 Task: Look for space in Kempten (Allgäu), Germany from 5th September, 2023 to 13th September, 2023 for 6 adults in price range Rs.15000 to Rs.20000. Place can be entire place with 3 bedrooms having 3 beds and 3 bathrooms. Property type can be house, flat, guest house. Booking option can be shelf check-in. Required host language is English.
Action: Mouse moved to (460, 121)
Screenshot: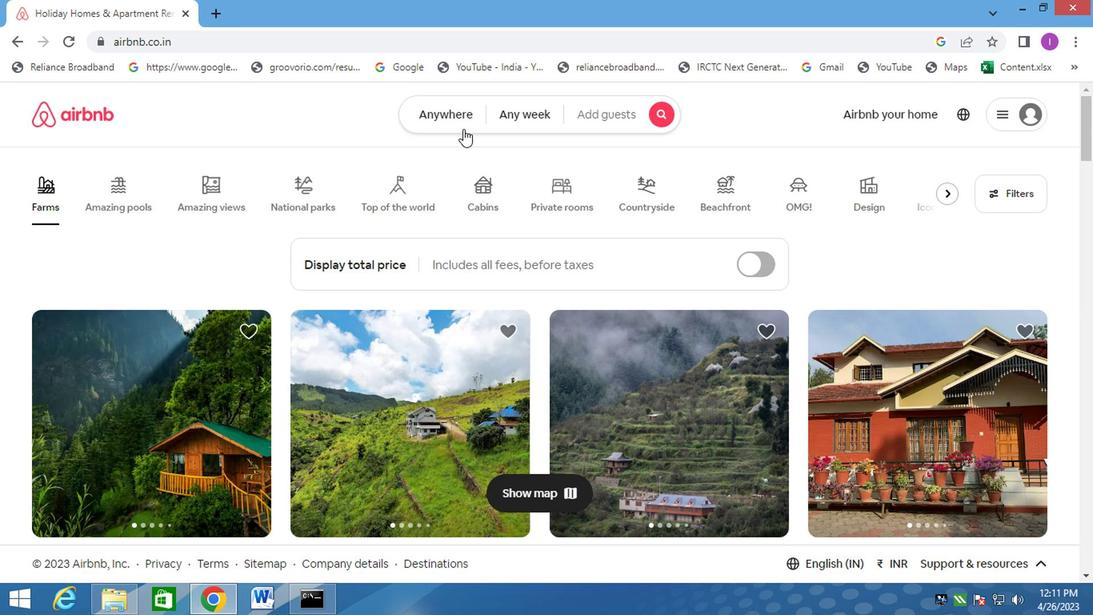 
Action: Mouse pressed left at (460, 121)
Screenshot: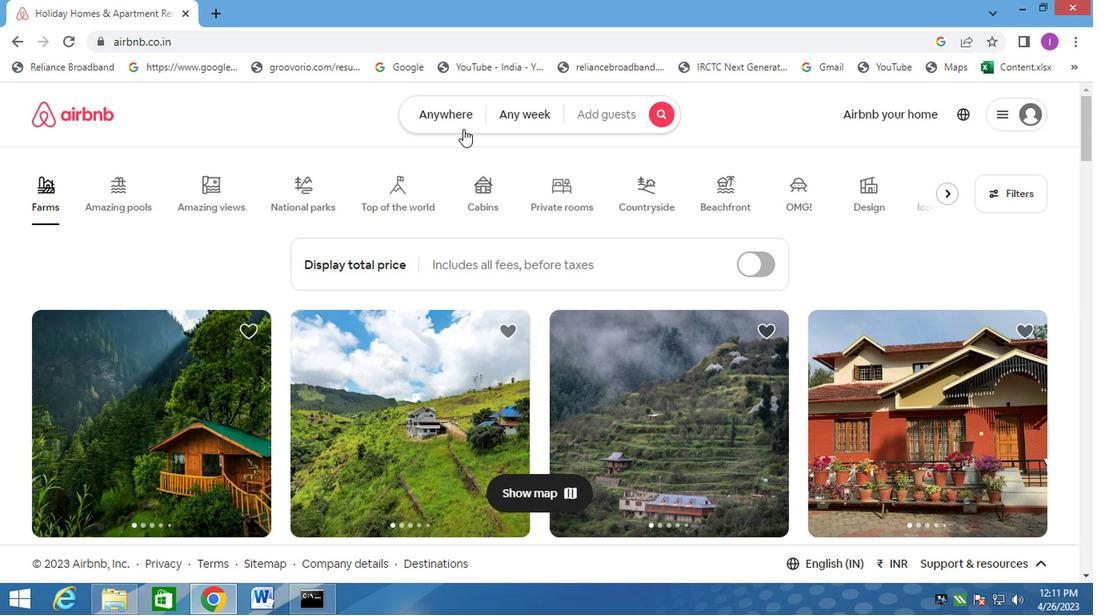 
Action: Mouse moved to (335, 179)
Screenshot: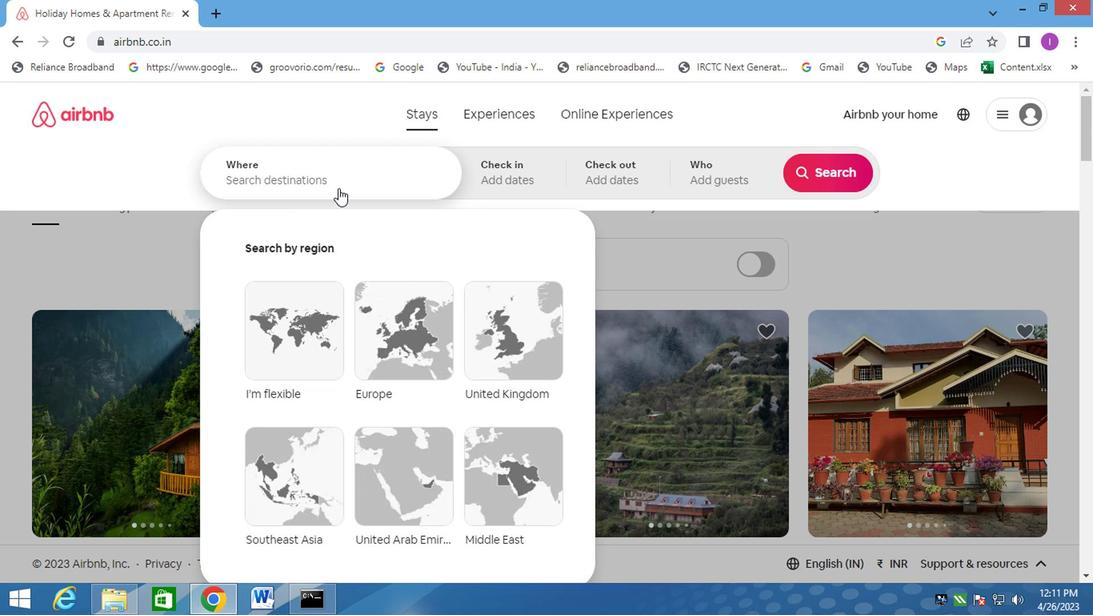 
Action: Mouse pressed left at (335, 179)
Screenshot: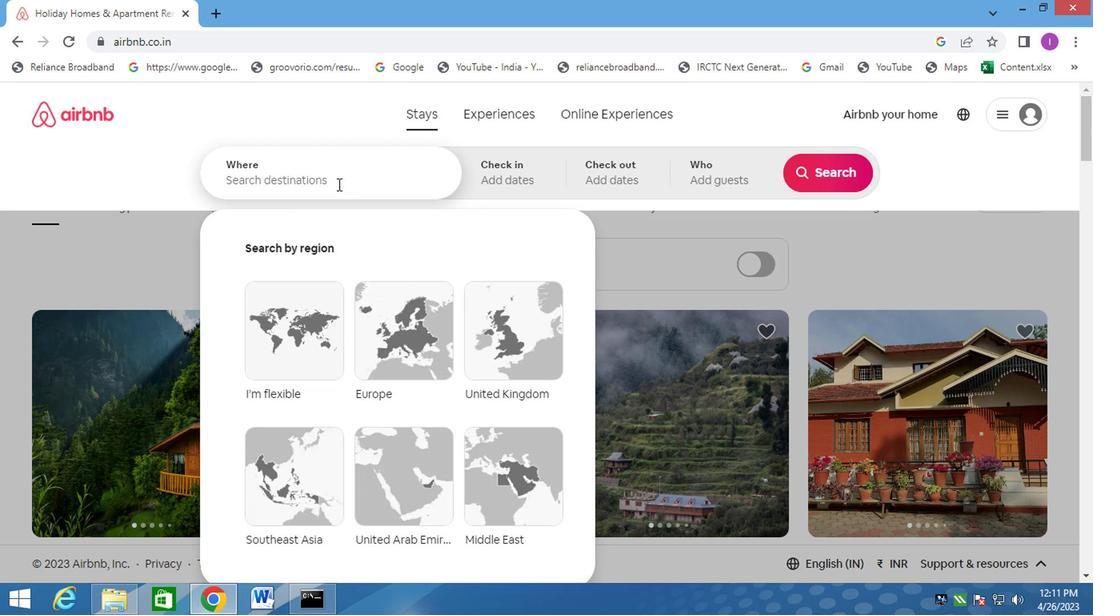 
Action: Mouse moved to (335, 178)
Screenshot: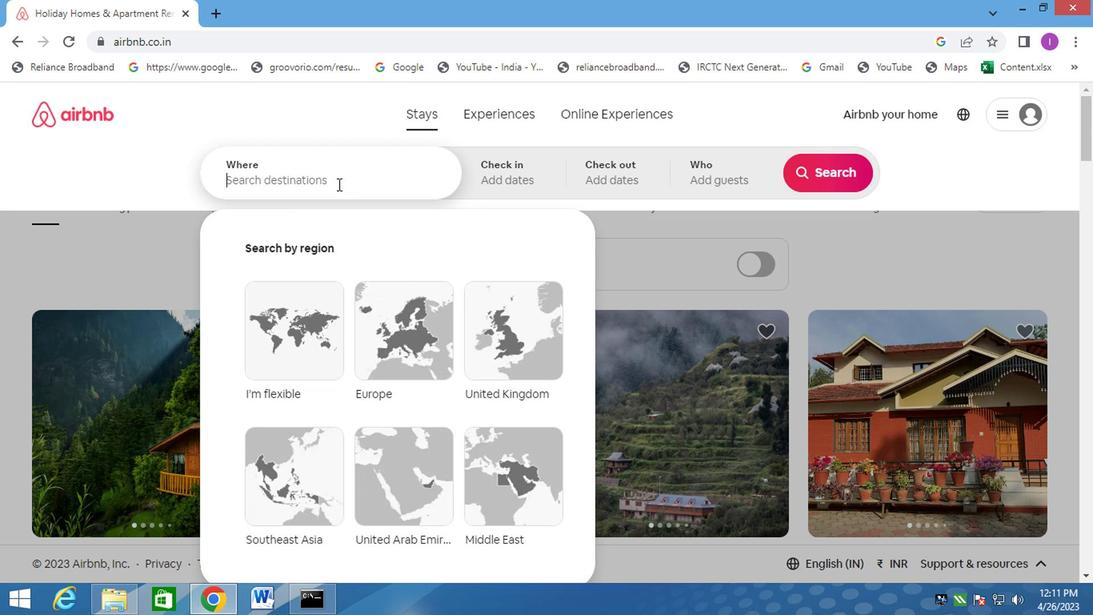 
Action: Key pressed kempten,germany
Screenshot: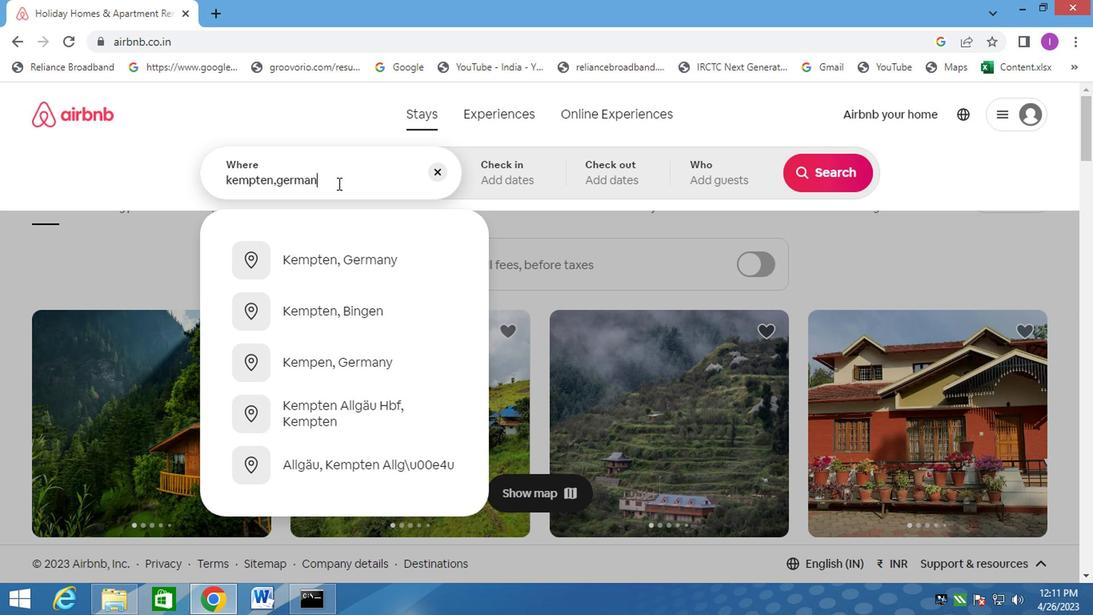 
Action: Mouse moved to (350, 259)
Screenshot: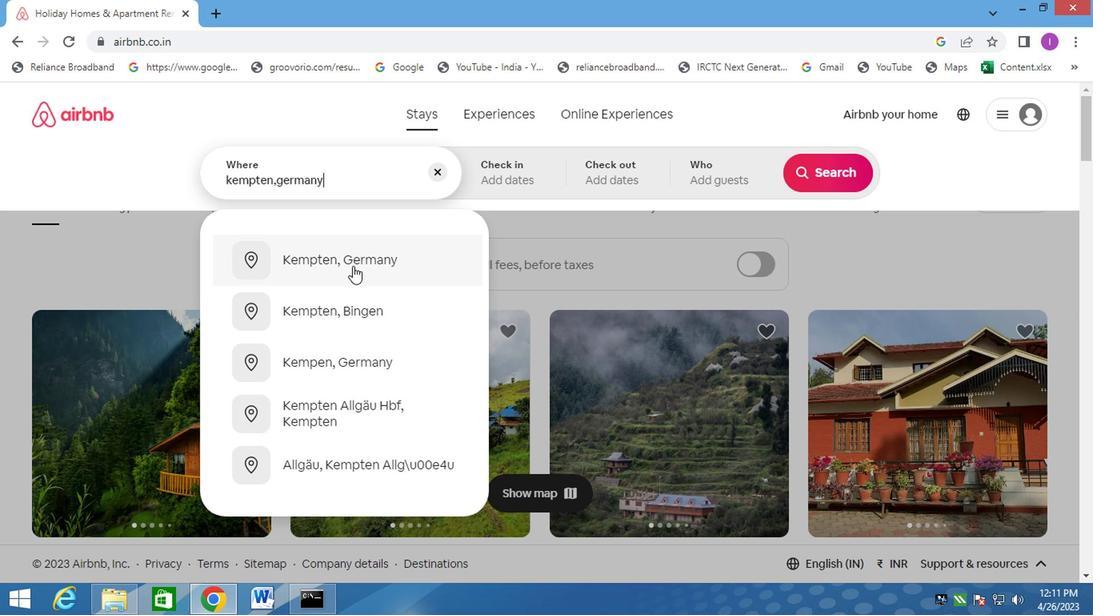 
Action: Mouse pressed left at (350, 259)
Screenshot: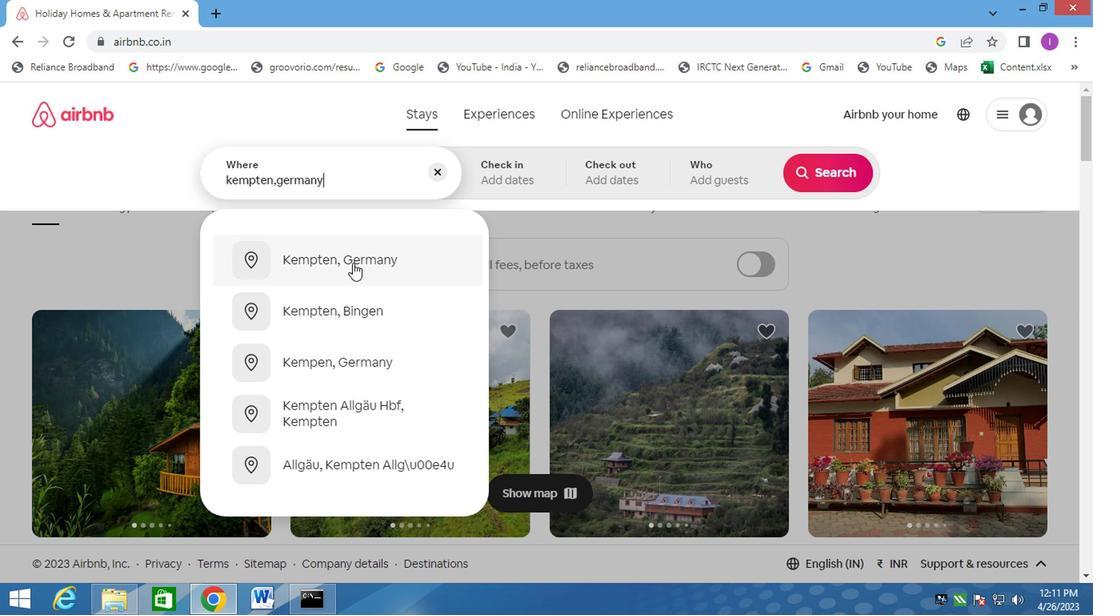 
Action: Mouse moved to (816, 300)
Screenshot: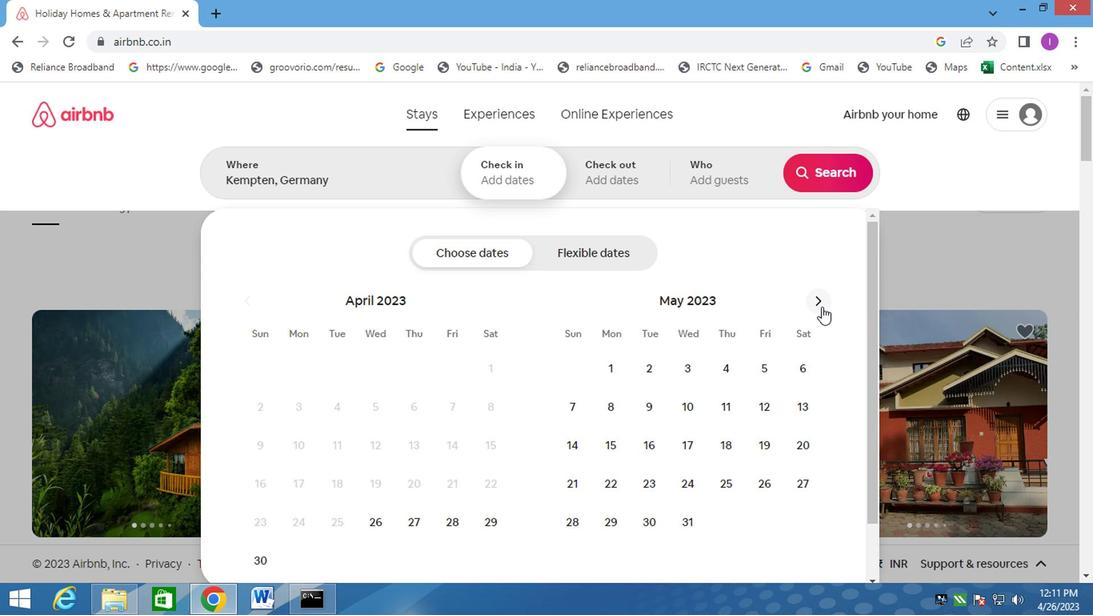 
Action: Mouse pressed left at (816, 300)
Screenshot: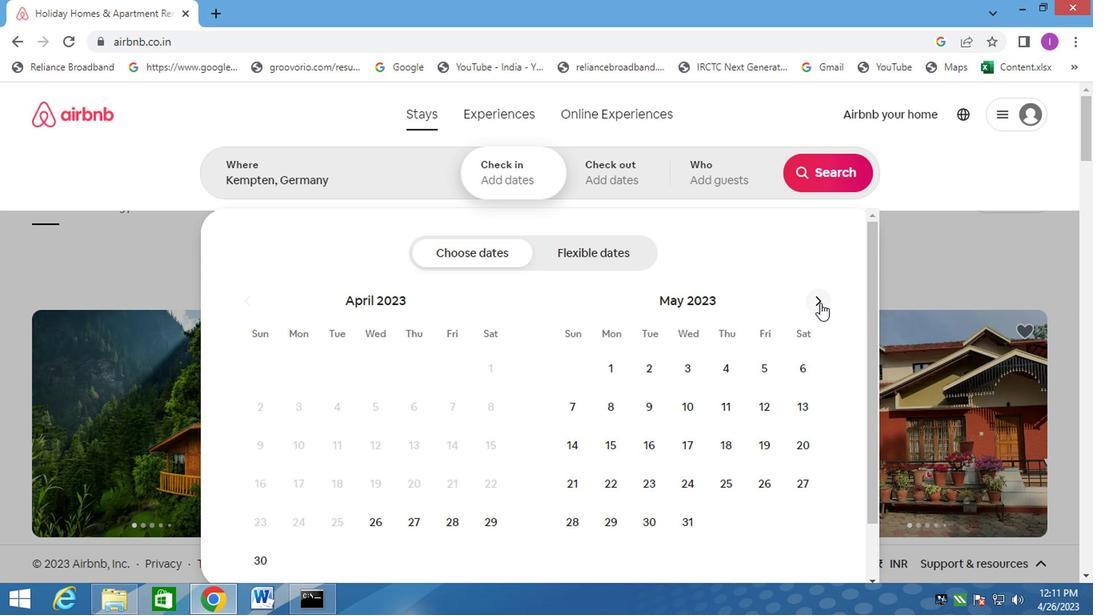 
Action: Mouse pressed left at (816, 300)
Screenshot: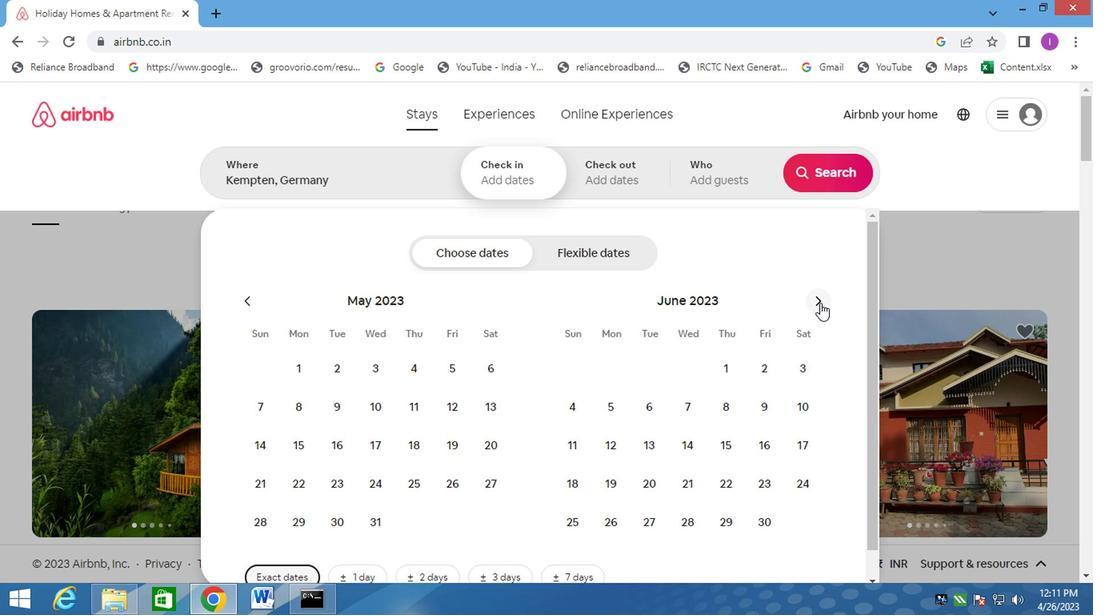 
Action: Mouse pressed left at (816, 300)
Screenshot: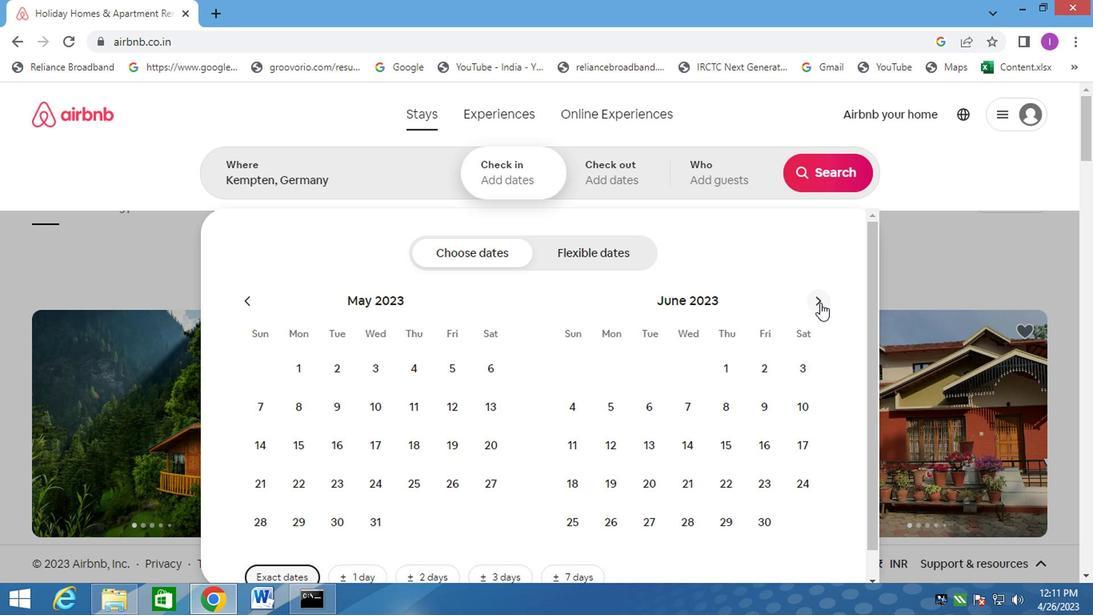 
Action: Mouse pressed left at (816, 300)
Screenshot: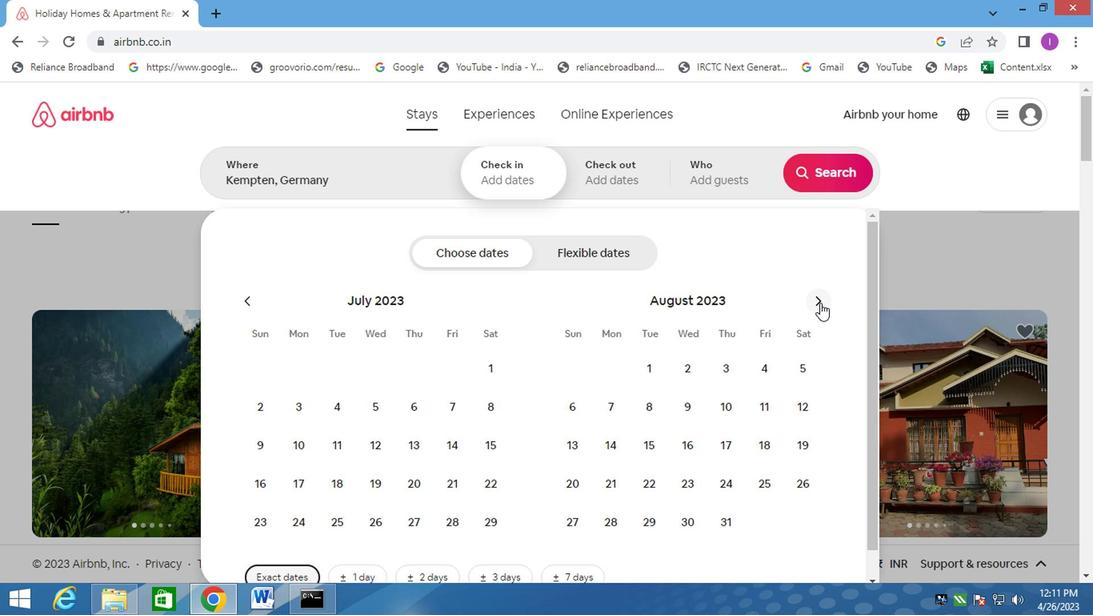 
Action: Mouse moved to (637, 402)
Screenshot: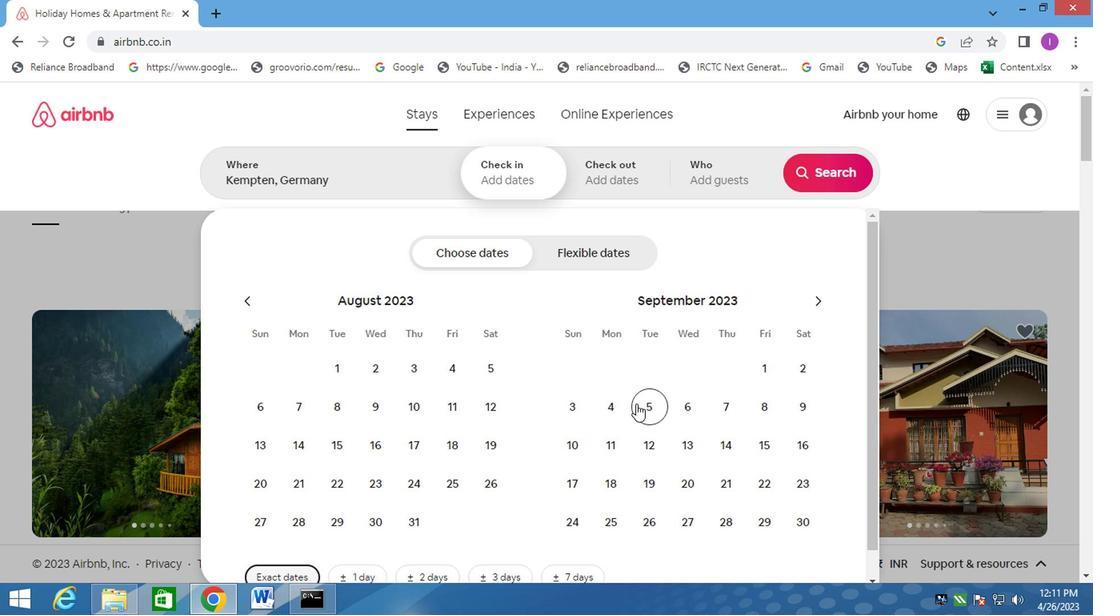 
Action: Mouse pressed left at (637, 402)
Screenshot: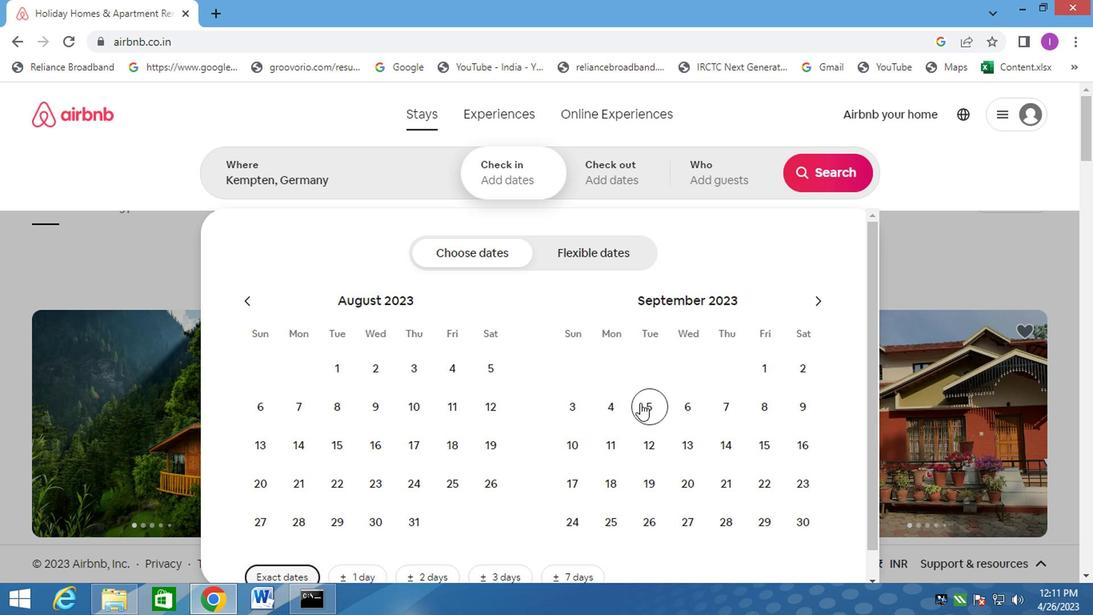
Action: Mouse moved to (689, 439)
Screenshot: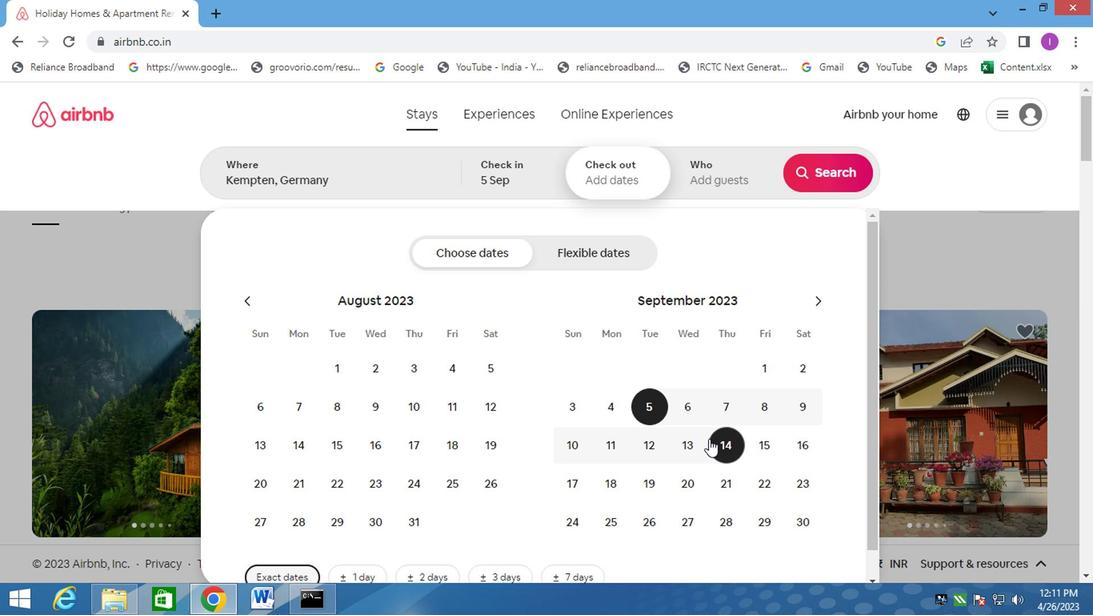 
Action: Mouse pressed left at (689, 439)
Screenshot: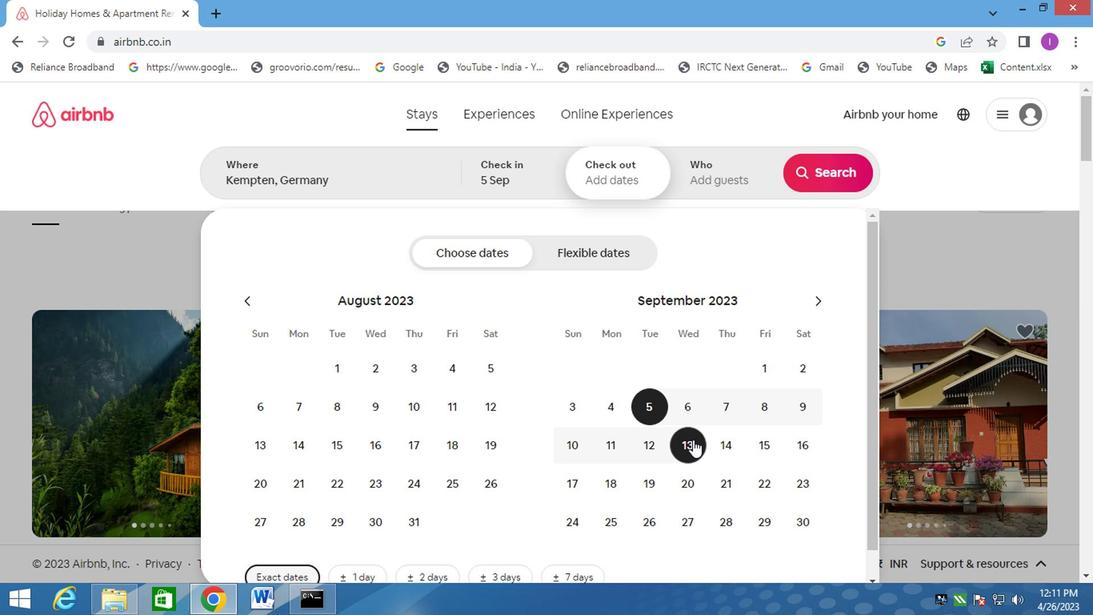 
Action: Mouse moved to (724, 176)
Screenshot: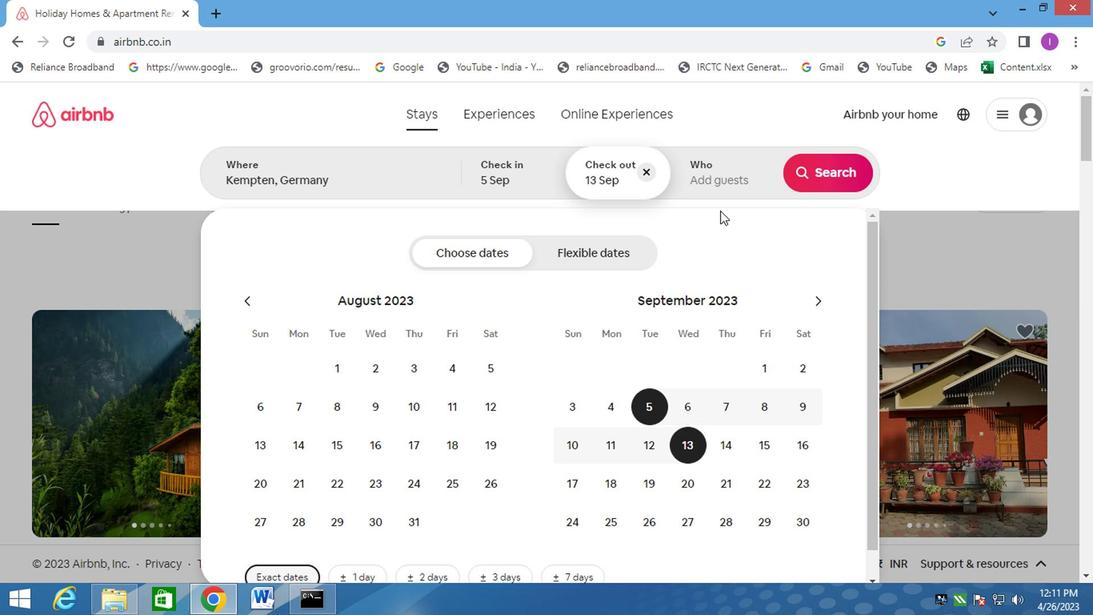 
Action: Mouse pressed left at (724, 176)
Screenshot: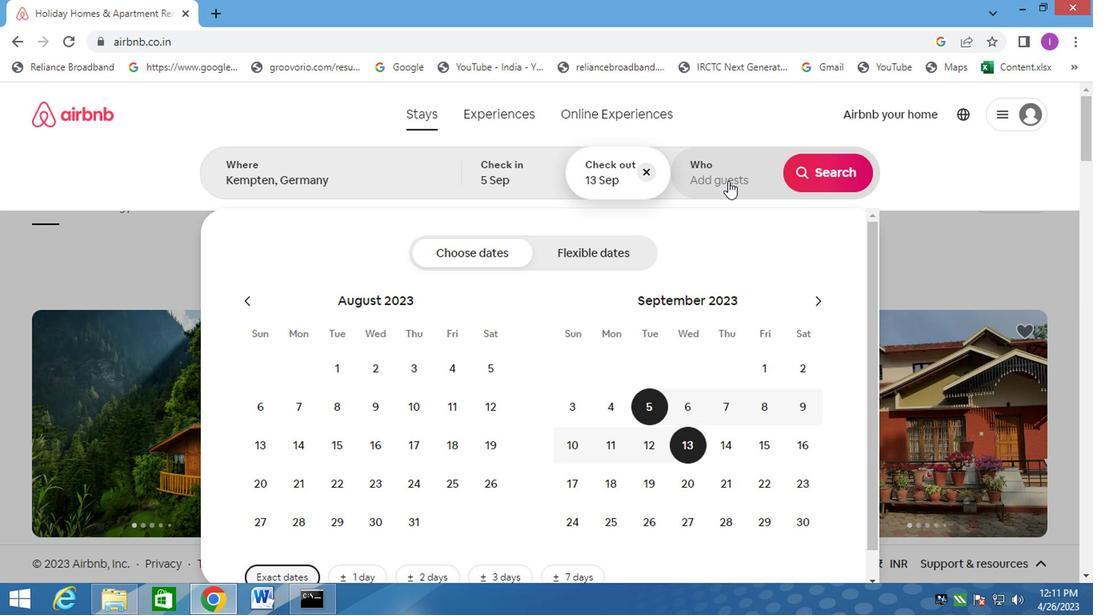 
Action: Mouse moved to (836, 250)
Screenshot: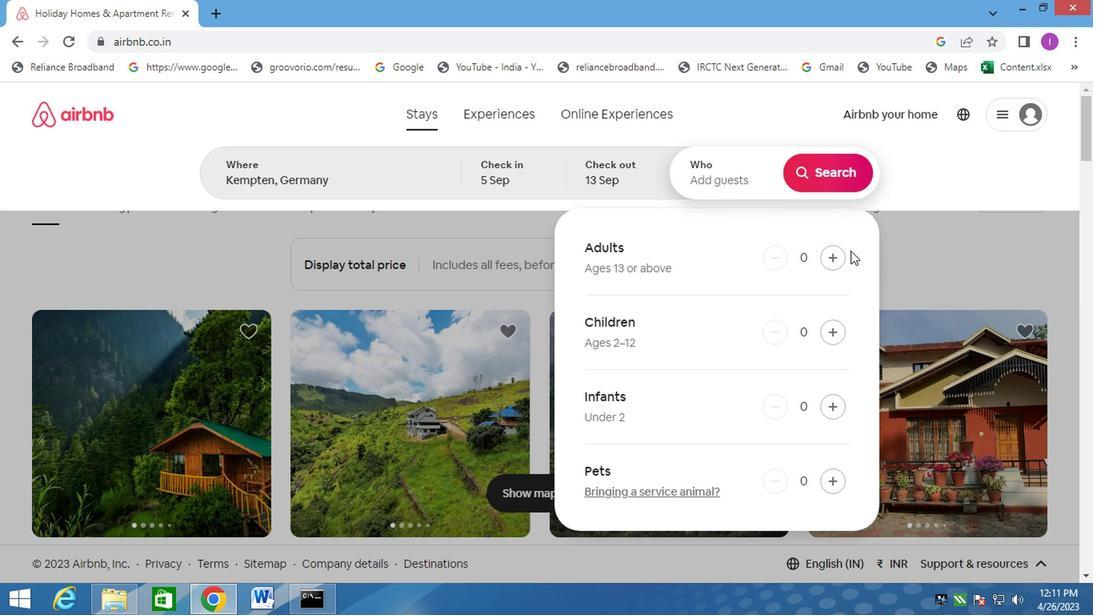 
Action: Mouse pressed left at (836, 250)
Screenshot: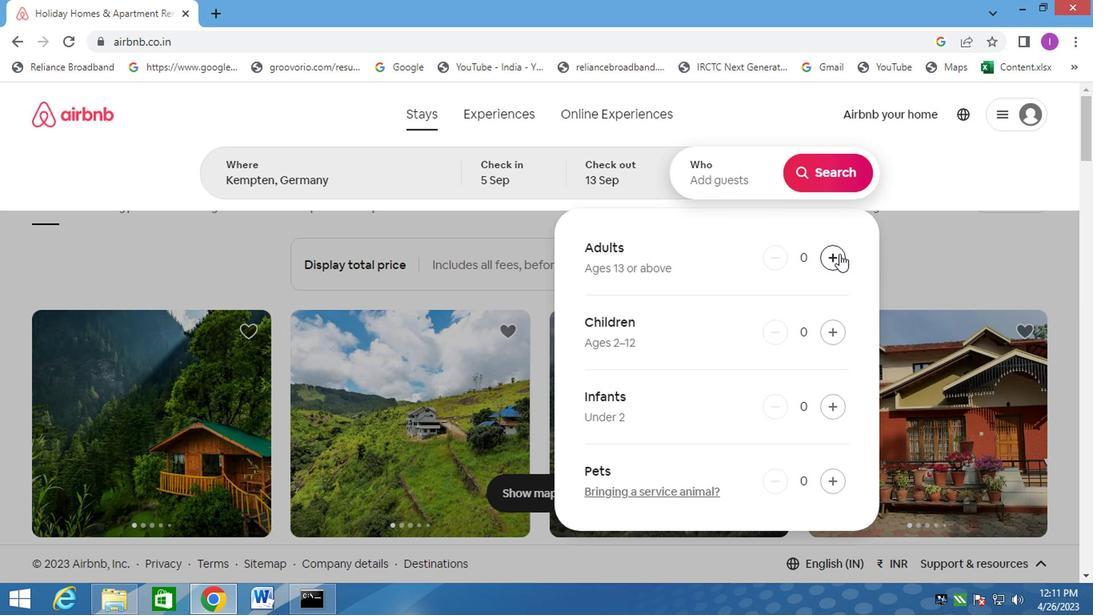 
Action: Mouse pressed left at (836, 250)
Screenshot: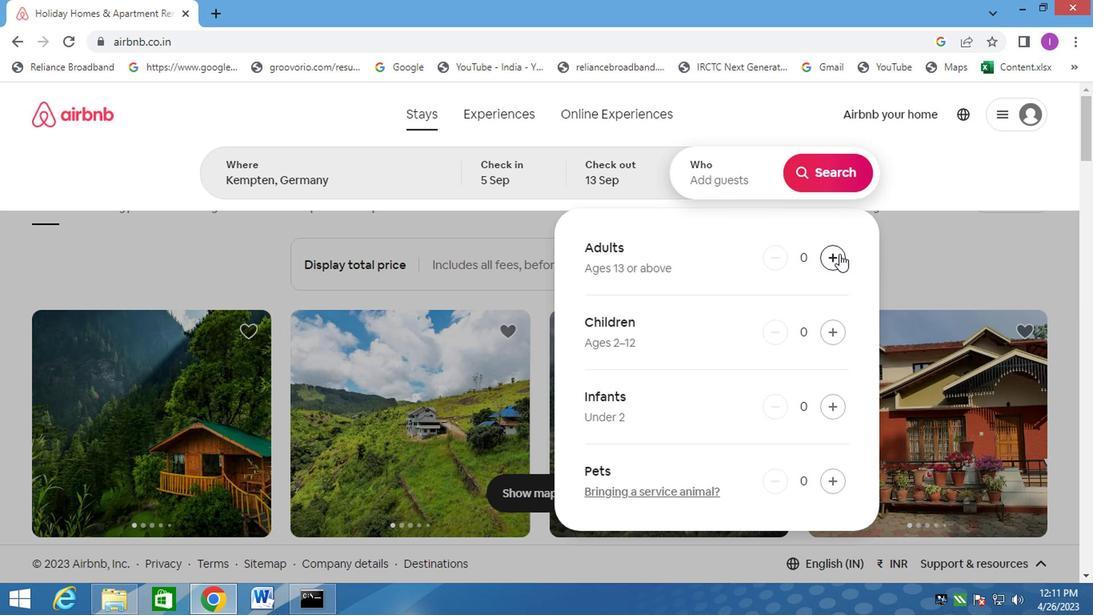 
Action: Mouse pressed left at (836, 250)
Screenshot: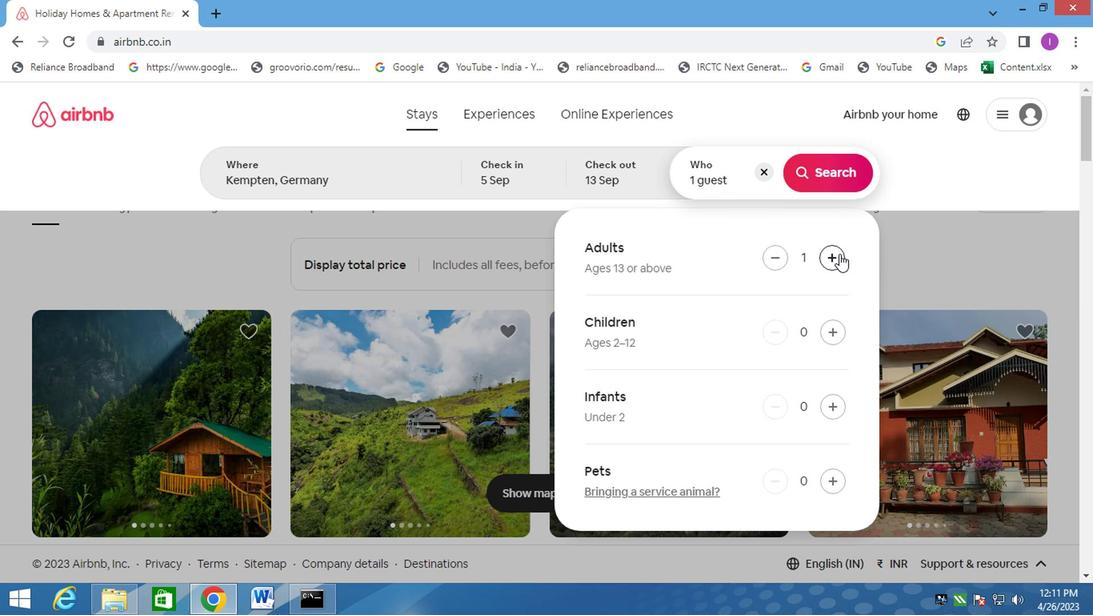 
Action: Mouse pressed left at (836, 250)
Screenshot: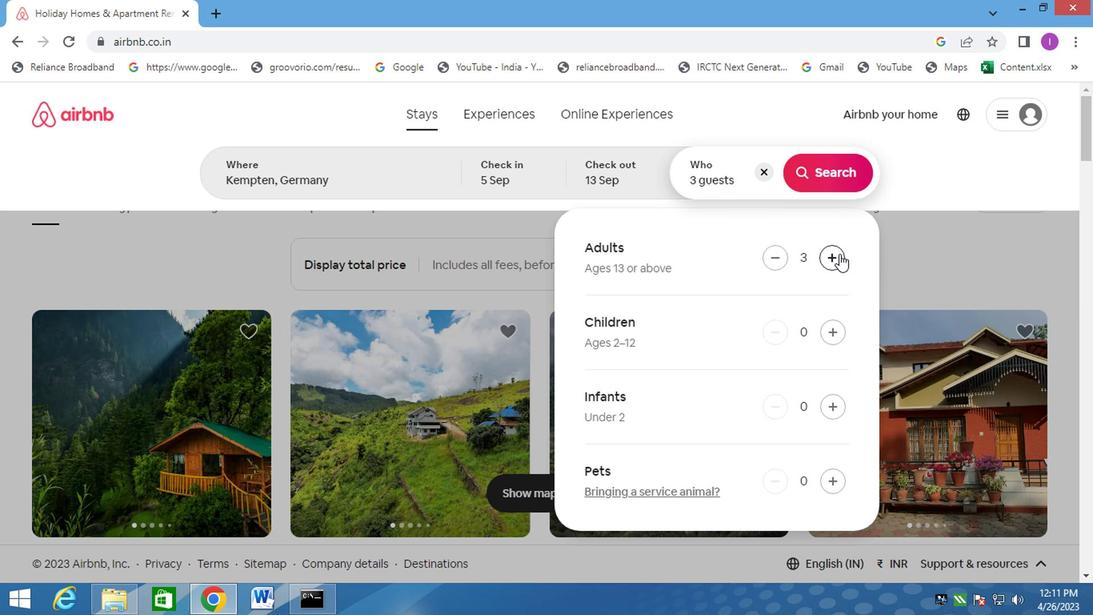 
Action: Mouse pressed left at (836, 250)
Screenshot: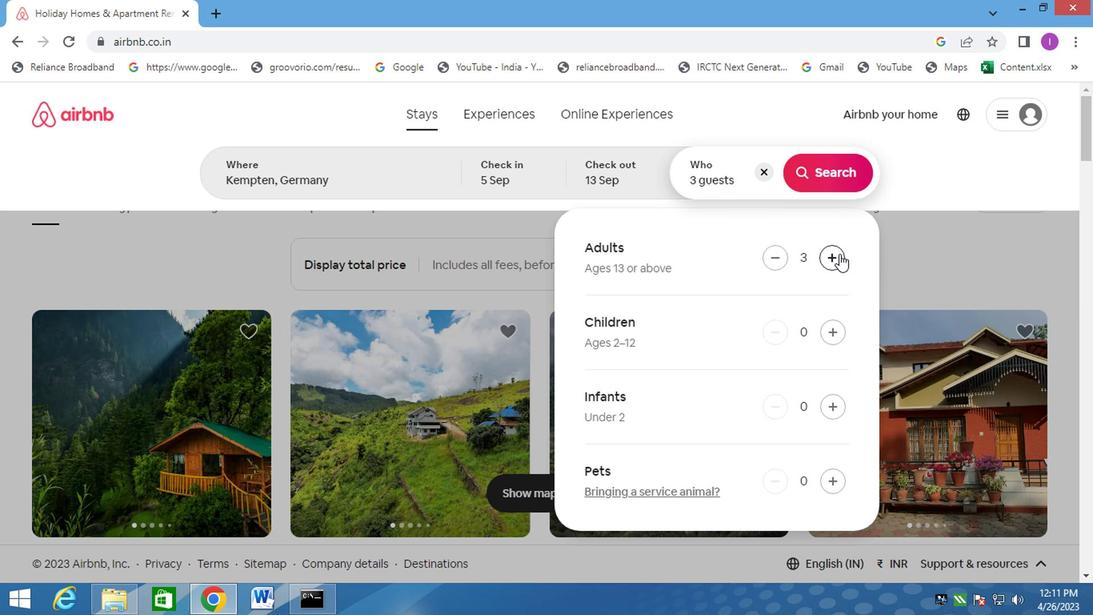 
Action: Mouse pressed left at (836, 250)
Screenshot: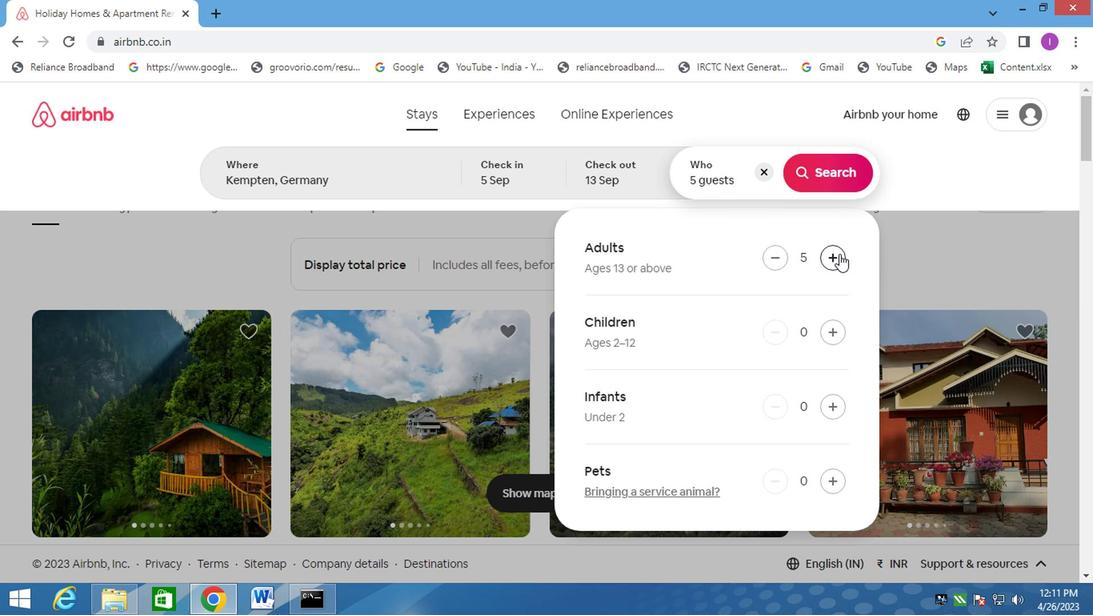 
Action: Mouse moved to (814, 165)
Screenshot: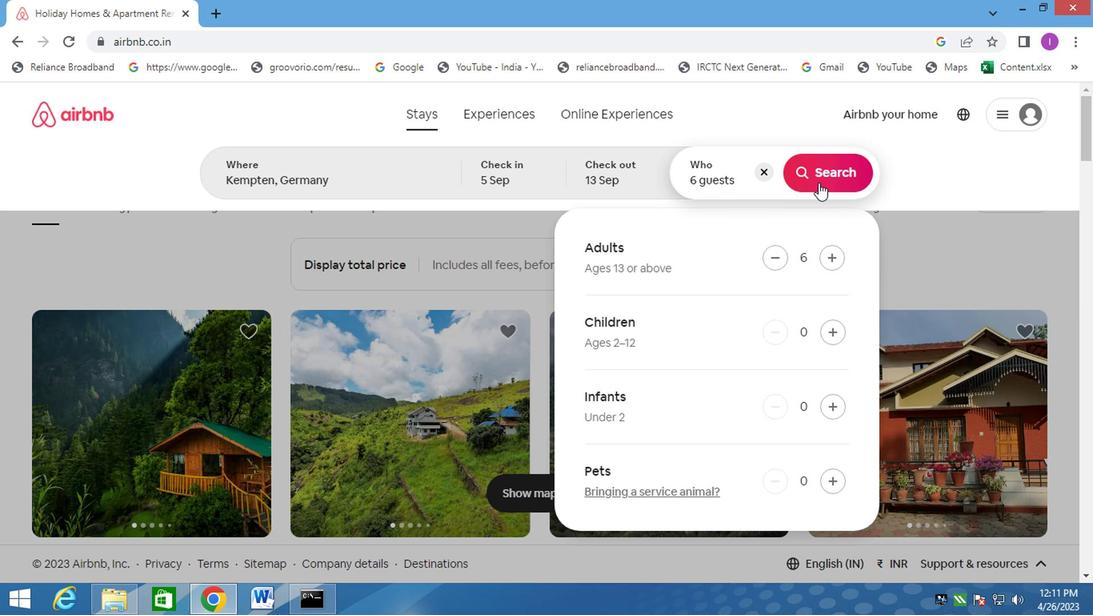 
Action: Mouse pressed left at (814, 165)
Screenshot: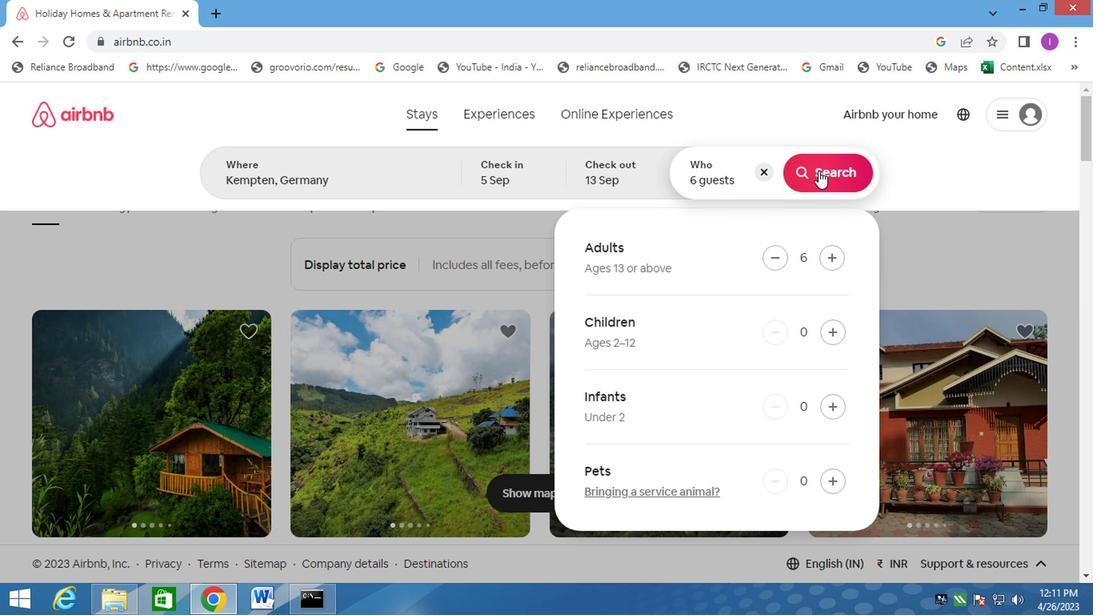 
Action: Mouse moved to (1006, 170)
Screenshot: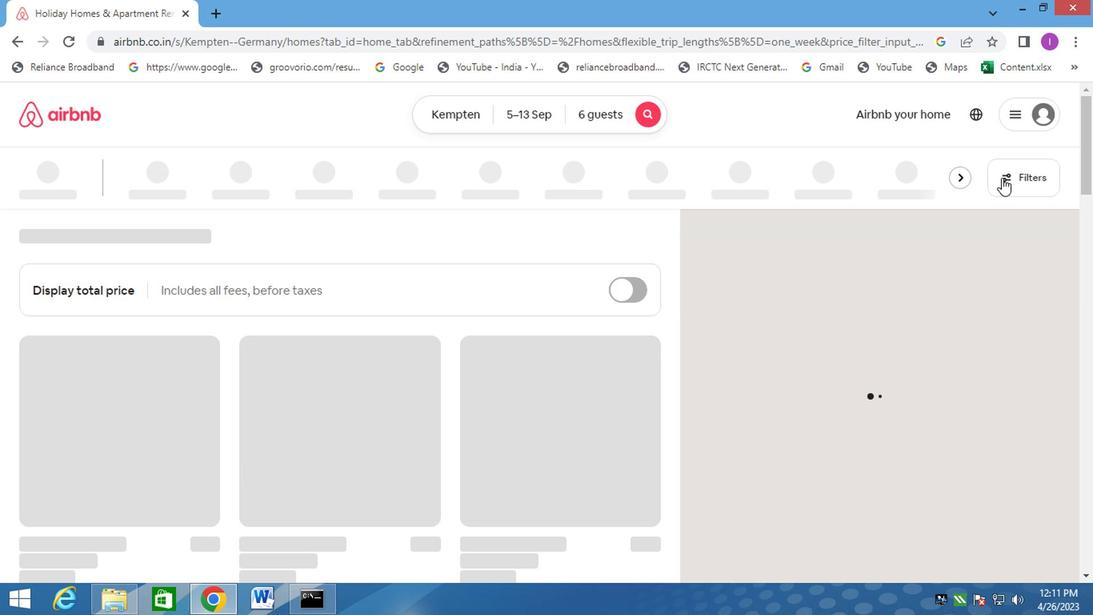 
Action: Mouse pressed left at (1006, 170)
Screenshot: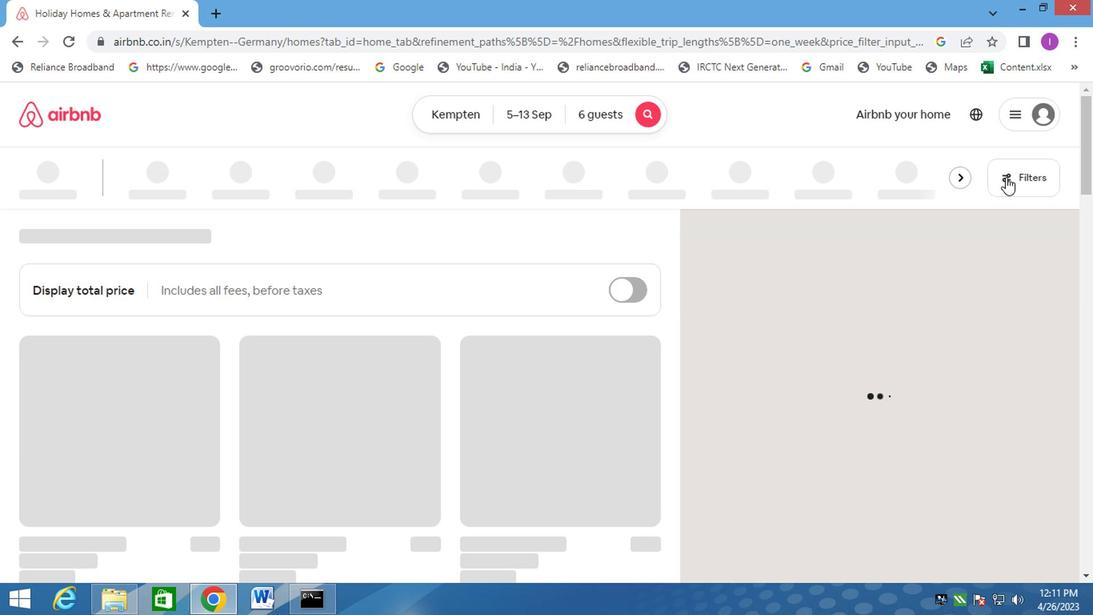 
Action: Mouse moved to (350, 379)
Screenshot: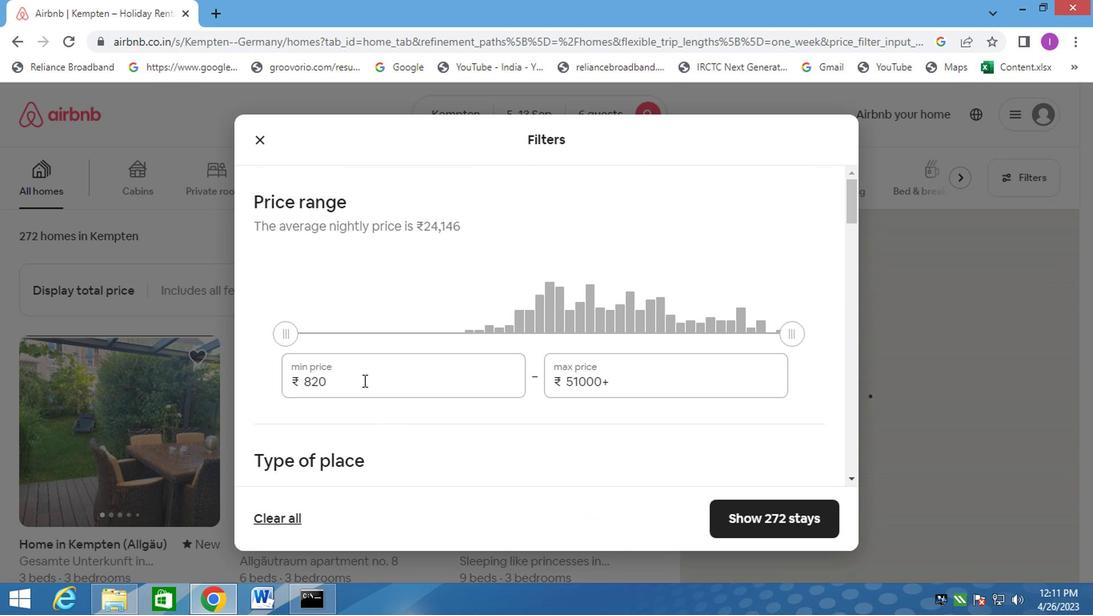 
Action: Mouse pressed left at (350, 379)
Screenshot: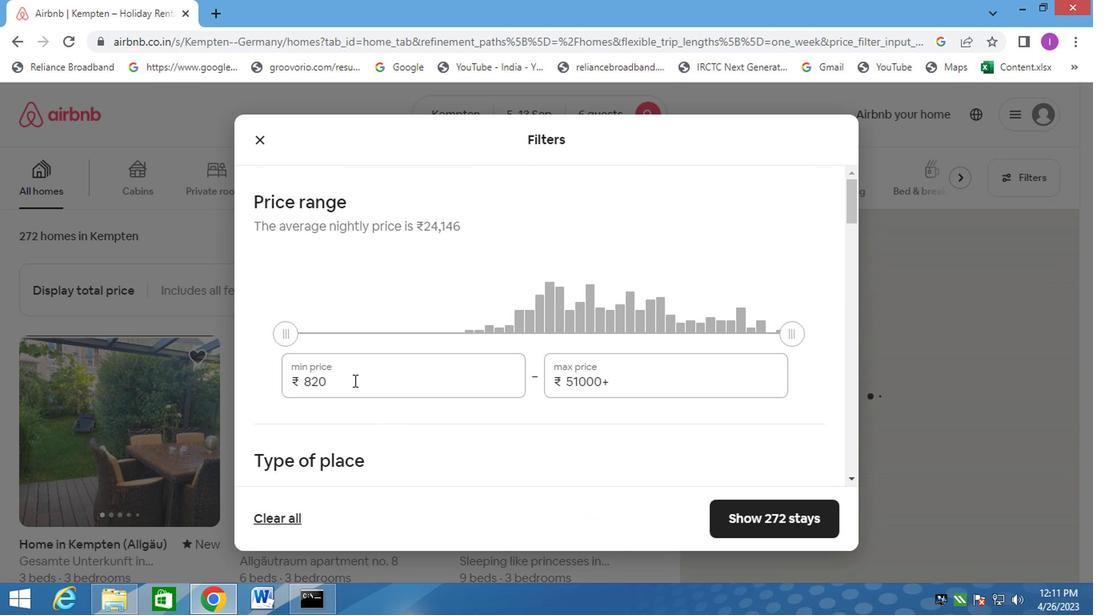 
Action: Mouse moved to (300, 362)
Screenshot: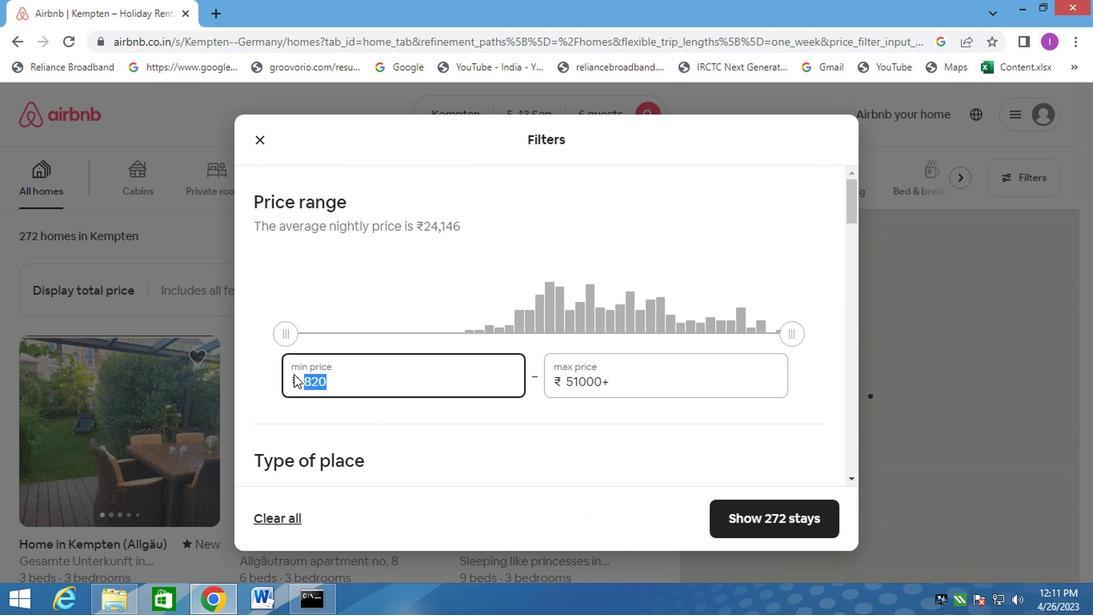 
Action: Key pressed 15000
Screenshot: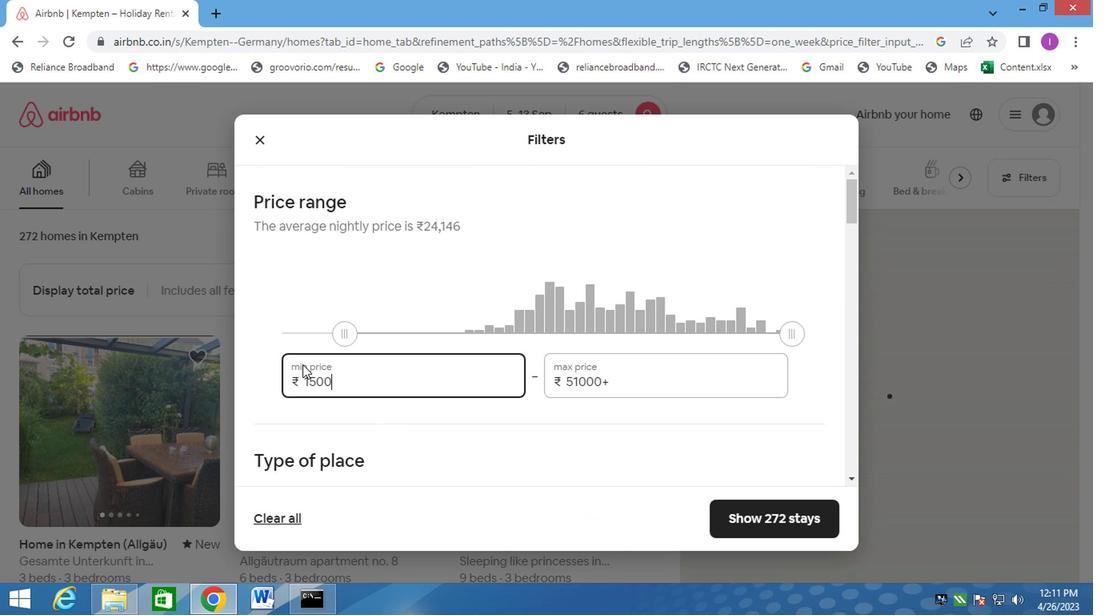 
Action: Mouse moved to (623, 384)
Screenshot: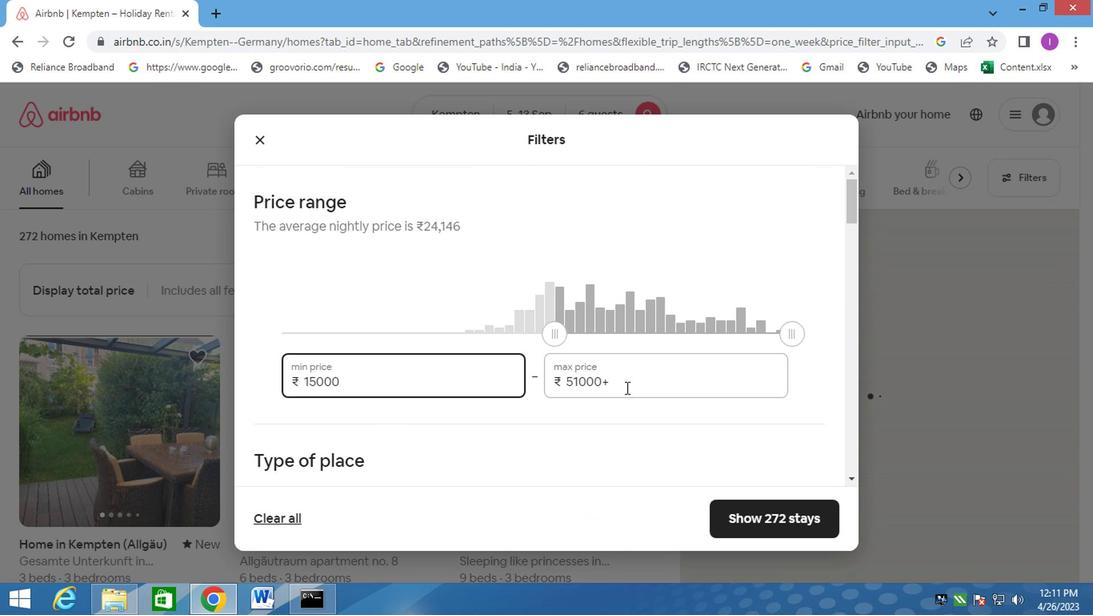 
Action: Mouse pressed left at (623, 384)
Screenshot: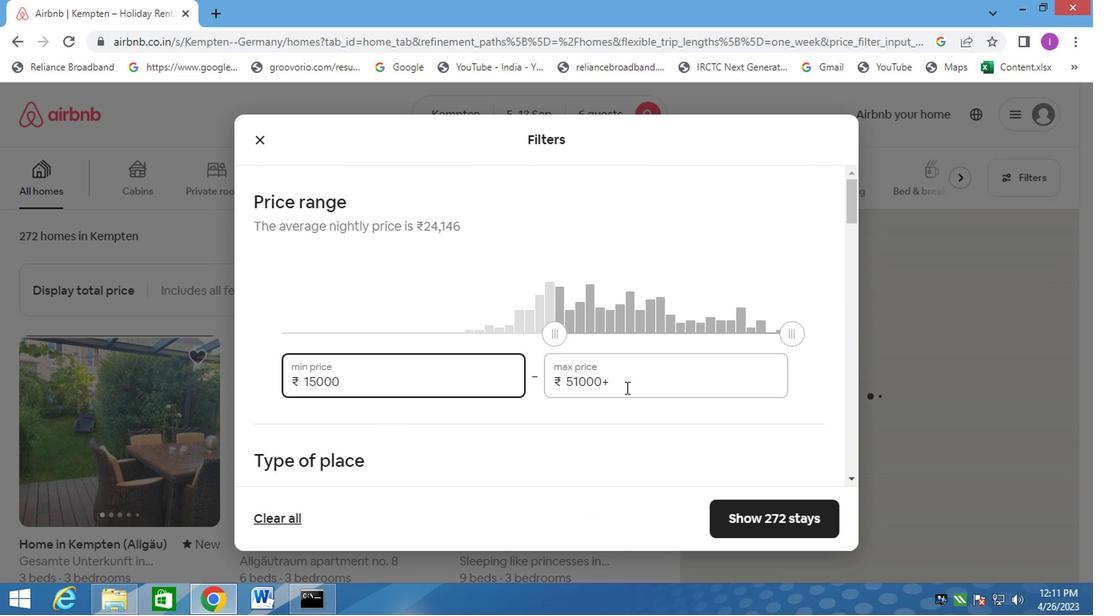 
Action: Mouse moved to (546, 384)
Screenshot: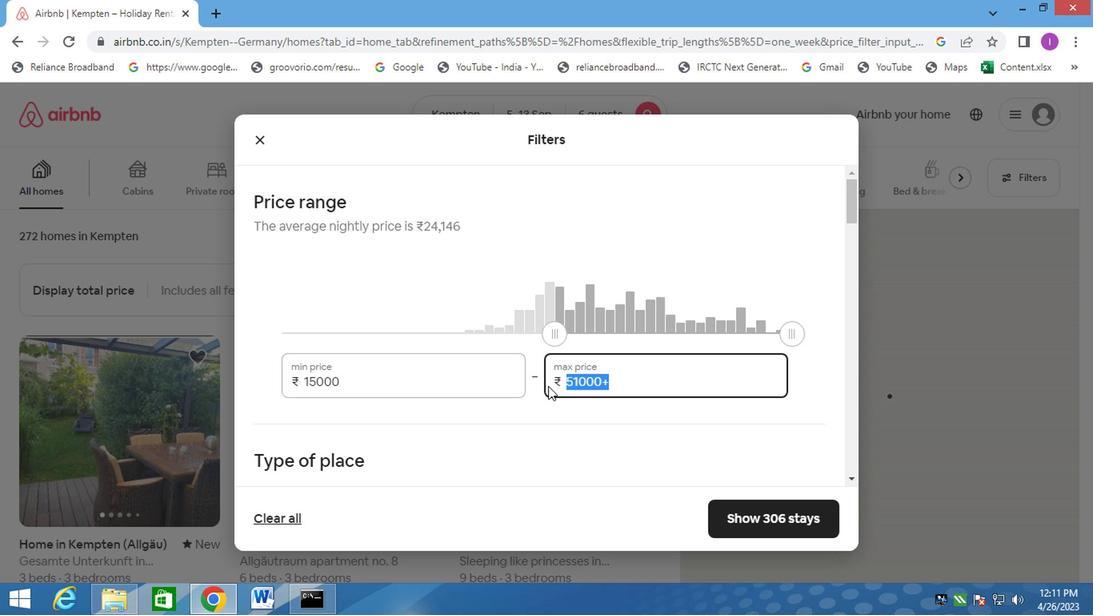 
Action: Key pressed 20000
Screenshot: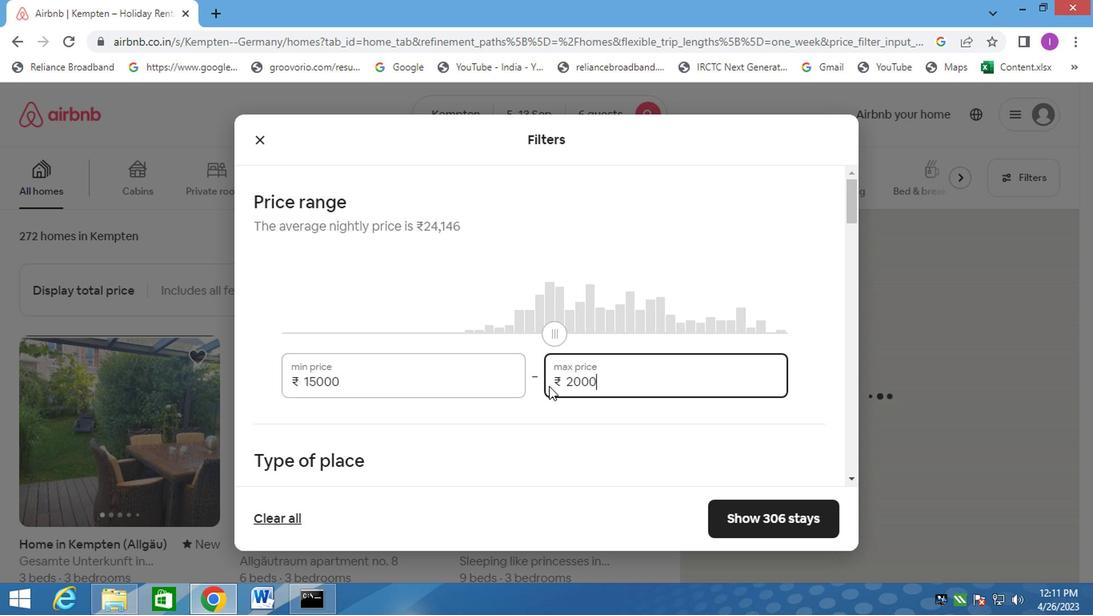 
Action: Mouse moved to (526, 398)
Screenshot: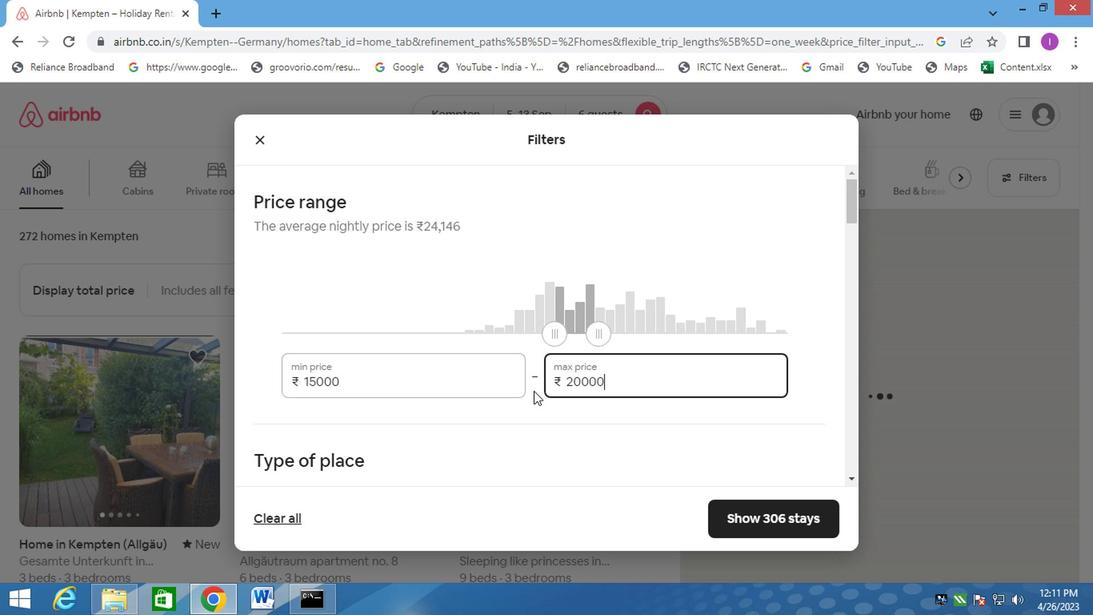 
Action: Mouse scrolled (526, 398) with delta (0, 0)
Screenshot: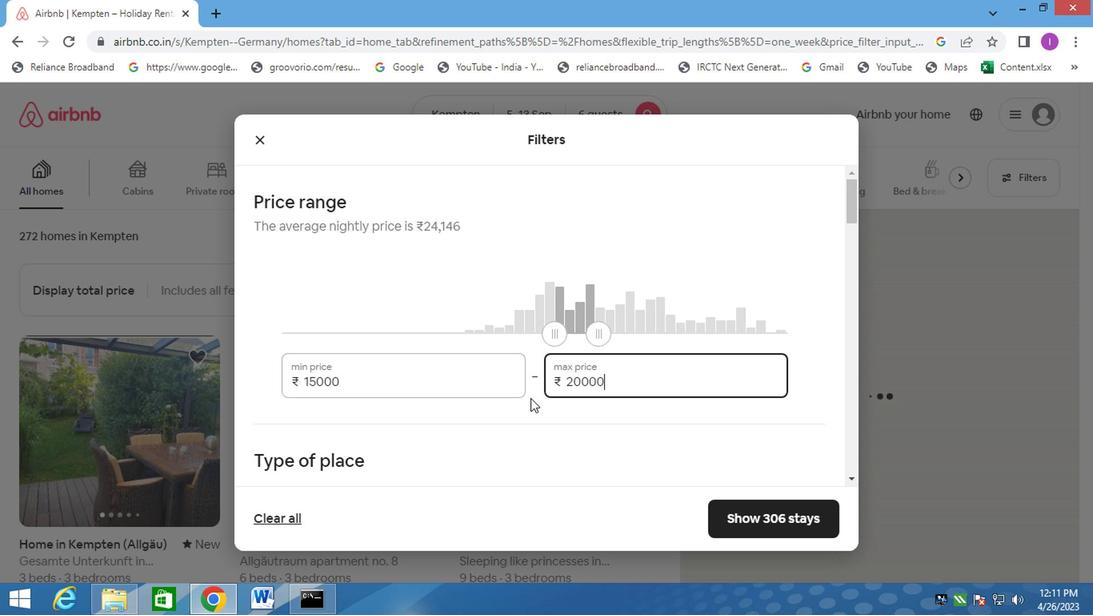 
Action: Mouse scrolled (526, 398) with delta (0, 0)
Screenshot: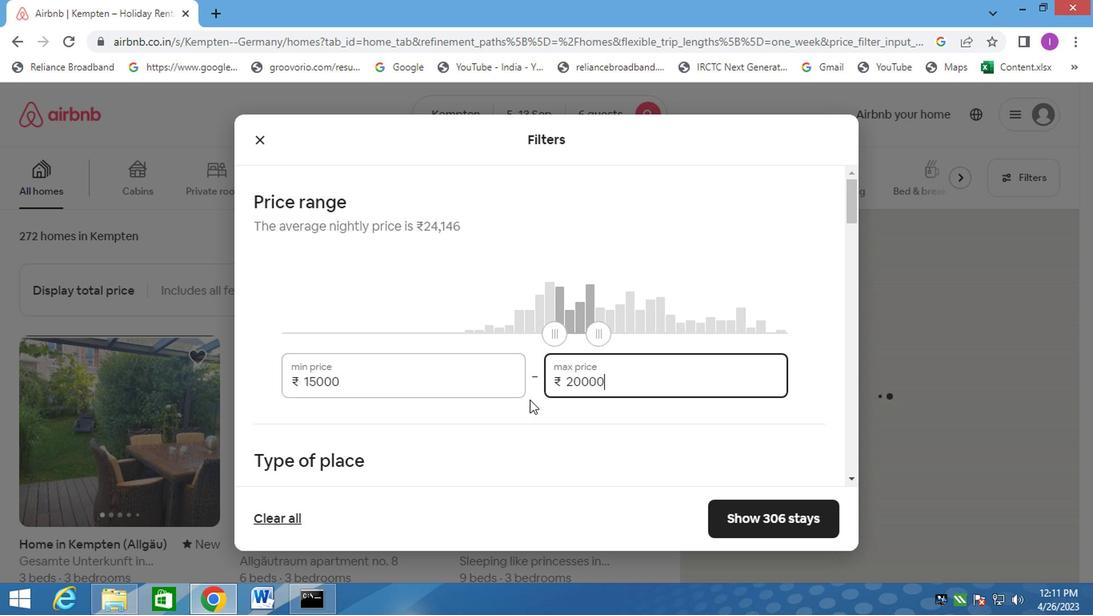
Action: Mouse moved to (527, 396)
Screenshot: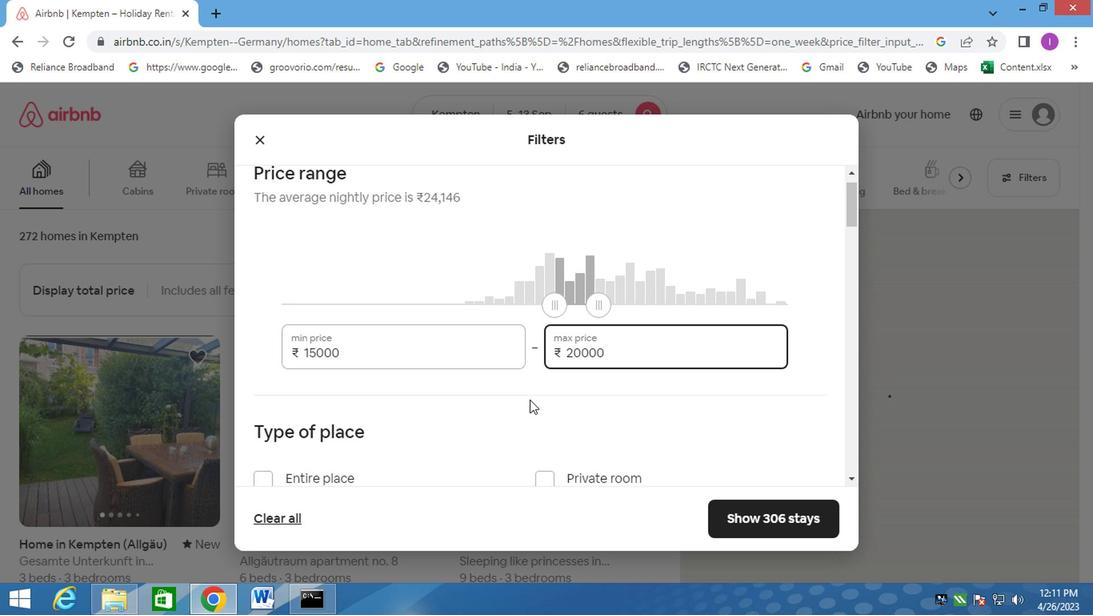 
Action: Mouse scrolled (527, 396) with delta (0, 0)
Screenshot: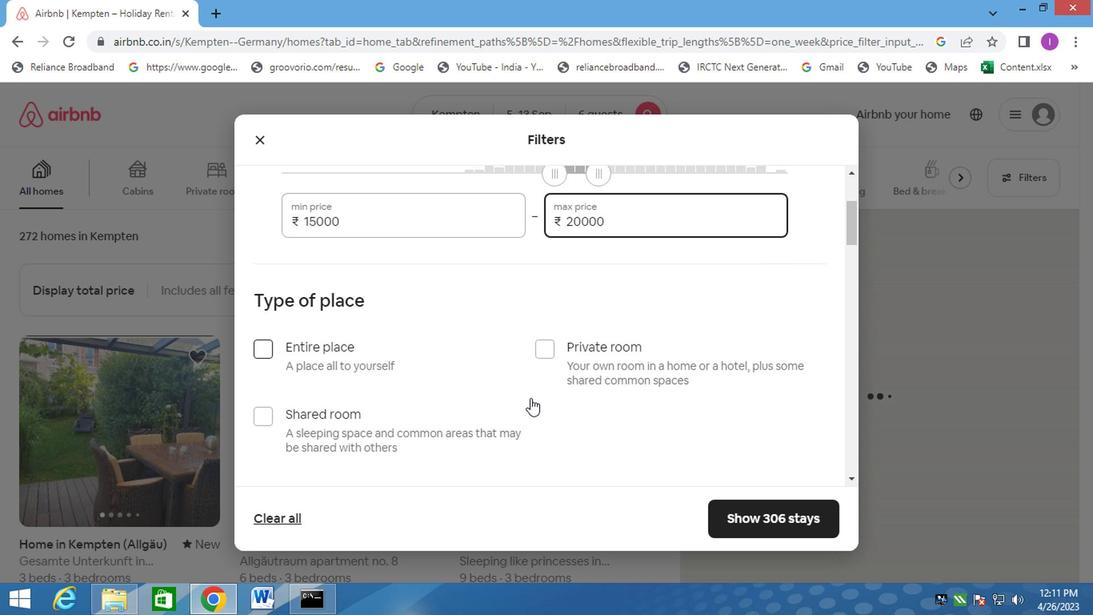 
Action: Mouse moved to (514, 370)
Screenshot: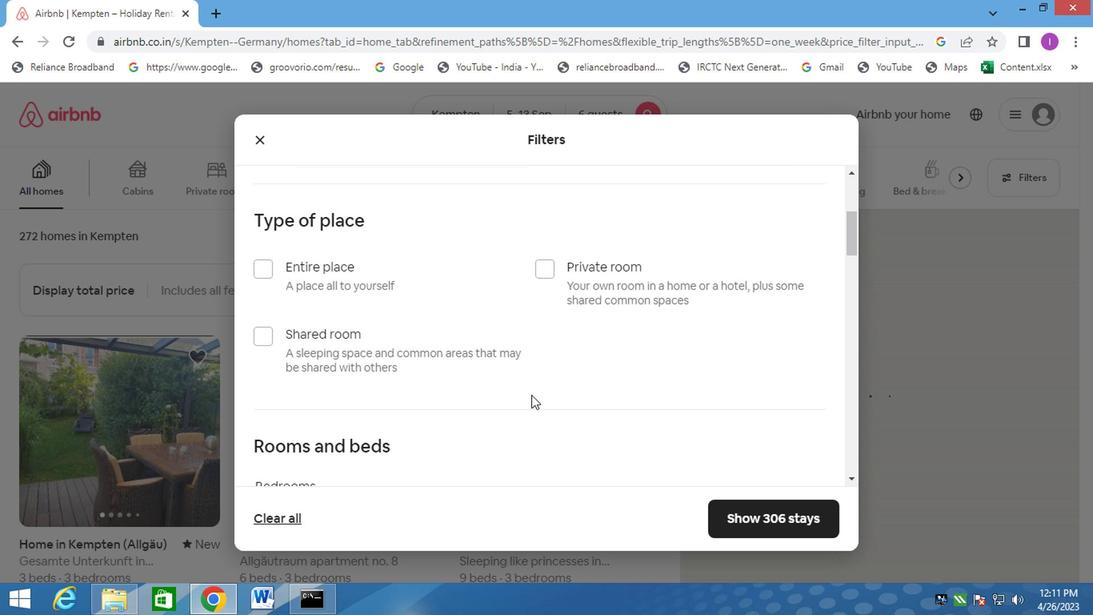 
Action: Mouse scrolled (514, 369) with delta (0, 0)
Screenshot: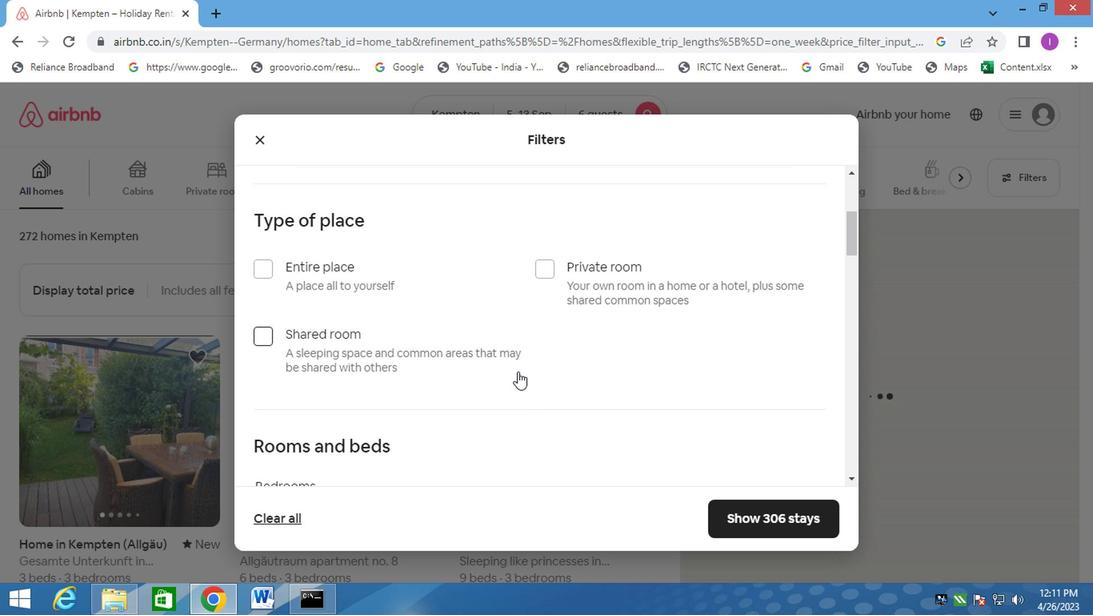 
Action: Mouse moved to (256, 186)
Screenshot: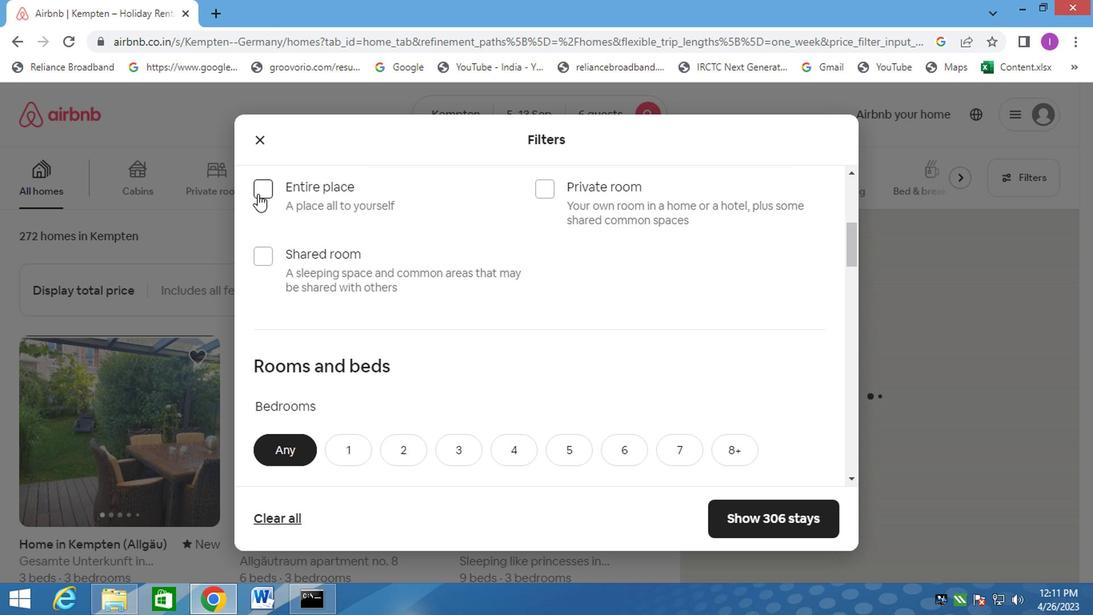 
Action: Mouse pressed left at (256, 186)
Screenshot: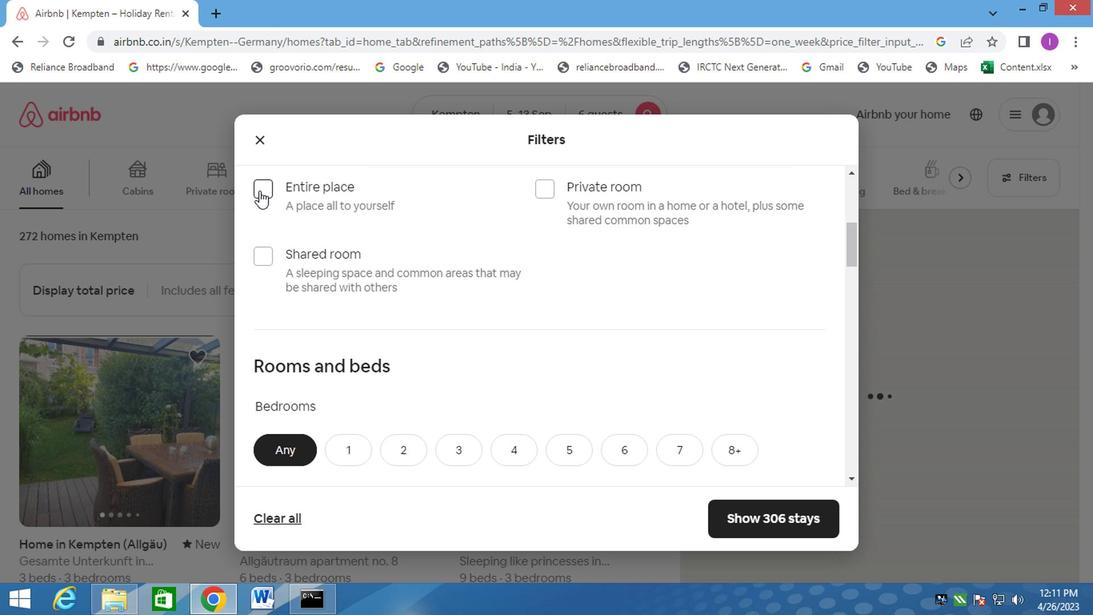 
Action: Mouse moved to (321, 215)
Screenshot: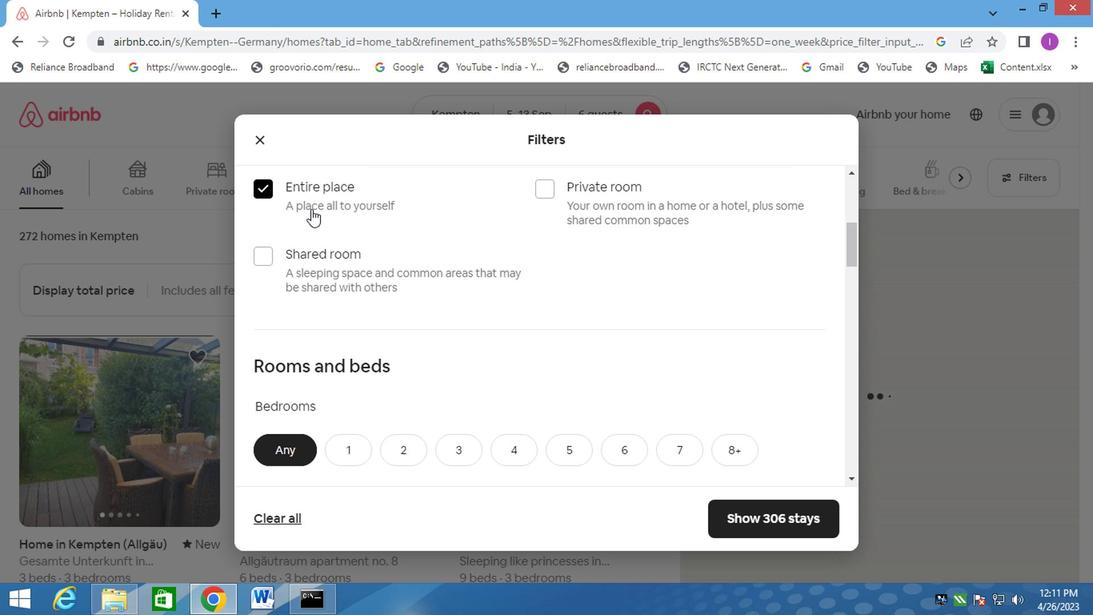 
Action: Mouse scrolled (321, 214) with delta (0, 0)
Screenshot: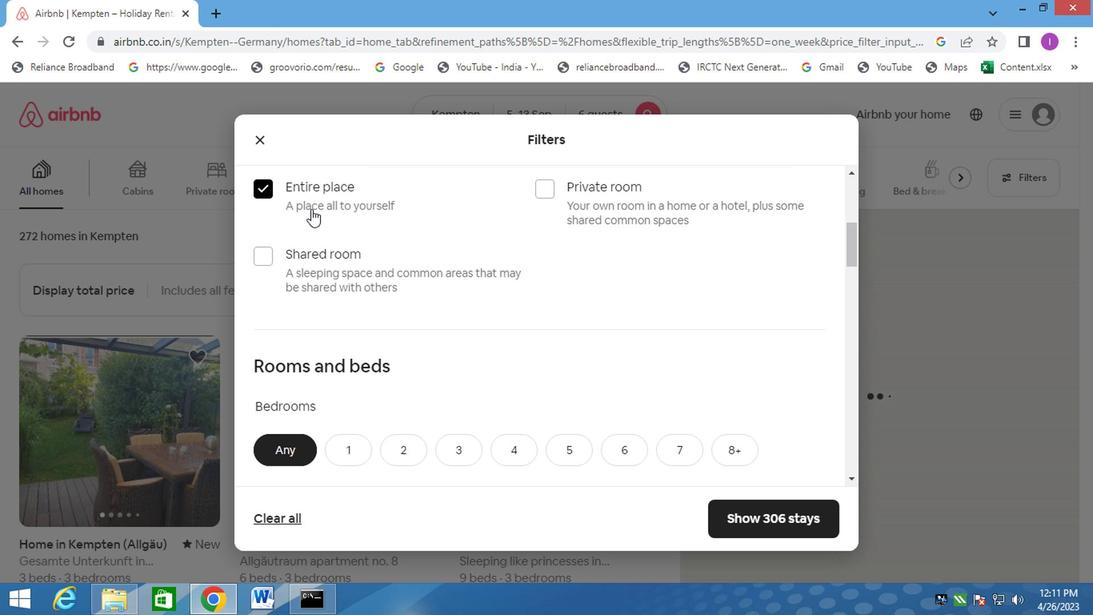 
Action: Mouse moved to (328, 220)
Screenshot: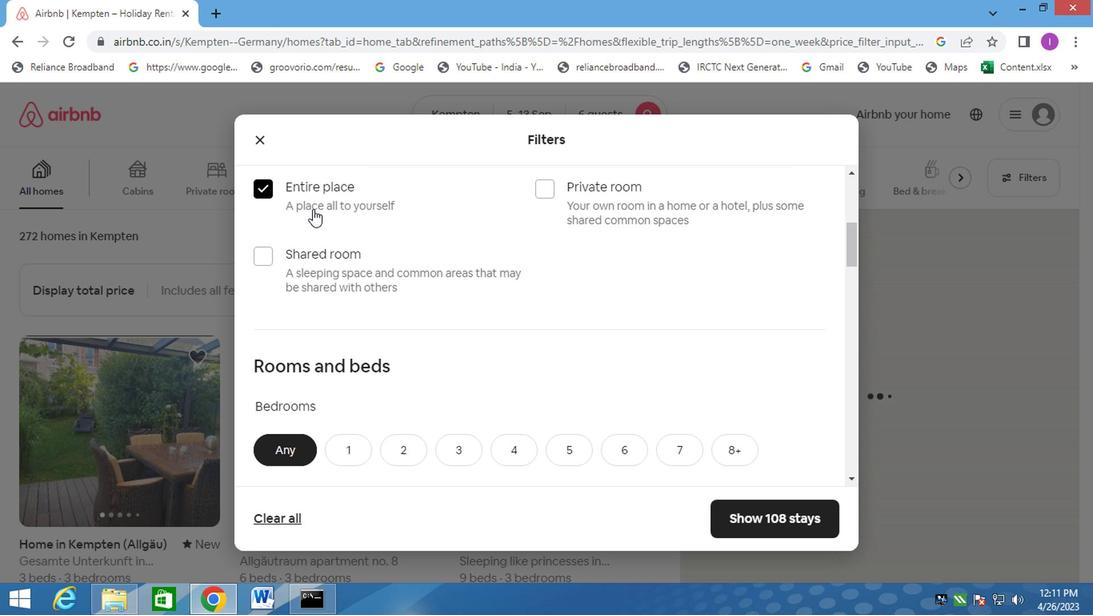 
Action: Mouse scrolled (327, 219) with delta (0, 0)
Screenshot: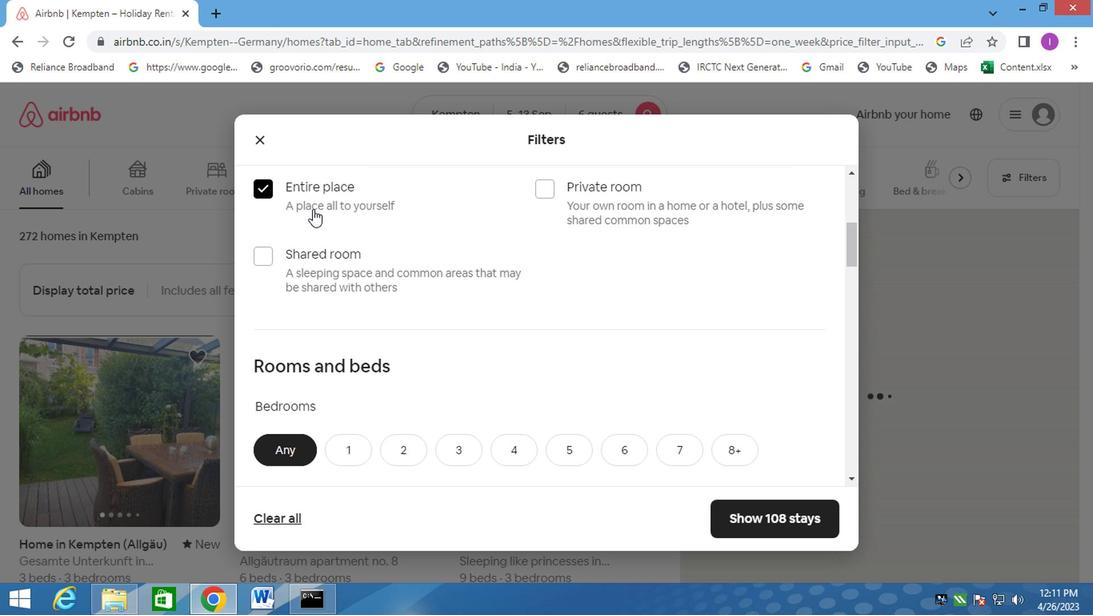
Action: Mouse moved to (454, 287)
Screenshot: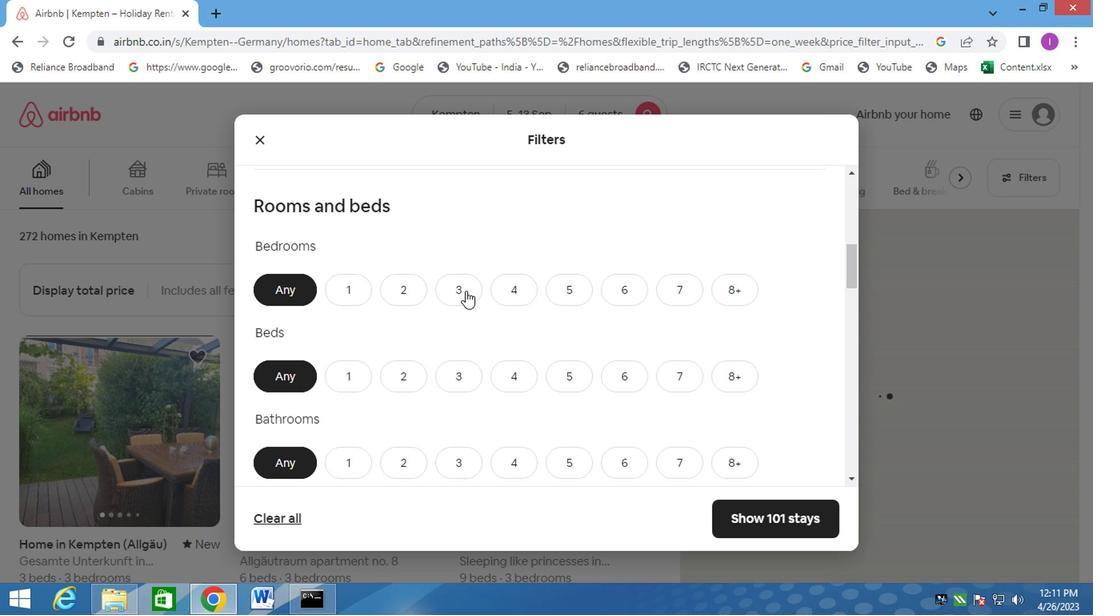 
Action: Mouse pressed left at (454, 287)
Screenshot: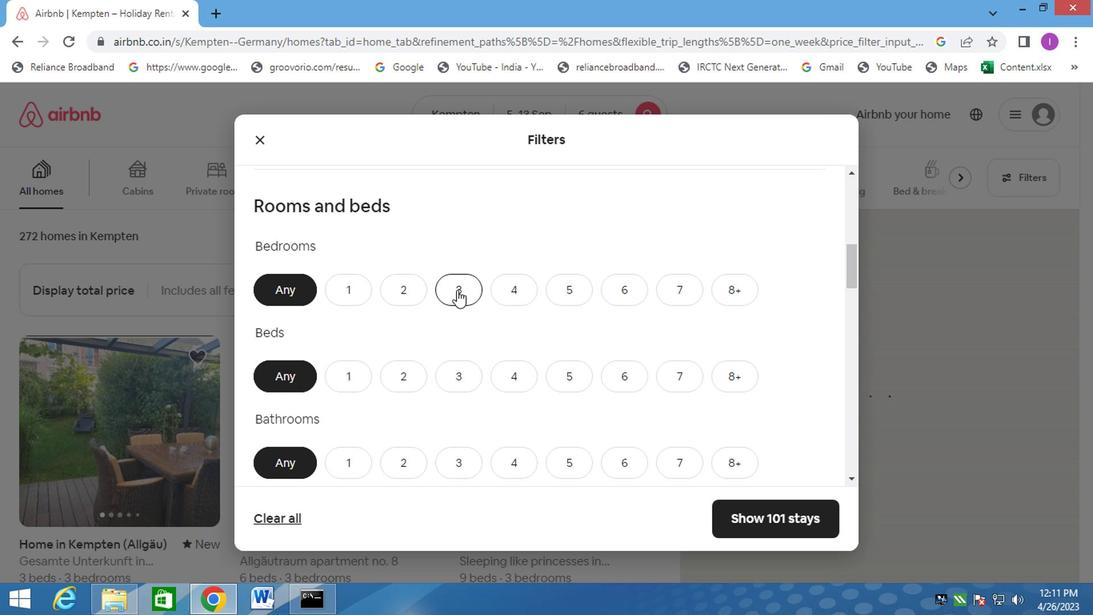
Action: Mouse moved to (450, 378)
Screenshot: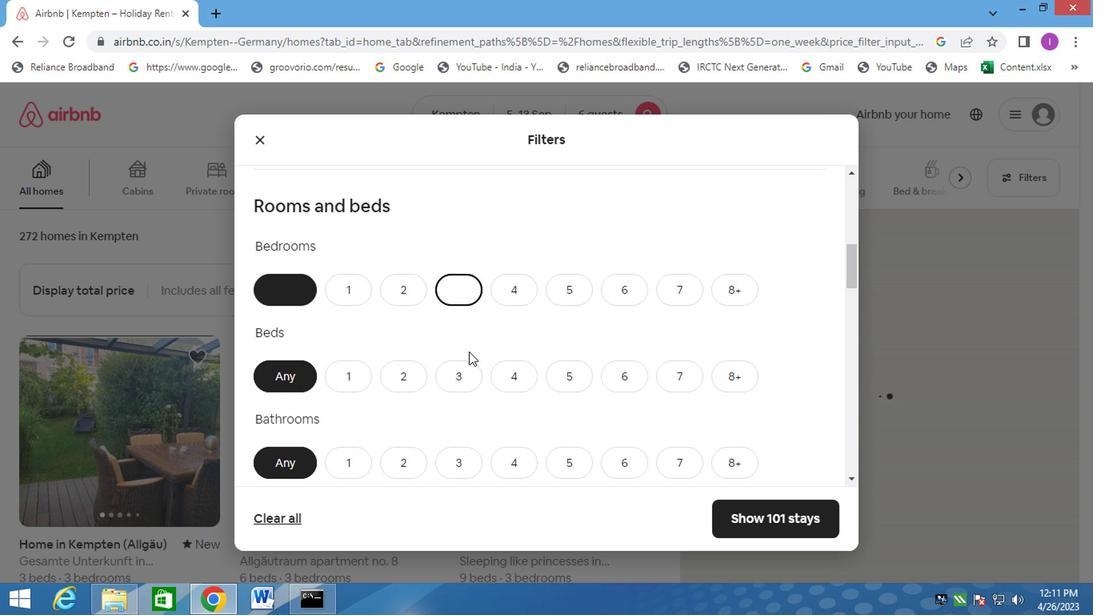 
Action: Mouse pressed left at (450, 378)
Screenshot: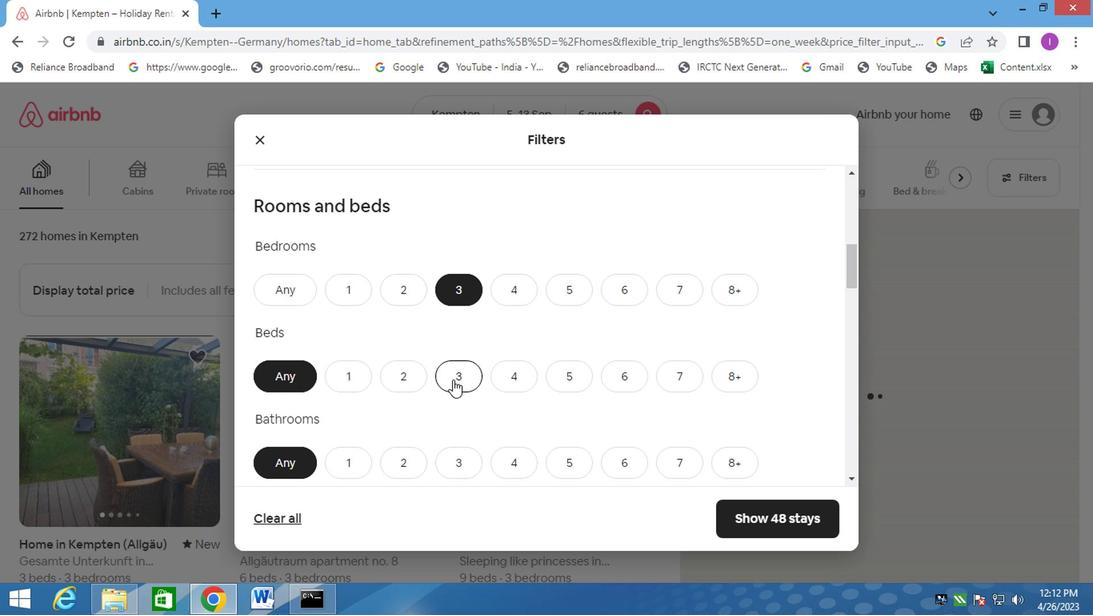 
Action: Mouse moved to (456, 458)
Screenshot: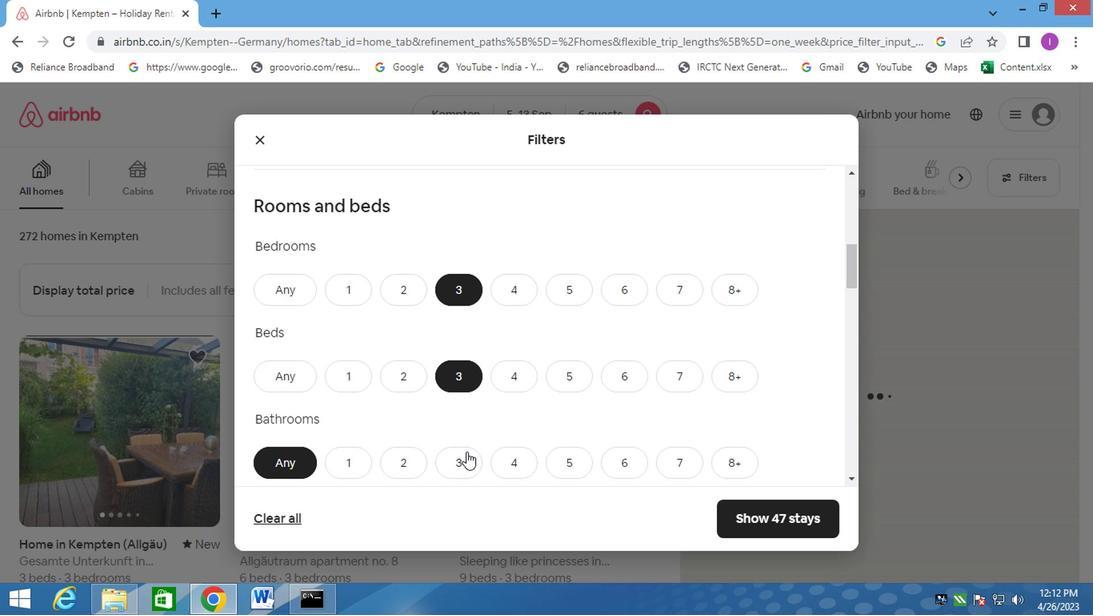 
Action: Mouse pressed left at (456, 458)
Screenshot: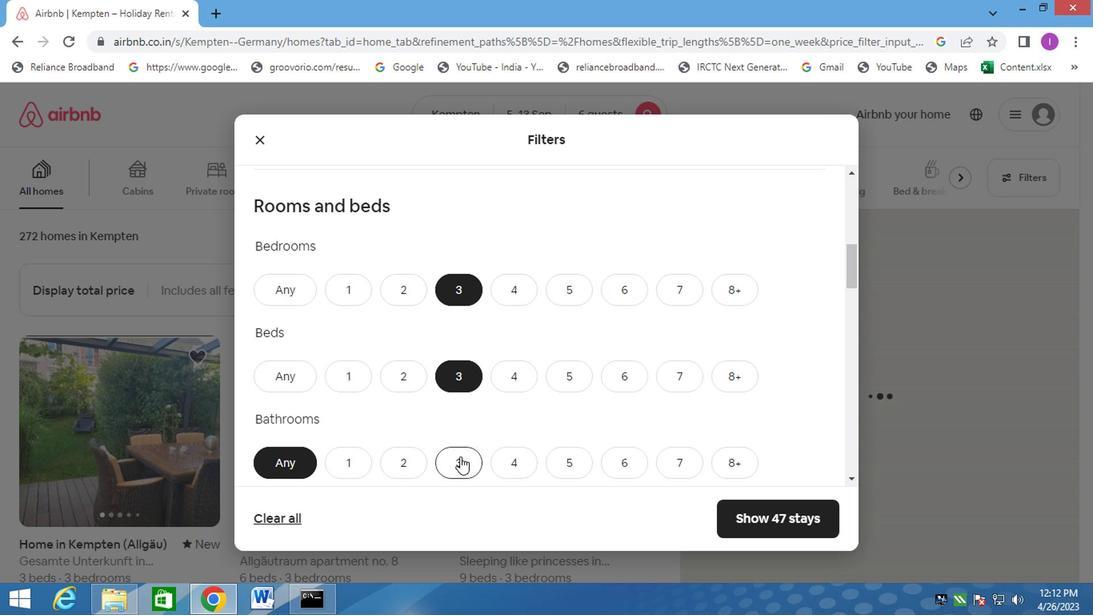 
Action: Mouse moved to (455, 415)
Screenshot: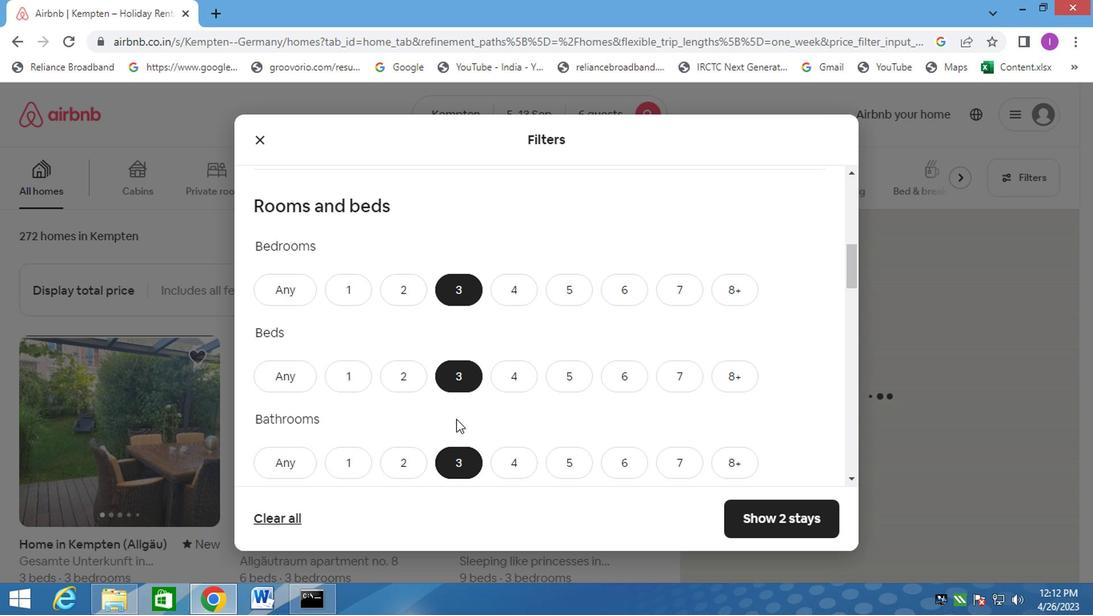 
Action: Mouse scrolled (455, 415) with delta (0, 0)
Screenshot: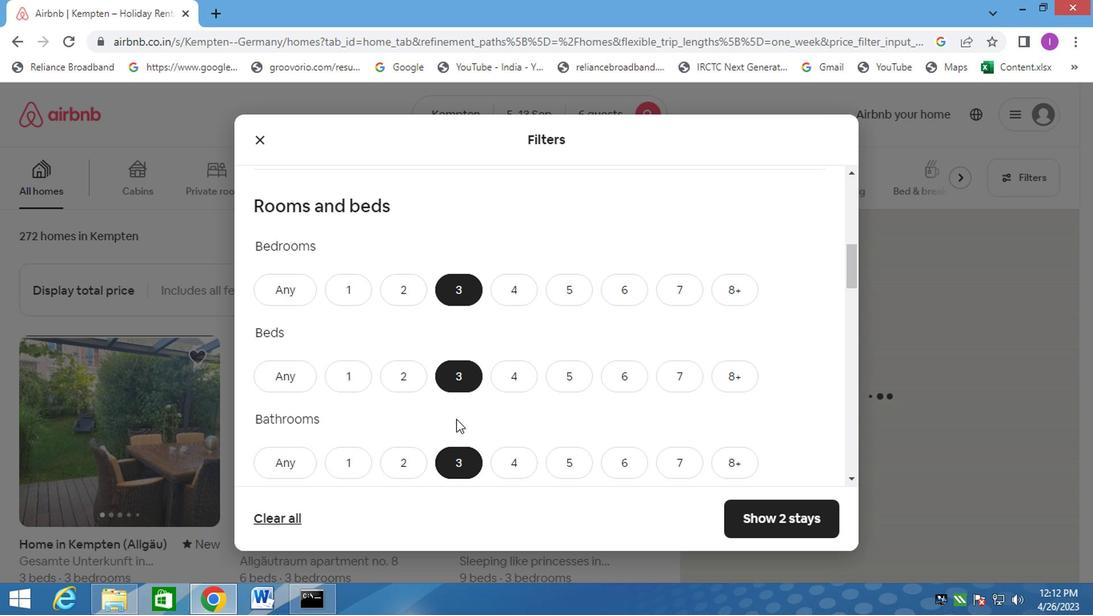 
Action: Mouse moved to (464, 415)
Screenshot: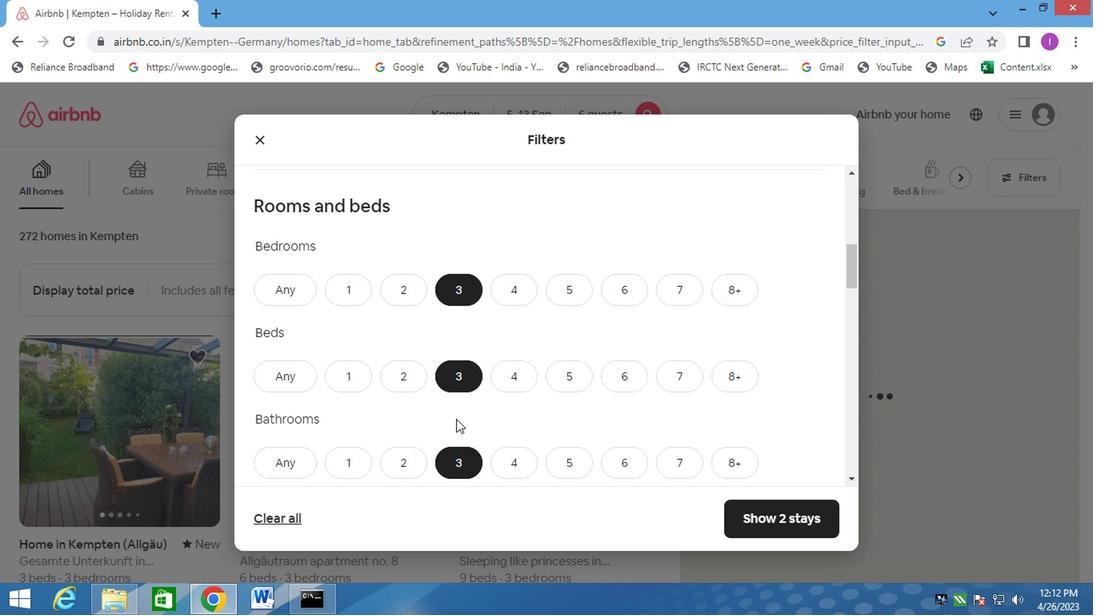 
Action: Mouse scrolled (464, 415) with delta (0, 0)
Screenshot: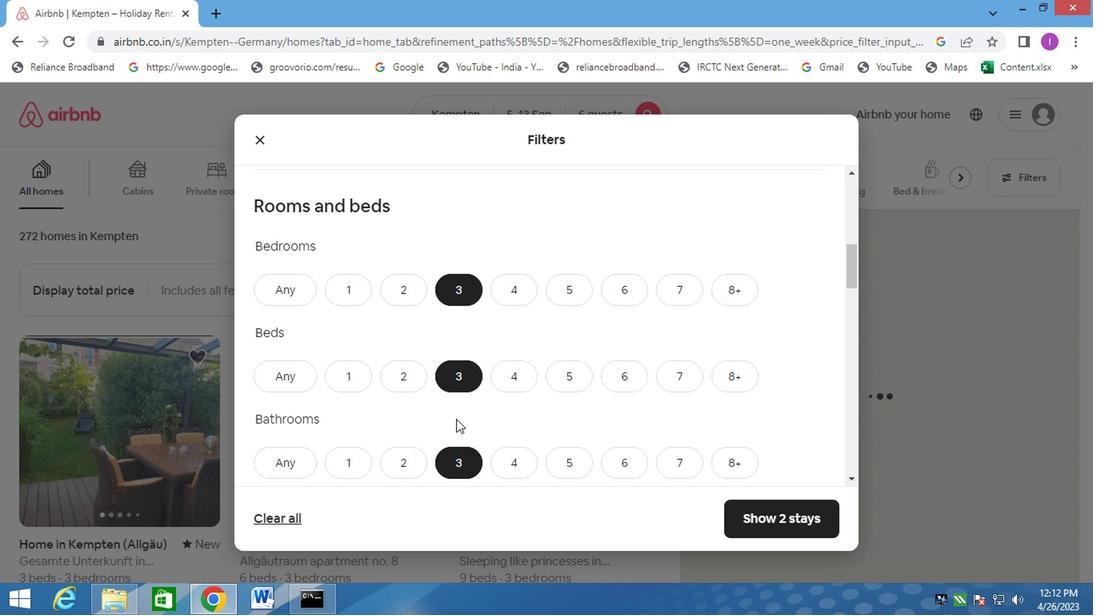 
Action: Mouse moved to (470, 415)
Screenshot: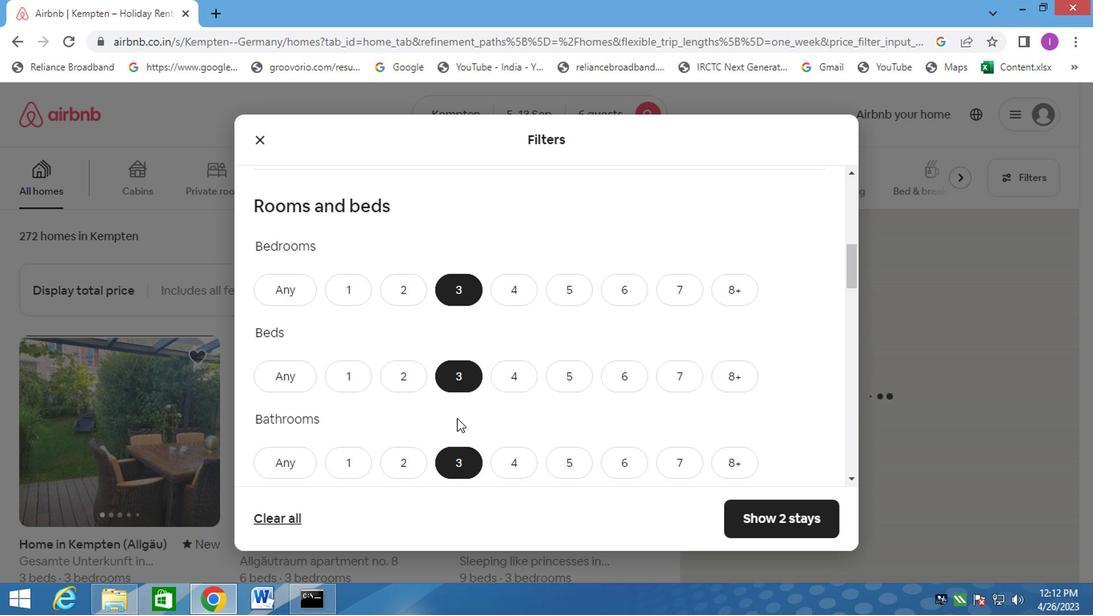 
Action: Mouse scrolled (470, 414) with delta (0, -1)
Screenshot: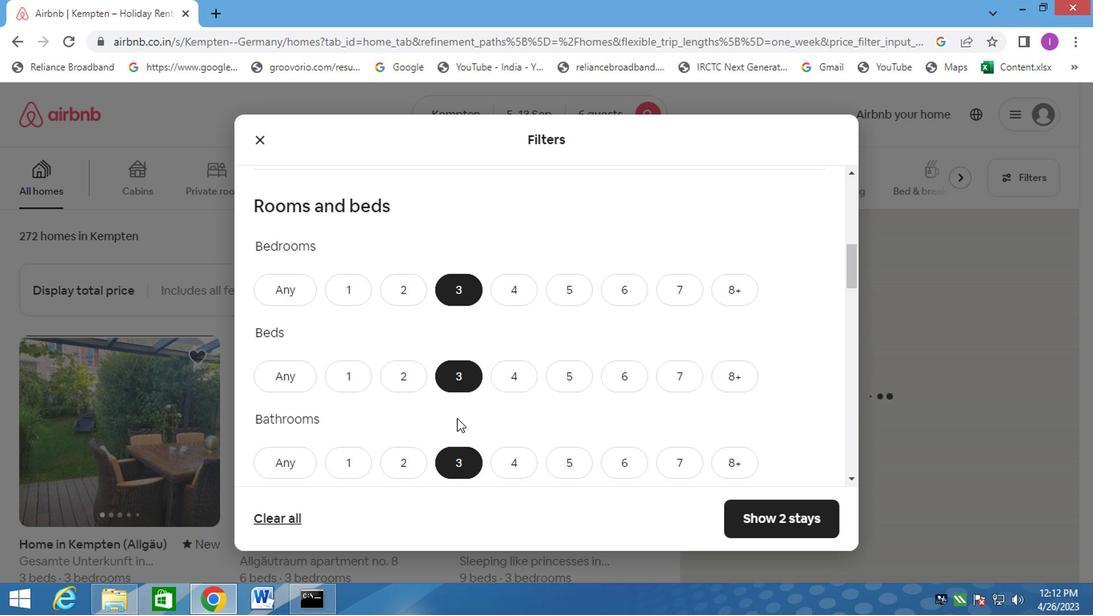 
Action: Mouse moved to (476, 400)
Screenshot: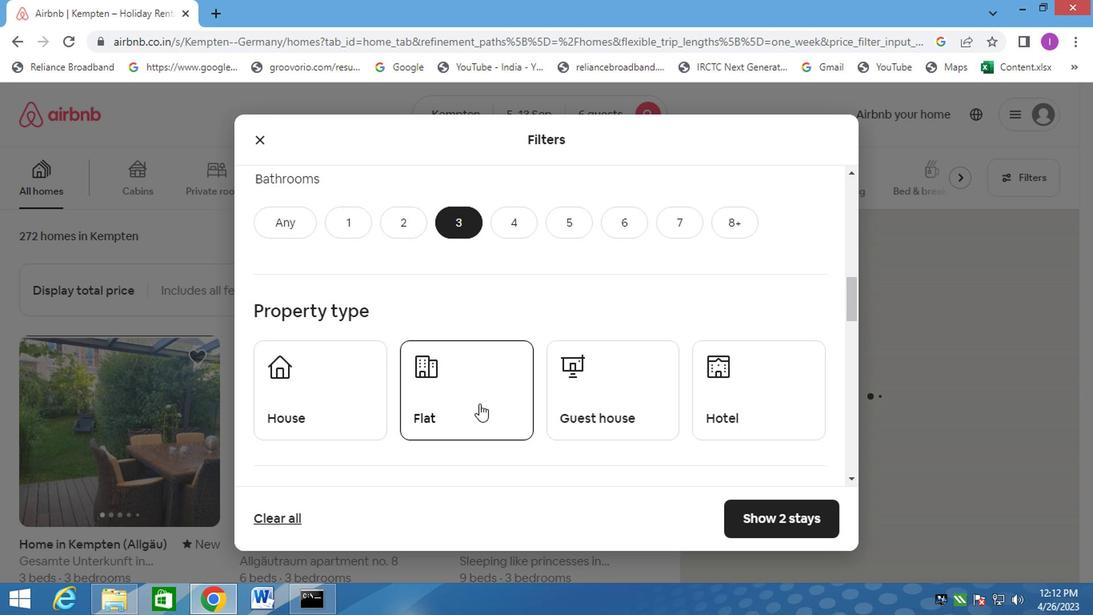 
Action: Mouse scrolled (476, 399) with delta (0, 0)
Screenshot: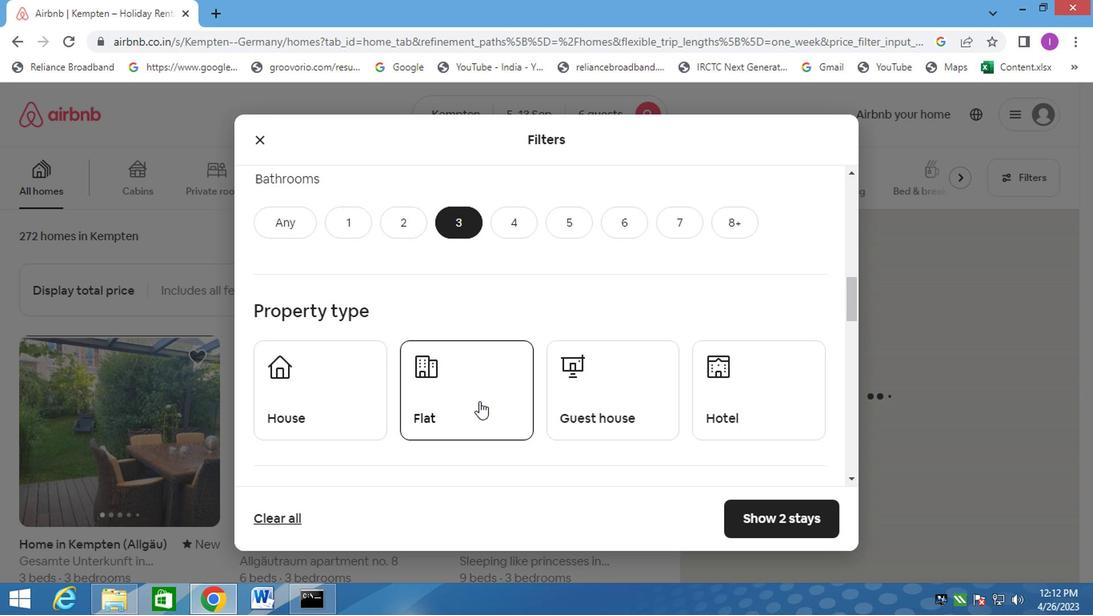 
Action: Mouse moved to (310, 333)
Screenshot: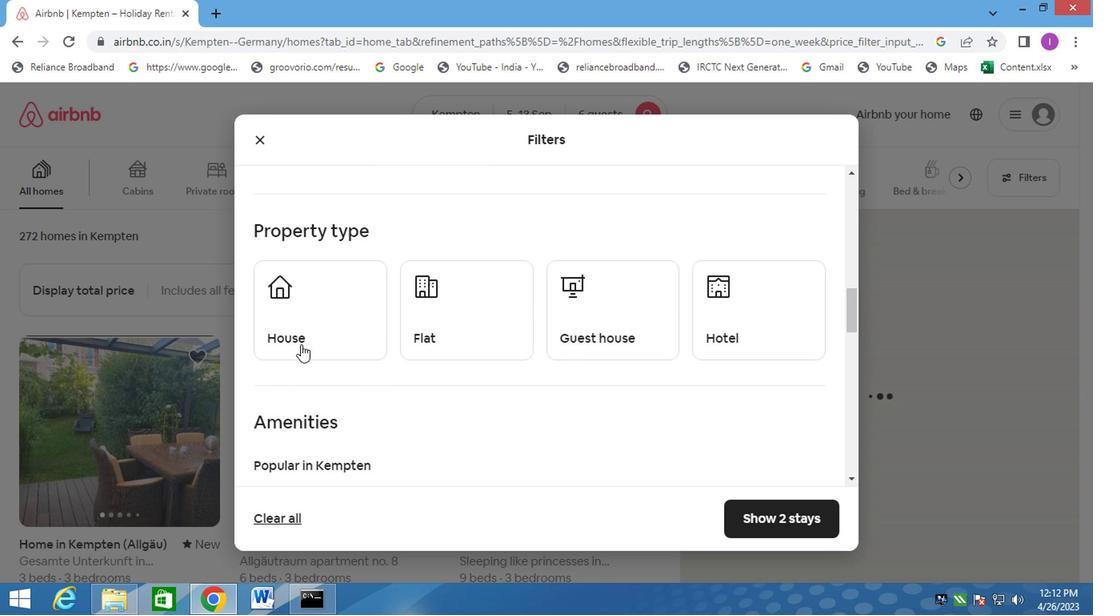 
Action: Mouse pressed left at (310, 333)
Screenshot: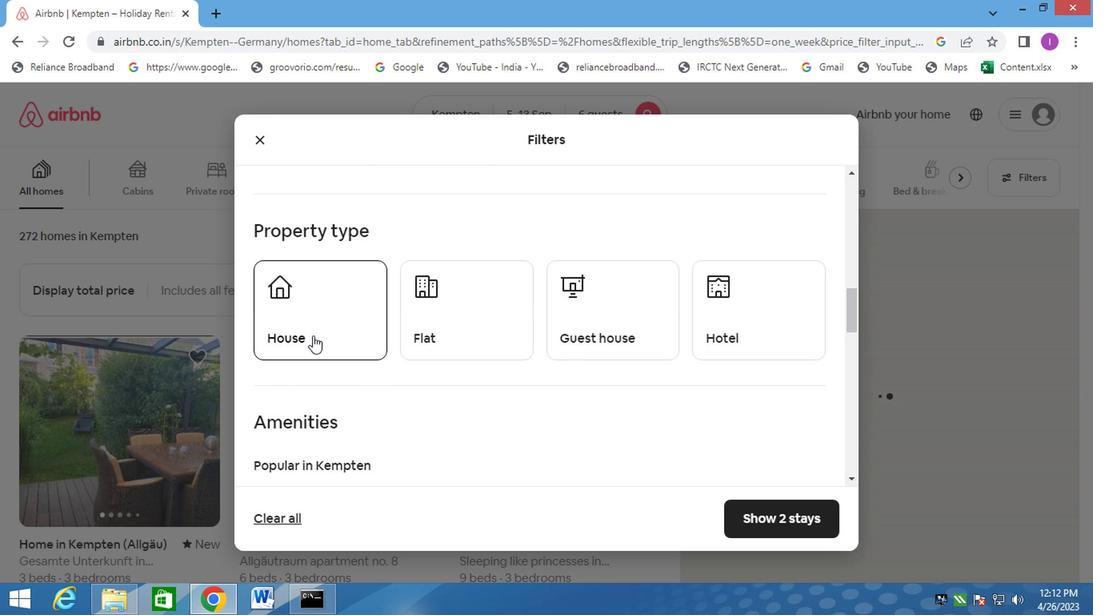 
Action: Mouse moved to (435, 331)
Screenshot: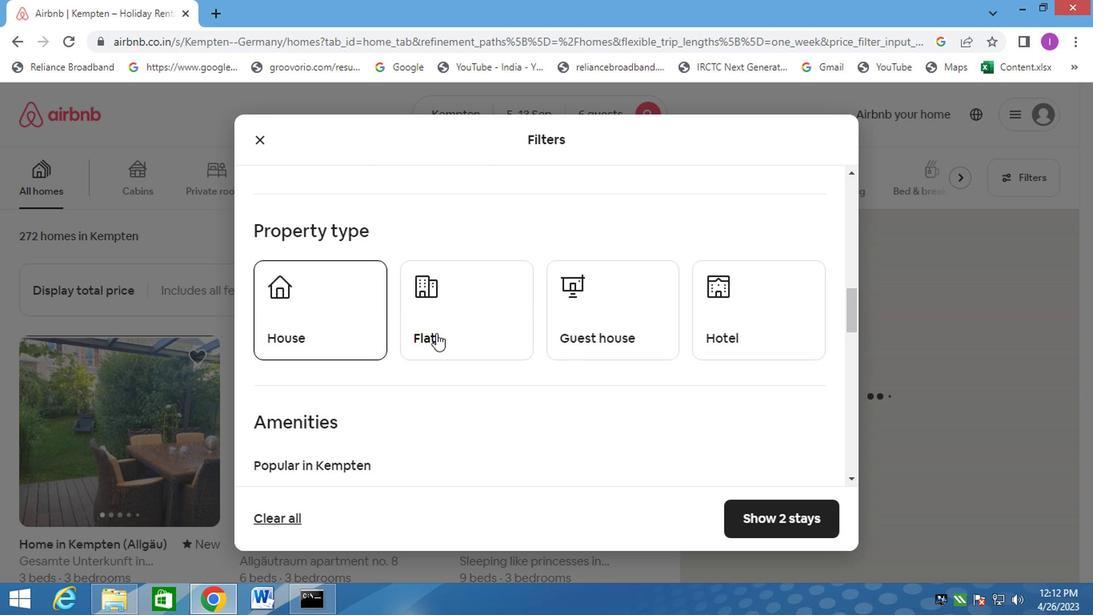 
Action: Mouse pressed left at (435, 331)
Screenshot: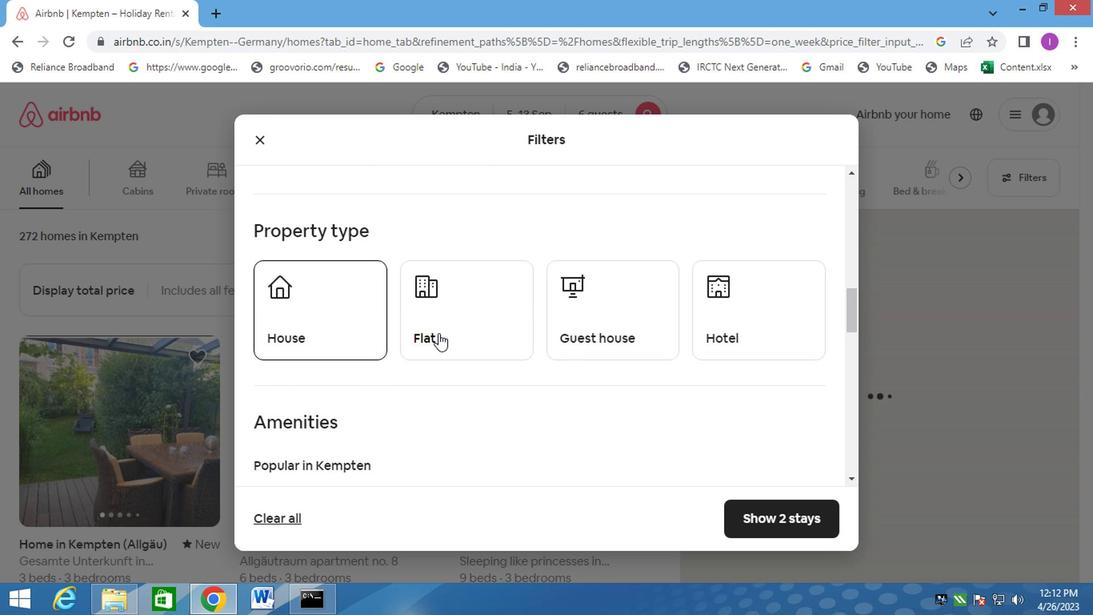 
Action: Mouse moved to (615, 337)
Screenshot: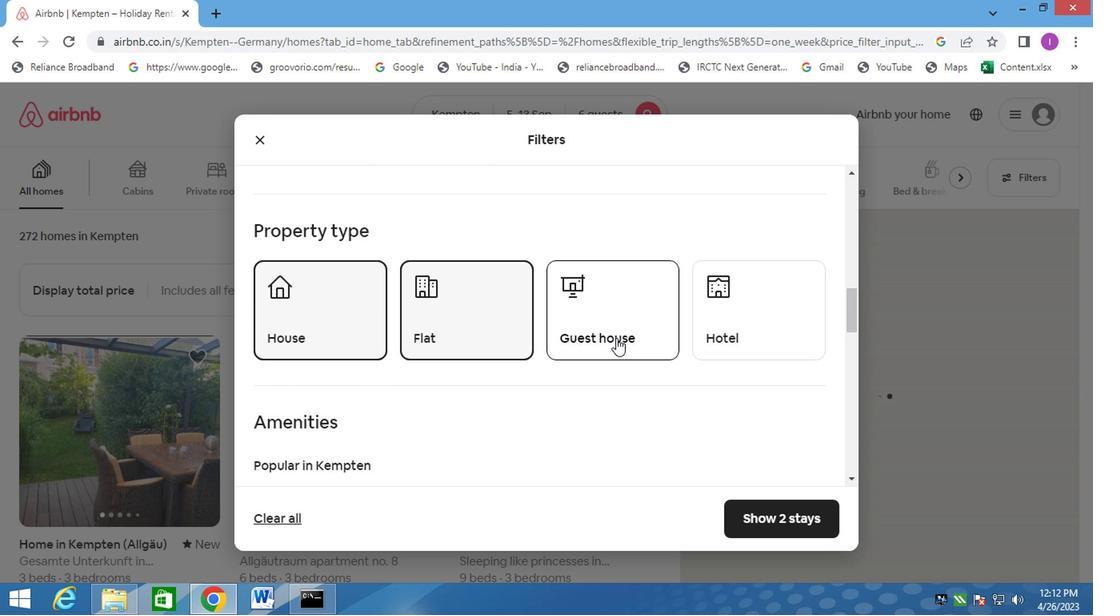 
Action: Mouse pressed left at (615, 337)
Screenshot: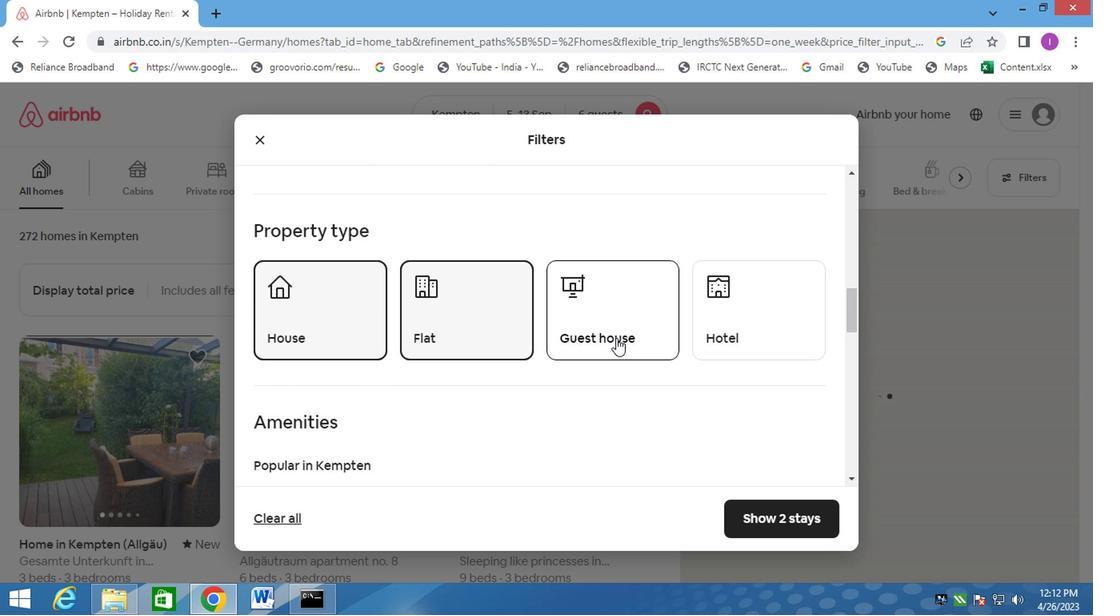 
Action: Mouse moved to (385, 394)
Screenshot: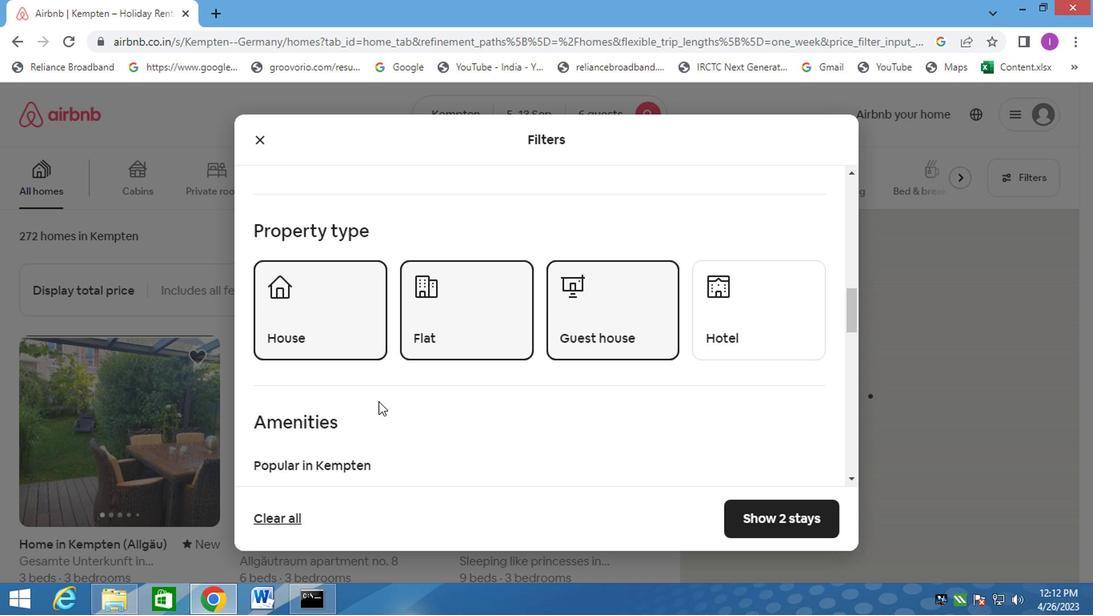 
Action: Mouse scrolled (379, 396) with delta (0, -1)
Screenshot: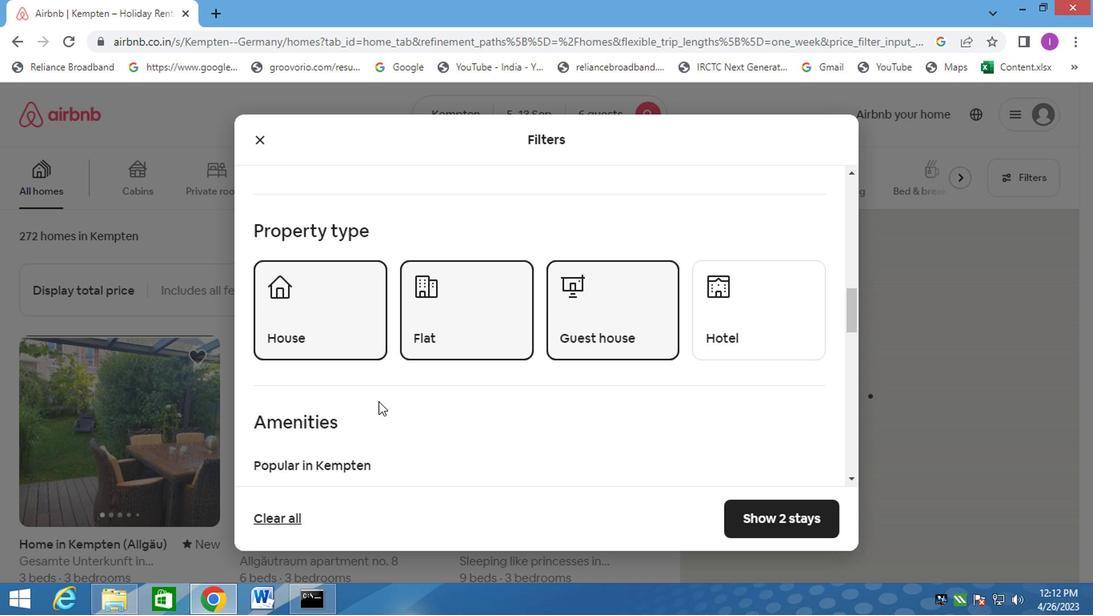 
Action: Mouse moved to (392, 390)
Screenshot: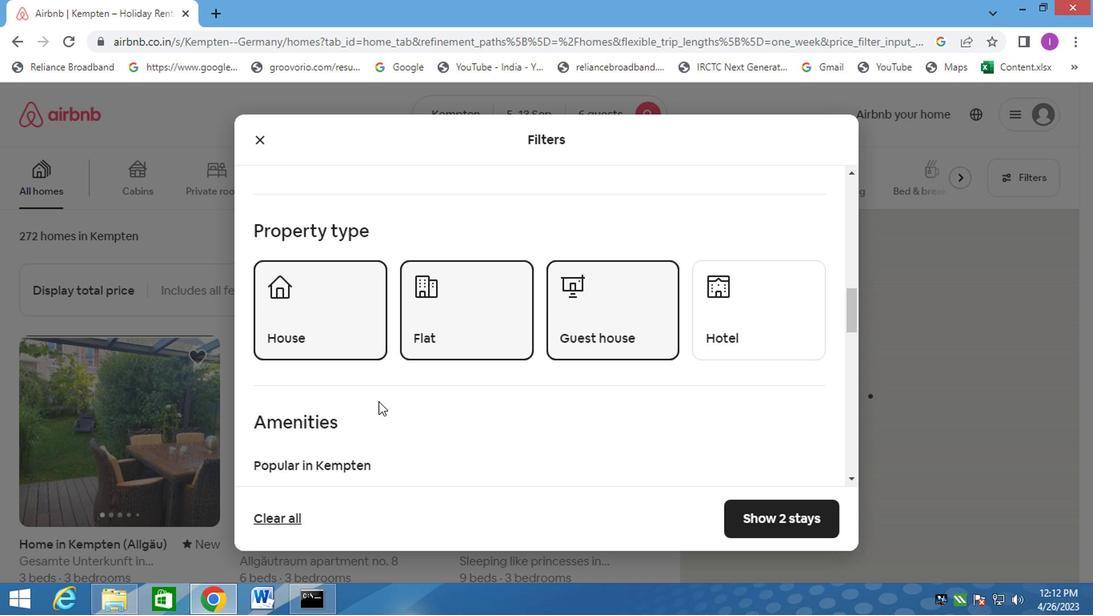 
Action: Mouse scrolled (379, 396) with delta (0, -1)
Screenshot: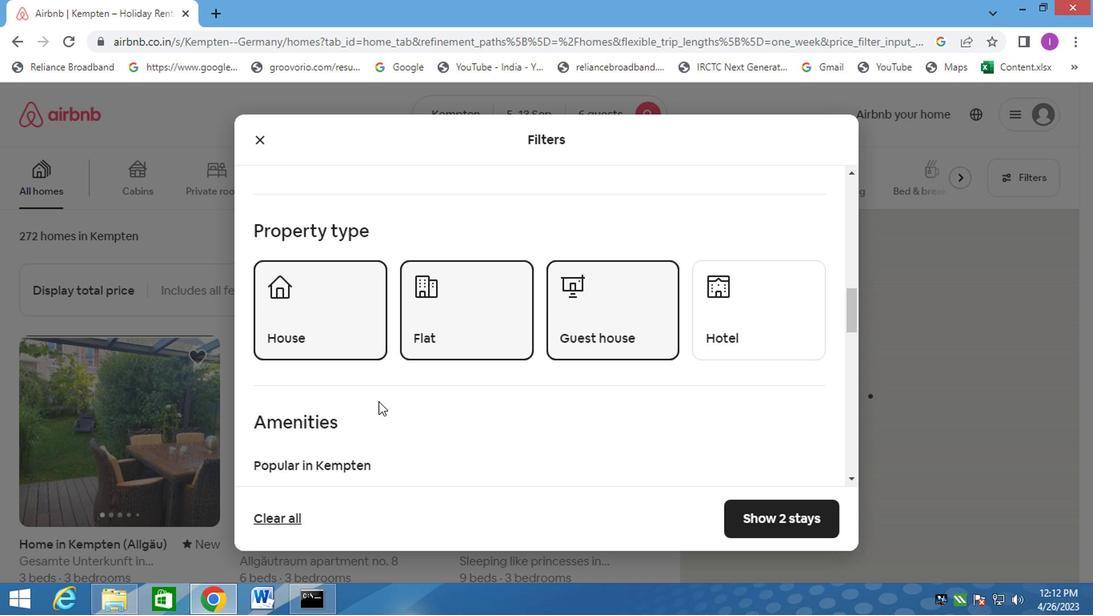 
Action: Mouse moved to (403, 373)
Screenshot: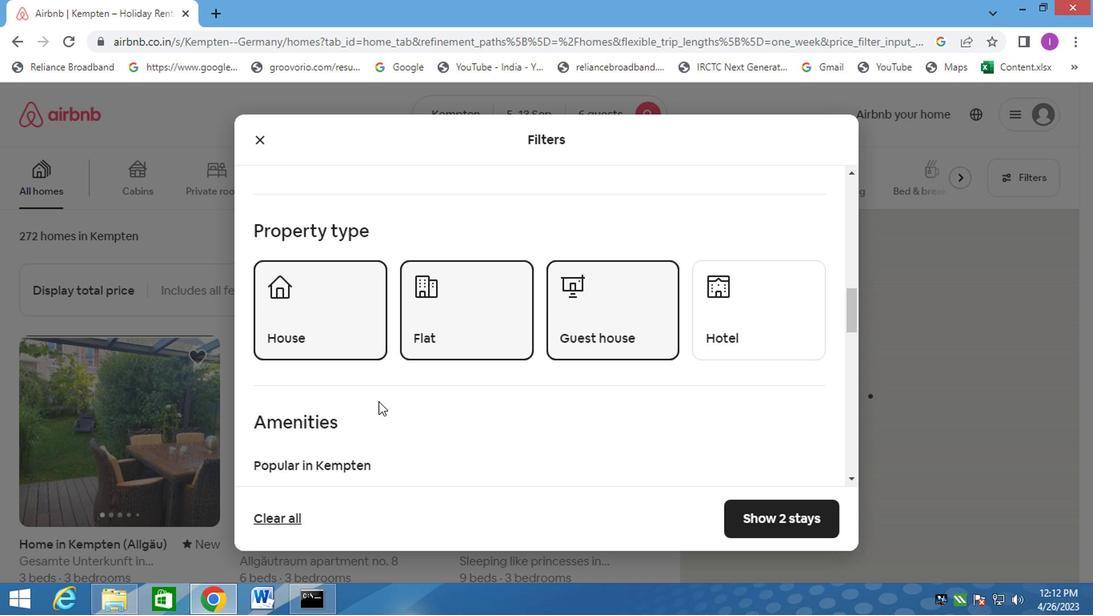 
Action: Mouse scrolled (385, 392) with delta (0, -1)
Screenshot: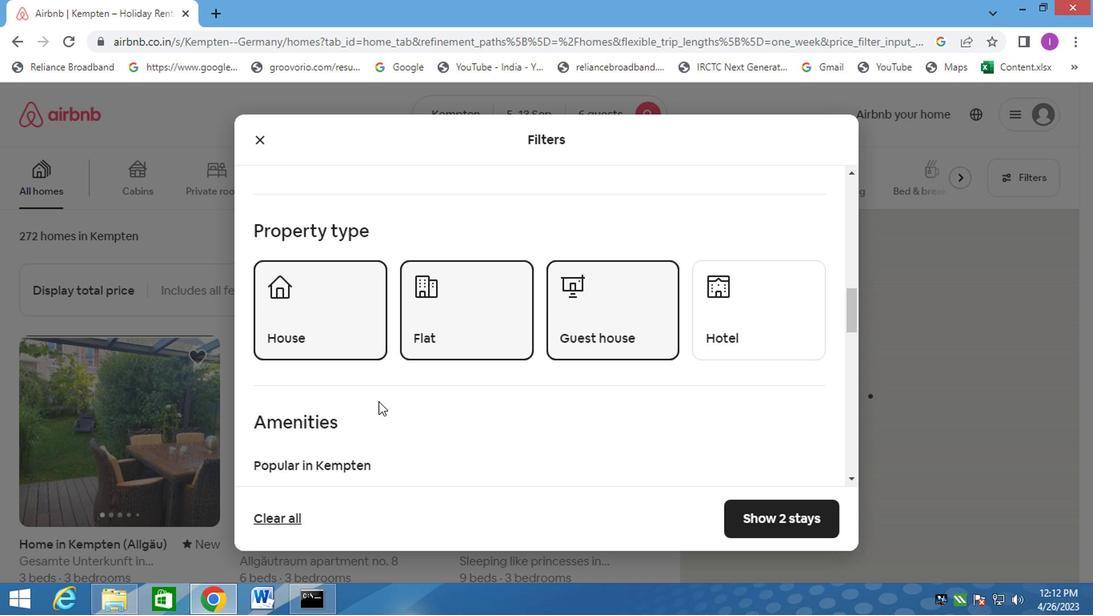 
Action: Mouse moved to (410, 361)
Screenshot: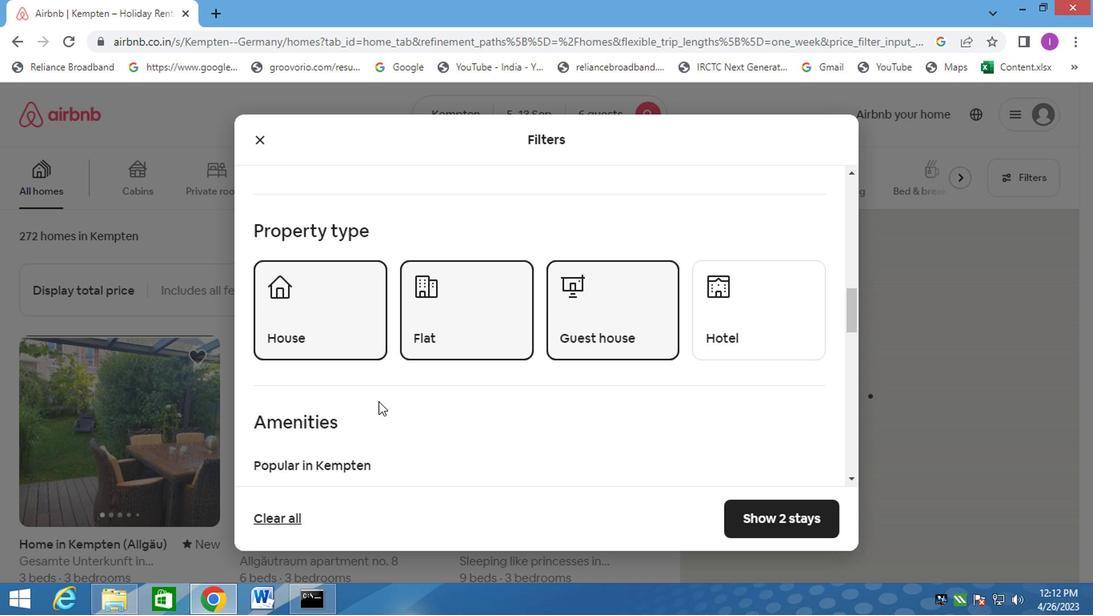 
Action: Mouse scrolled (385, 392) with delta (0, -1)
Screenshot: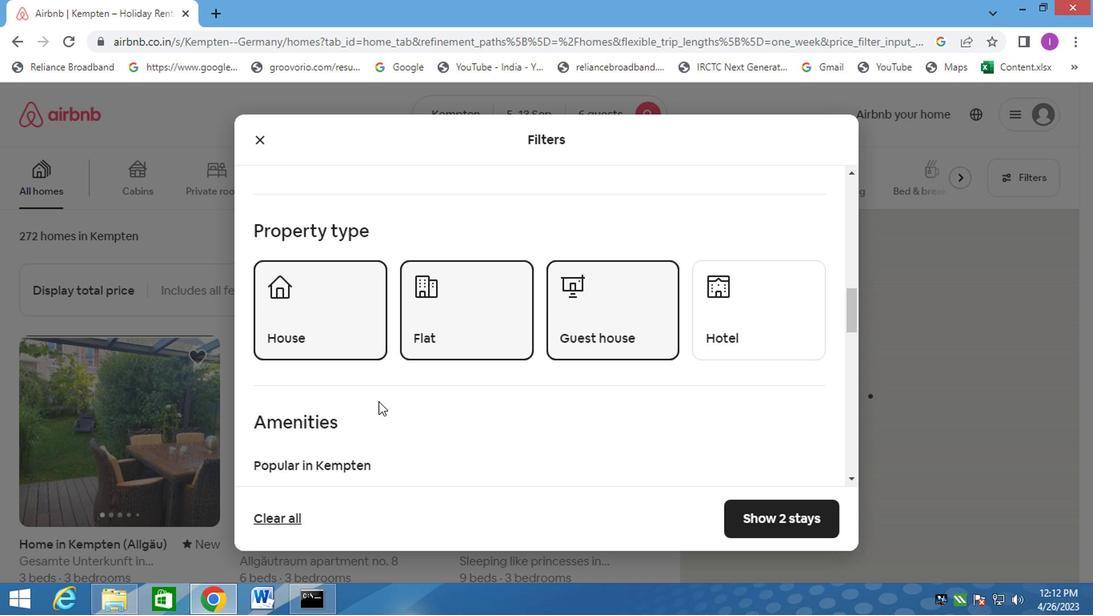
Action: Mouse moved to (411, 359)
Screenshot: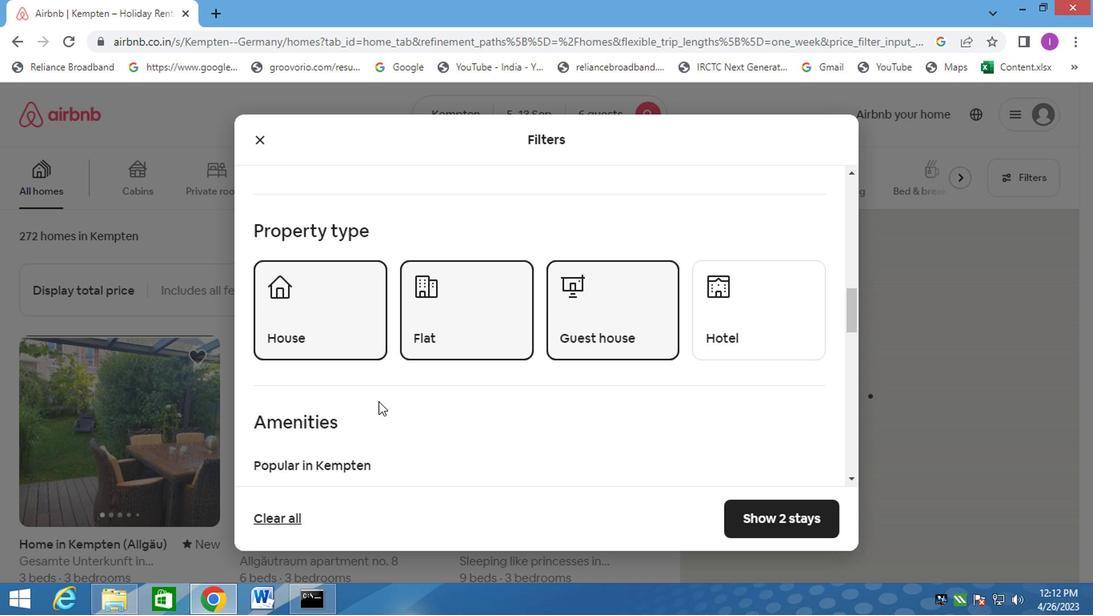 
Action: Mouse scrolled (385, 392) with delta (0, -1)
Screenshot: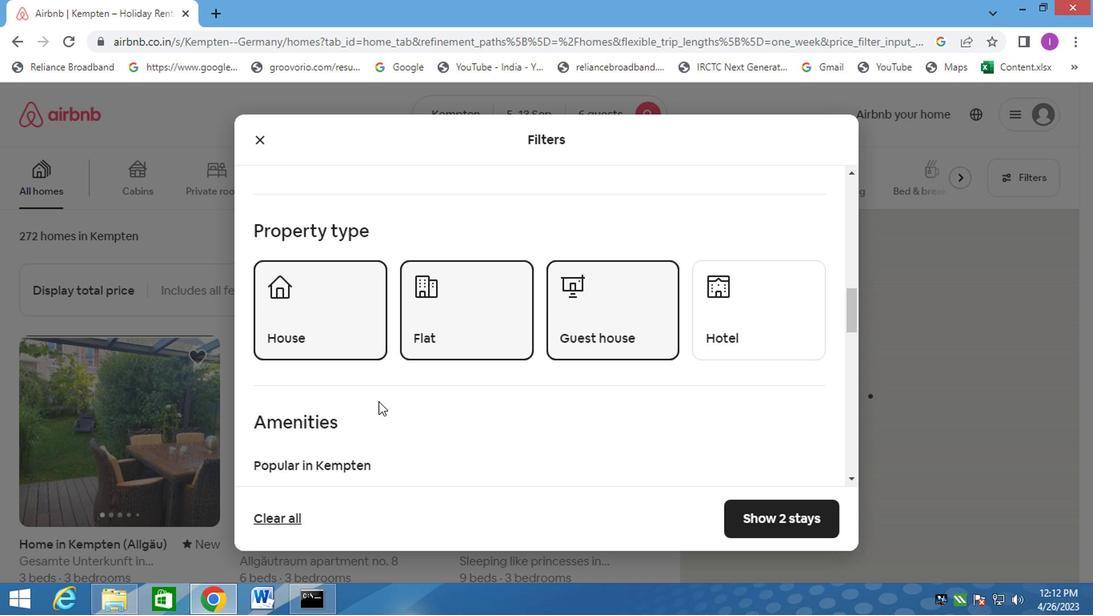 
Action: Mouse moved to (413, 357)
Screenshot: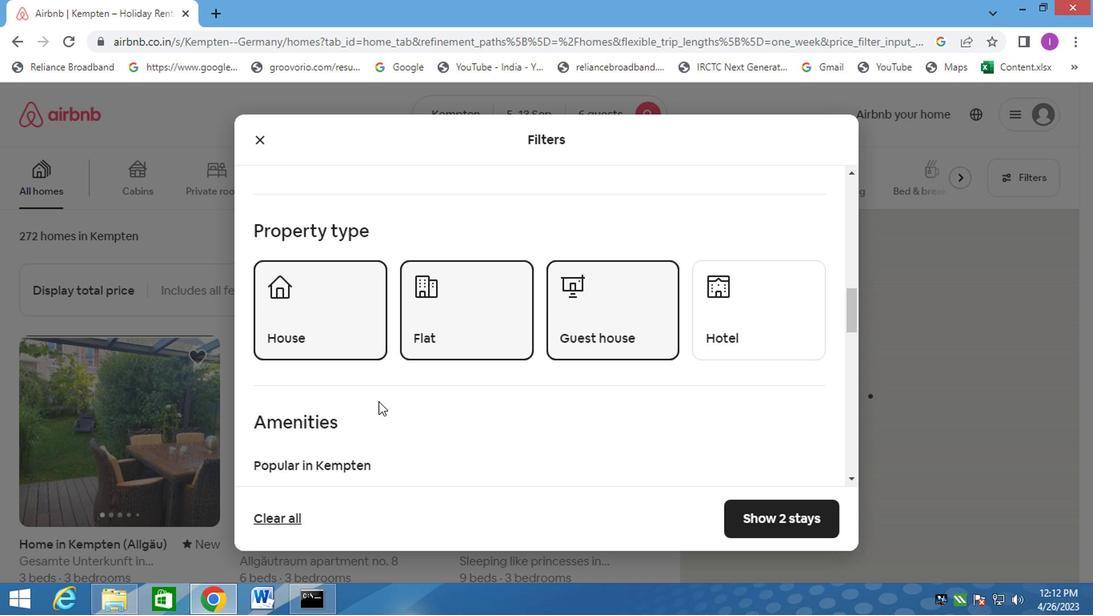 
Action: Mouse scrolled (411, 358) with delta (0, -1)
Screenshot: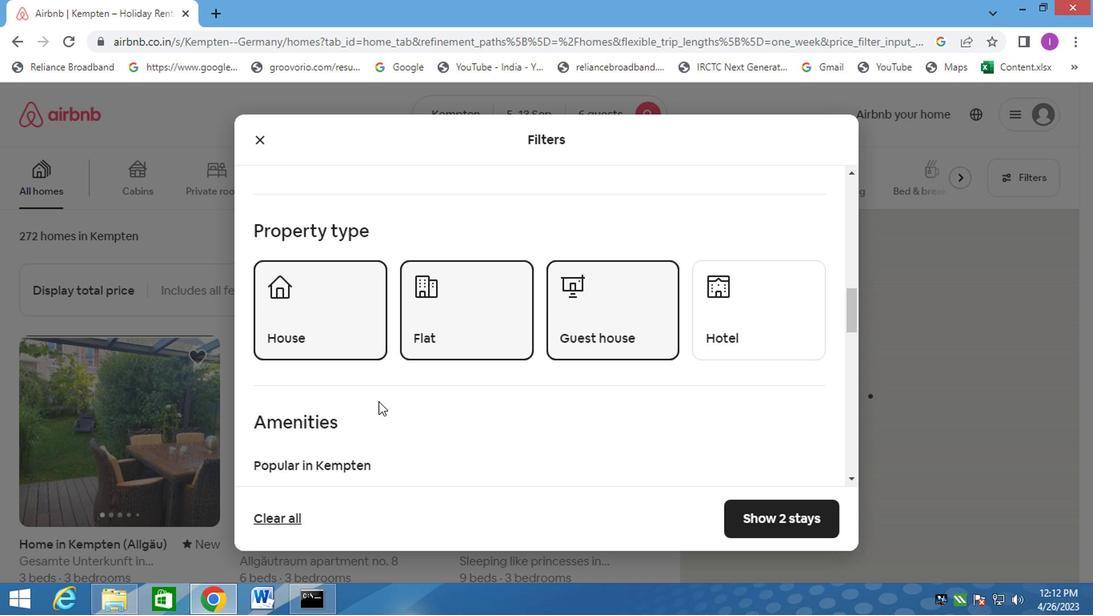 
Action: Mouse moved to (419, 339)
Screenshot: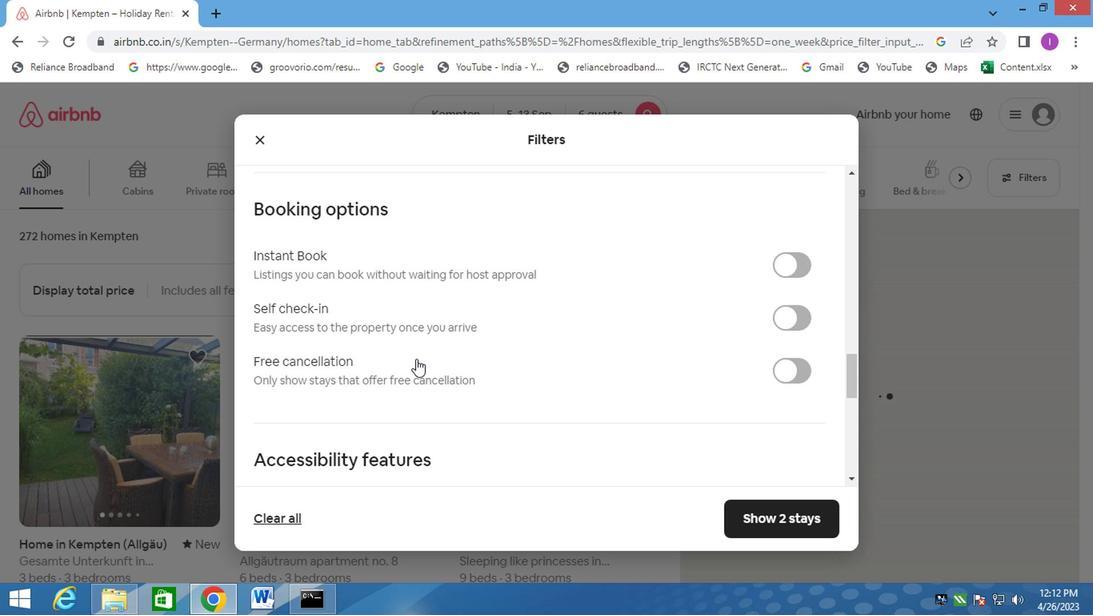 
Action: Mouse scrolled (415, 348) with delta (0, 0)
Screenshot: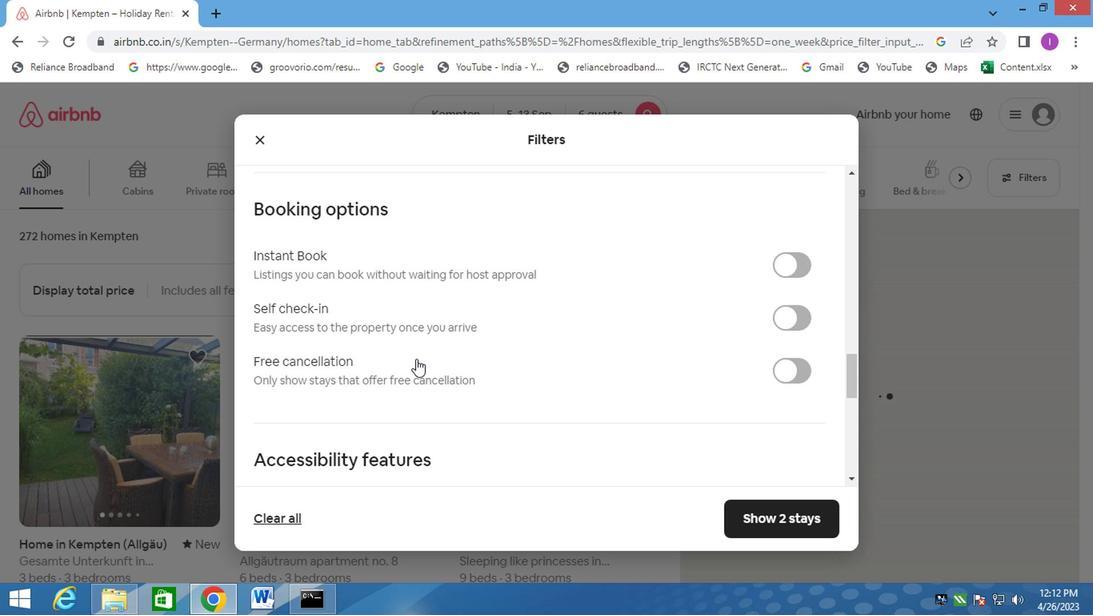 
Action: Mouse moved to (419, 331)
Screenshot: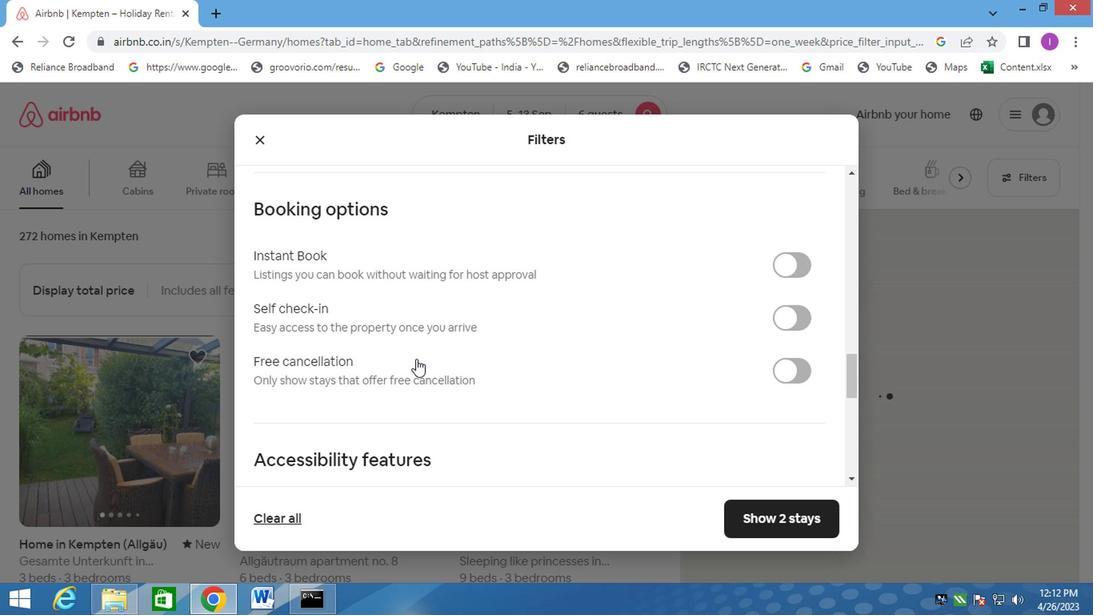 
Action: Mouse scrolled (419, 341) with delta (0, 0)
Screenshot: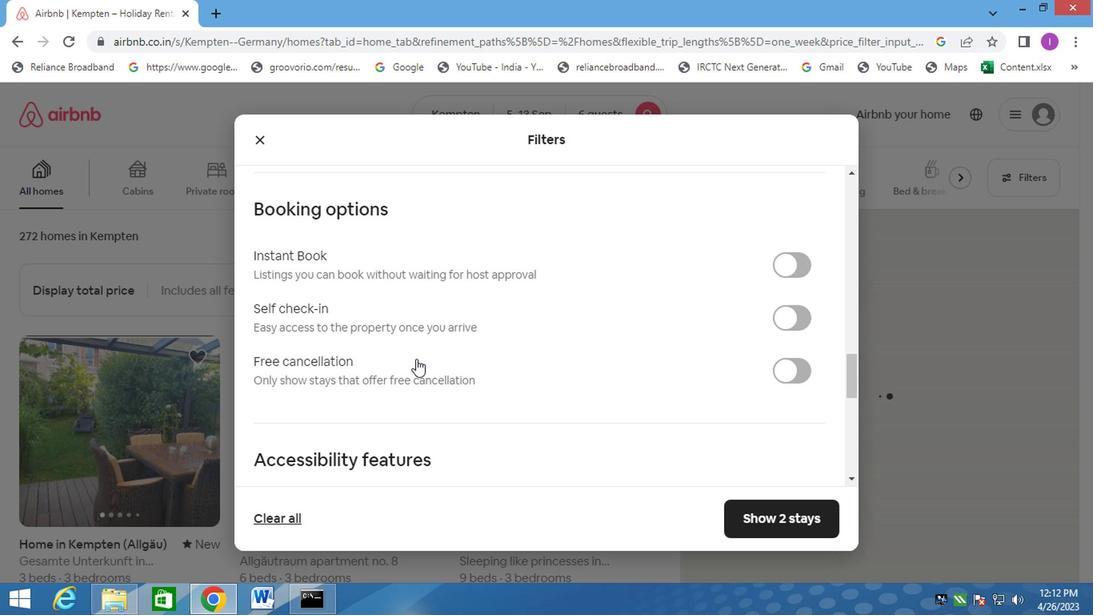 
Action: Mouse moved to (419, 307)
Screenshot: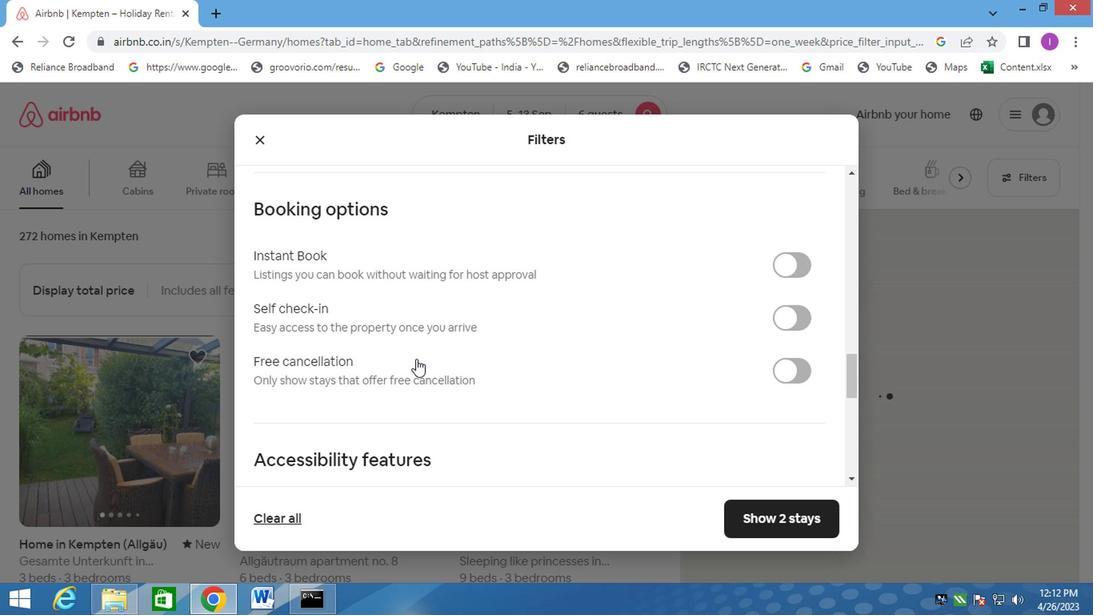 
Action: Mouse scrolled (419, 338) with delta (0, -1)
Screenshot: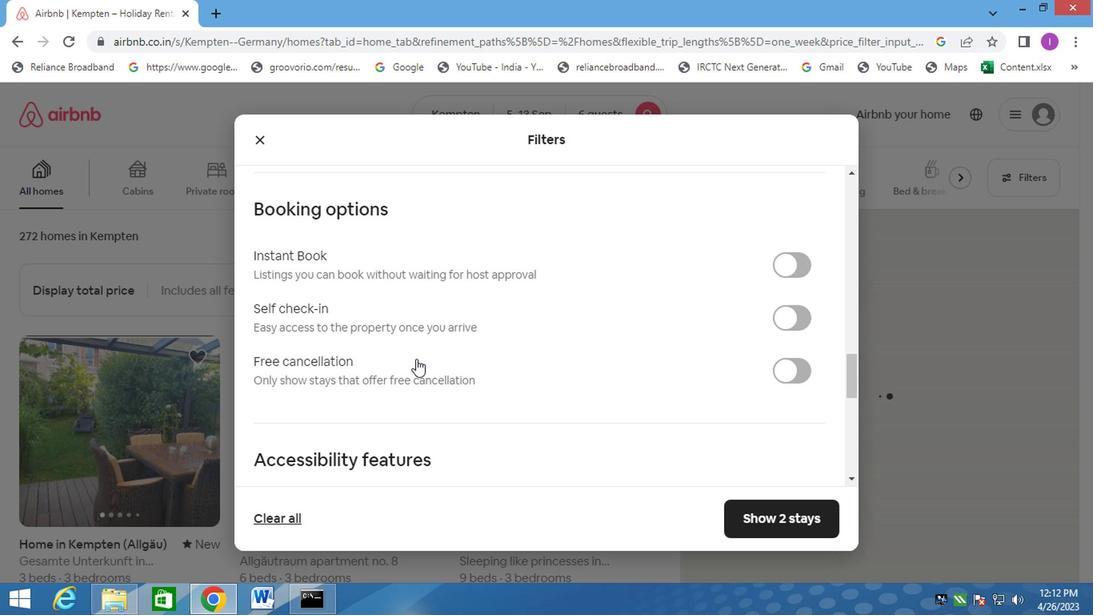 
Action: Mouse moved to (469, 299)
Screenshot: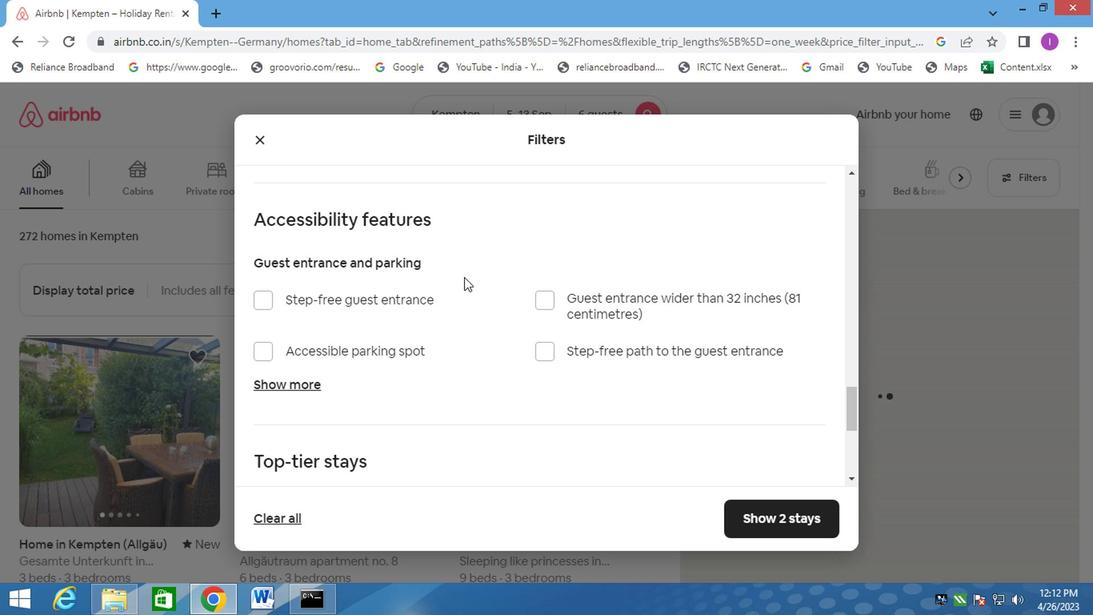 
Action: Mouse scrolled (469, 300) with delta (0, 0)
Screenshot: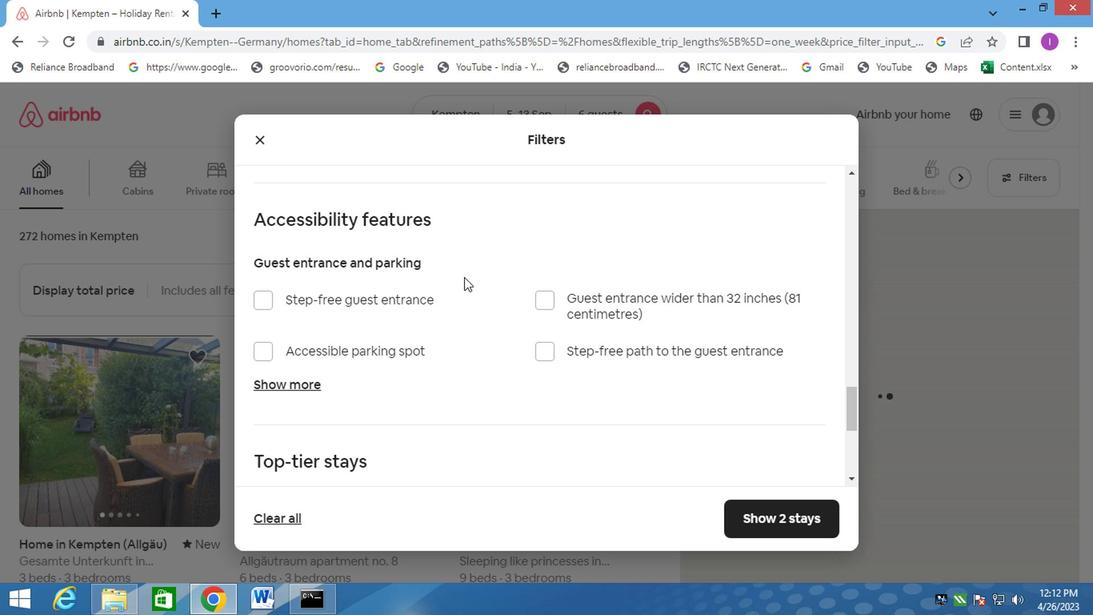 
Action: Mouse moved to (470, 308)
Screenshot: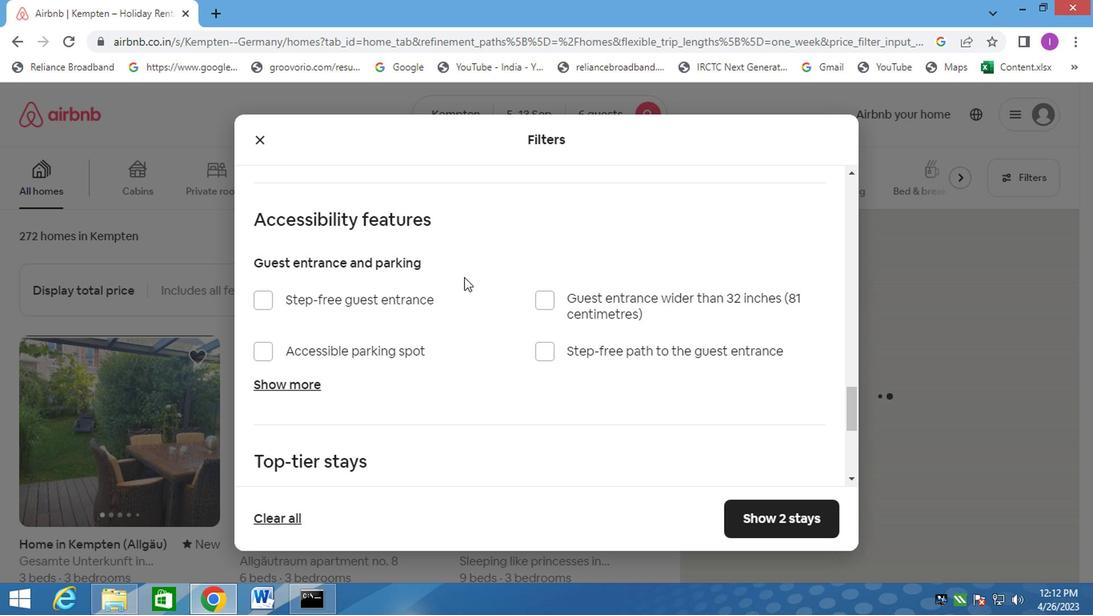 
Action: Mouse scrolled (470, 309) with delta (0, 1)
Screenshot: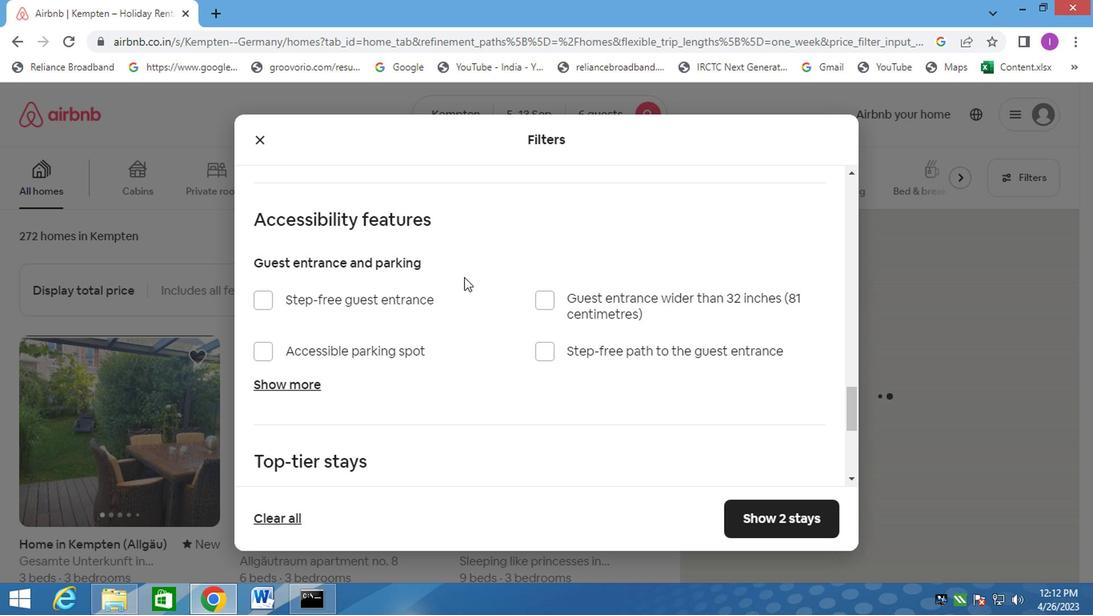 
Action: Mouse moved to (796, 233)
Screenshot: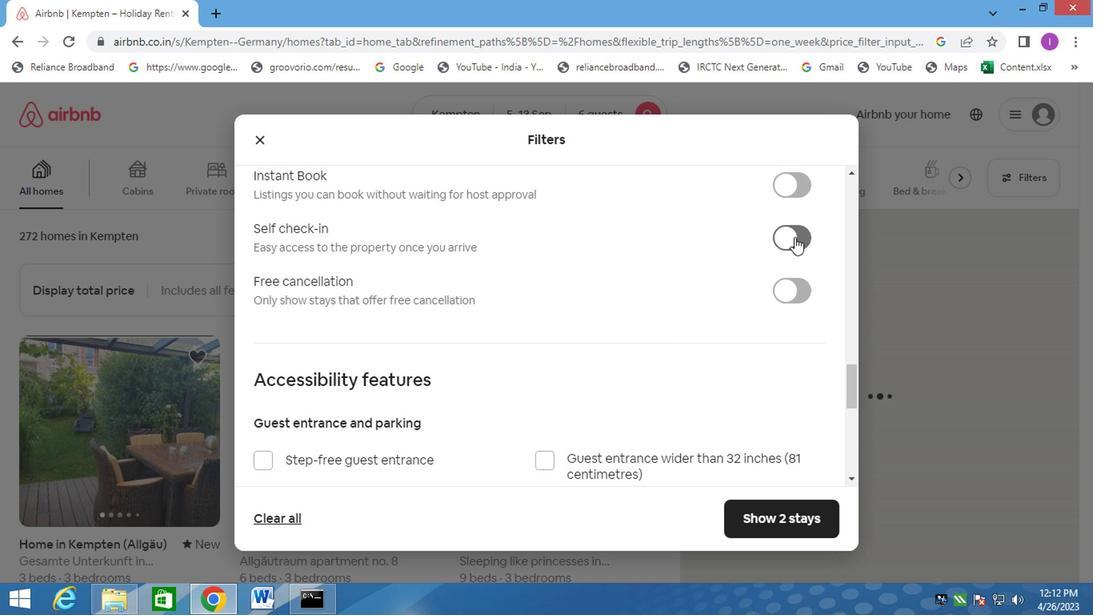 
Action: Mouse pressed left at (796, 233)
Screenshot: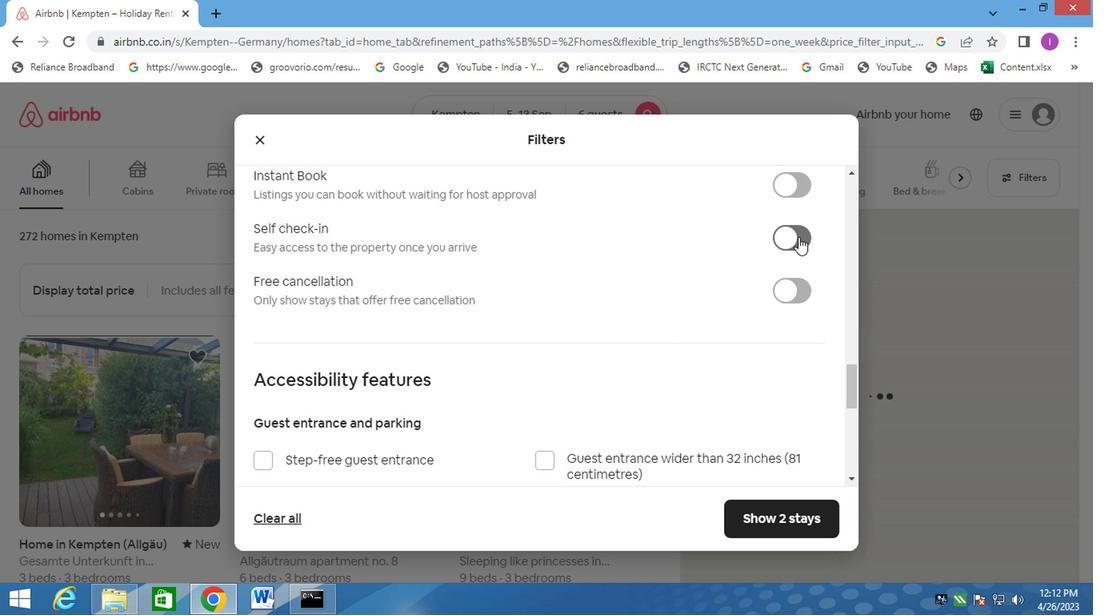 
Action: Mouse moved to (427, 280)
Screenshot: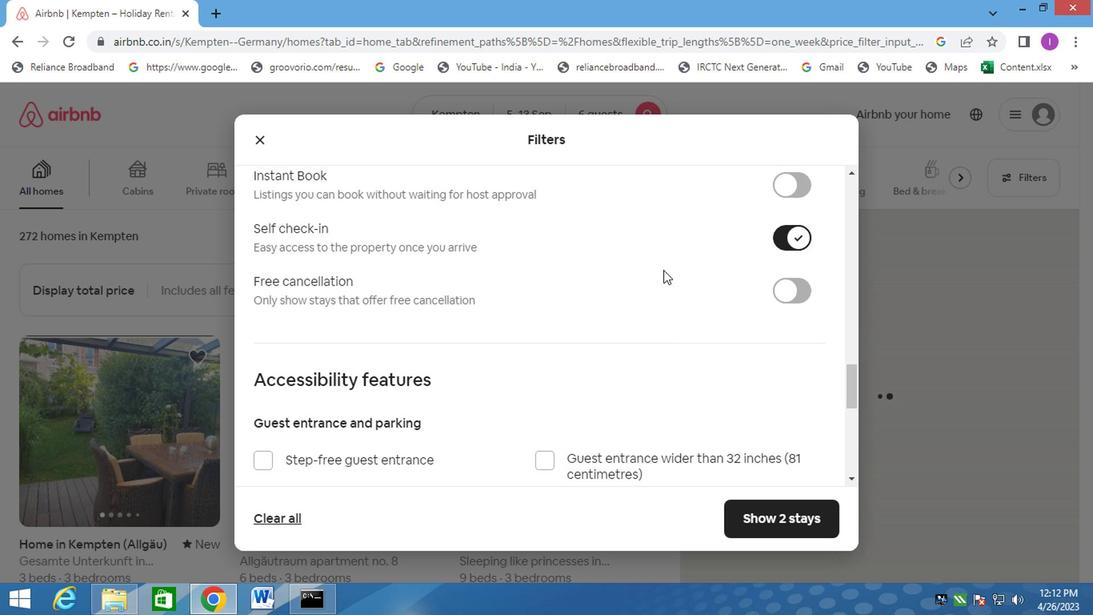 
Action: Mouse scrolled (427, 279) with delta (0, -1)
Screenshot: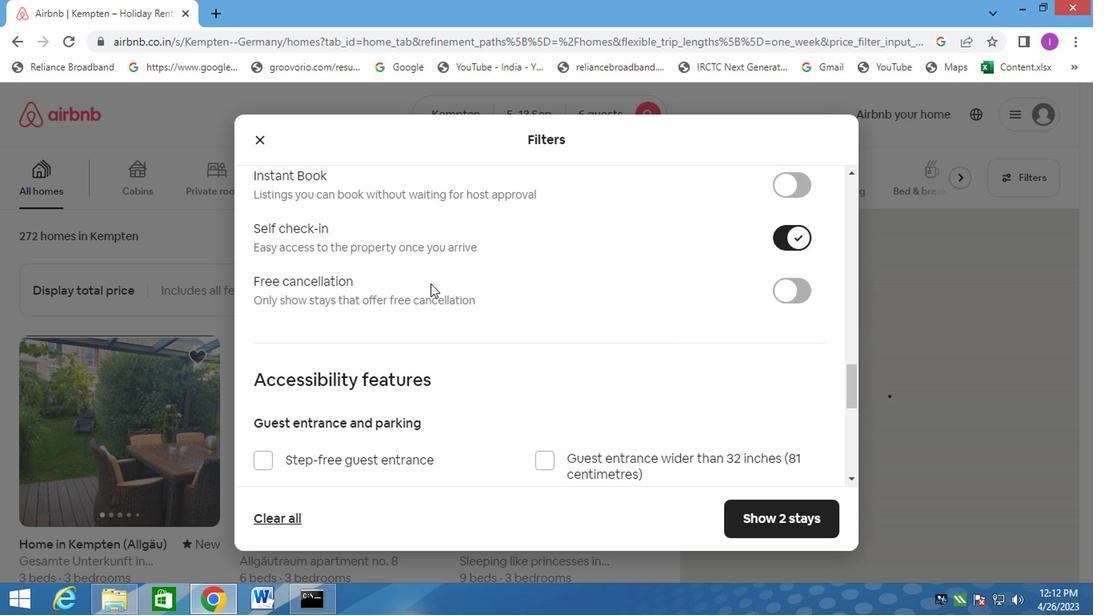 
Action: Mouse scrolled (427, 279) with delta (0, -1)
Screenshot: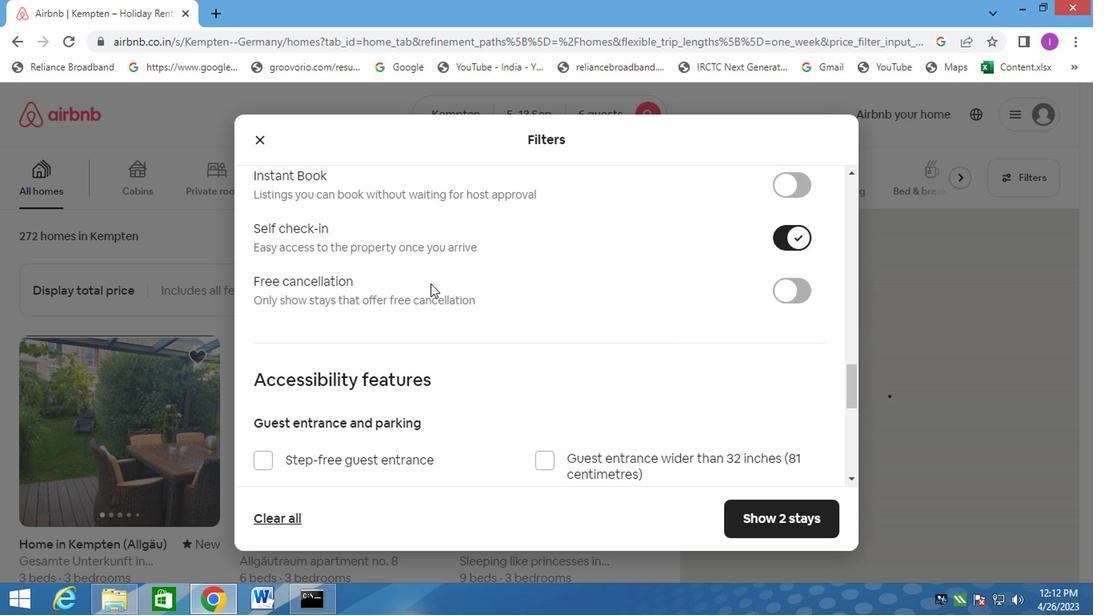 
Action: Mouse scrolled (427, 279) with delta (0, -1)
Screenshot: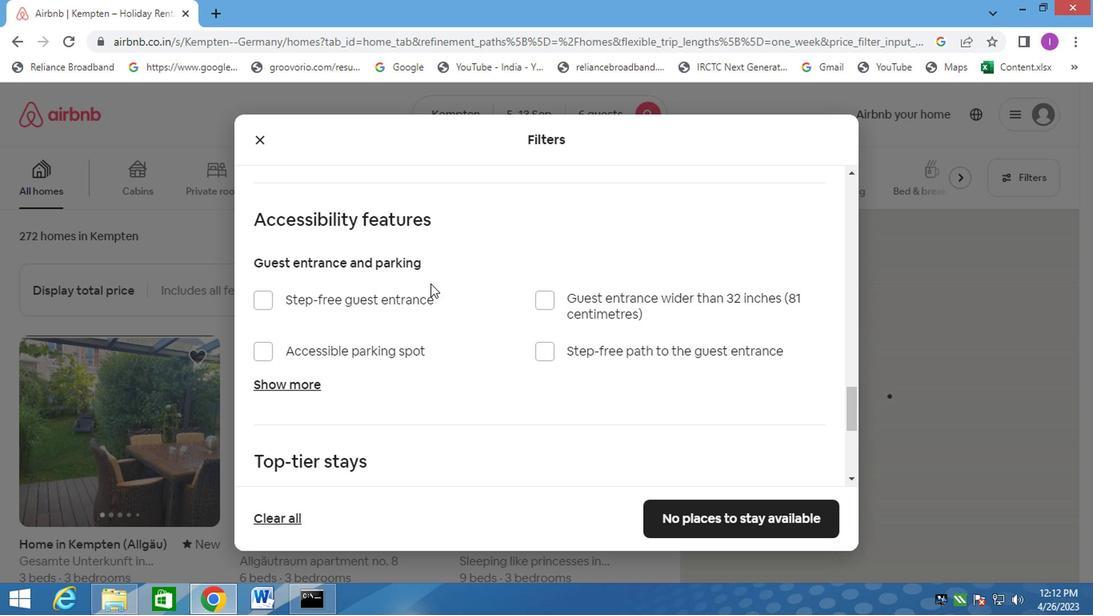 
Action: Mouse scrolled (427, 279) with delta (0, -1)
Screenshot: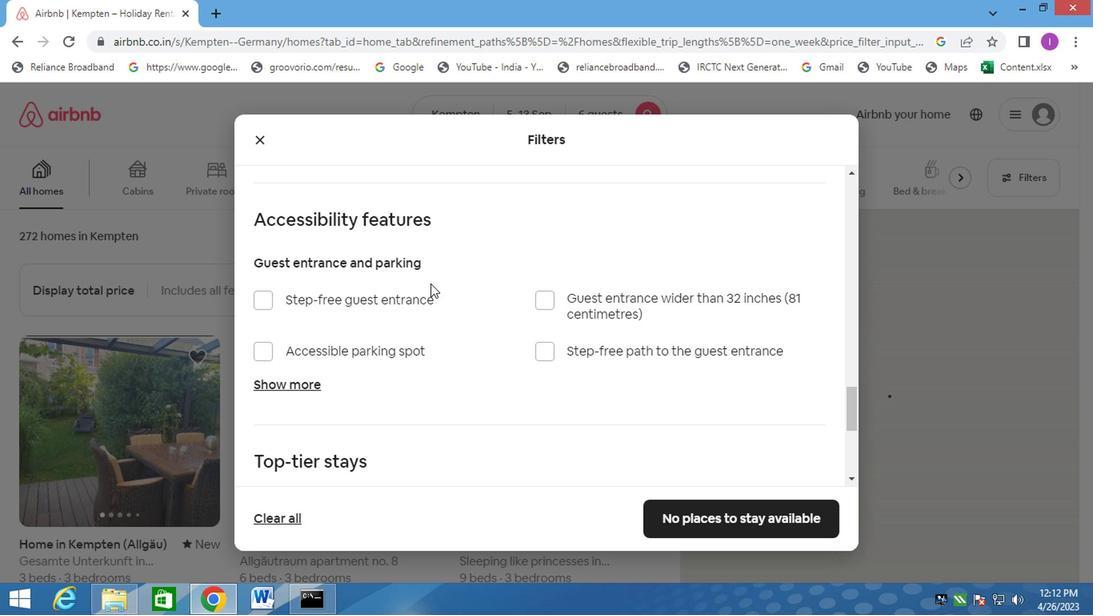
Action: Mouse moved to (427, 280)
Screenshot: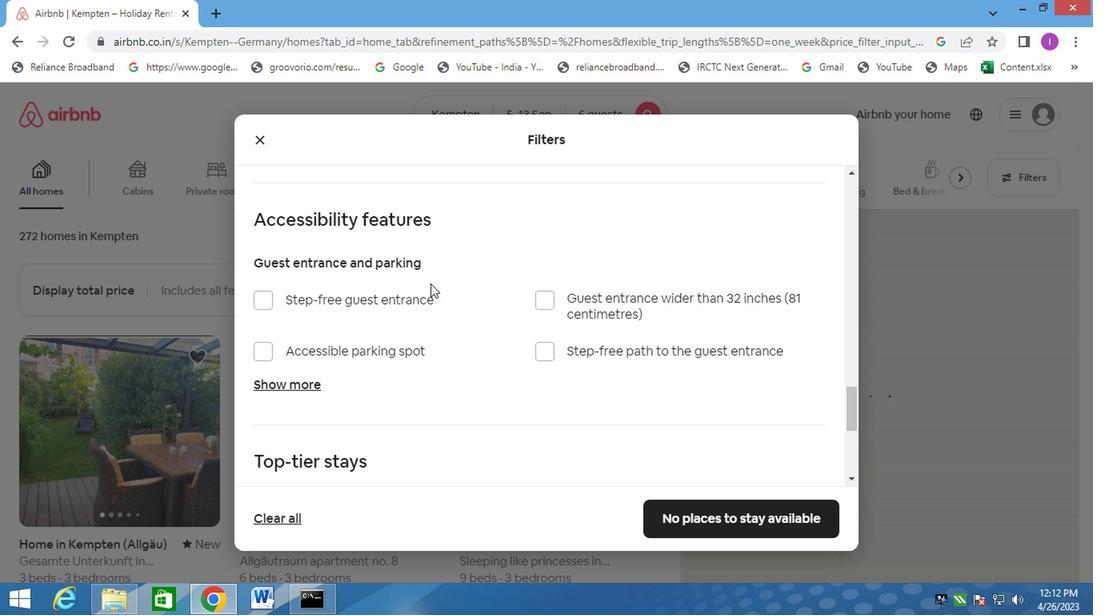 
Action: Mouse scrolled (427, 279) with delta (0, -1)
Screenshot: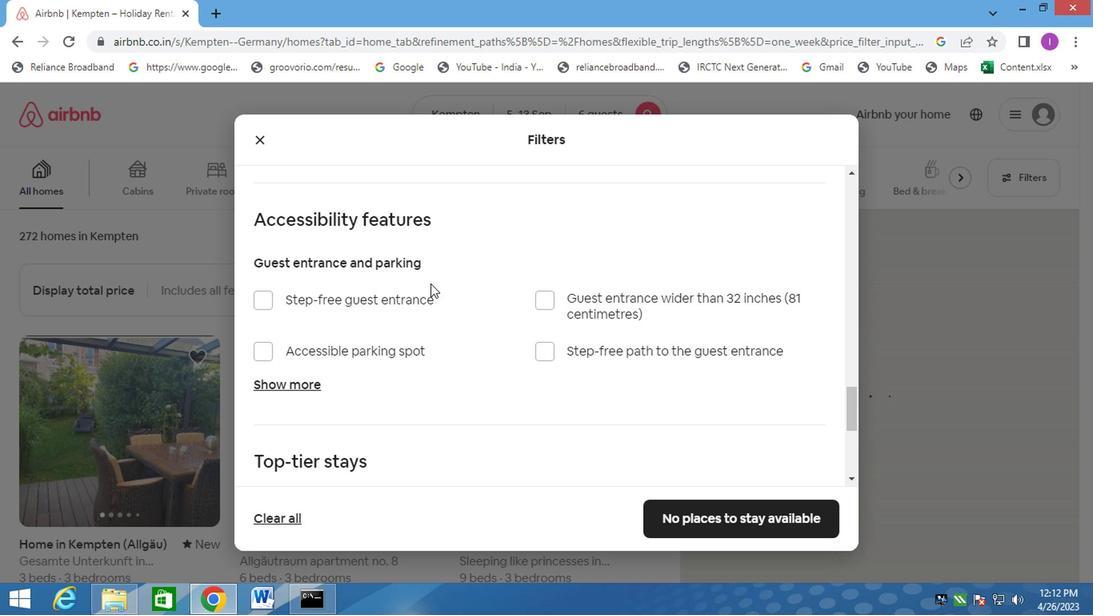 
Action: Mouse moved to (430, 281)
Screenshot: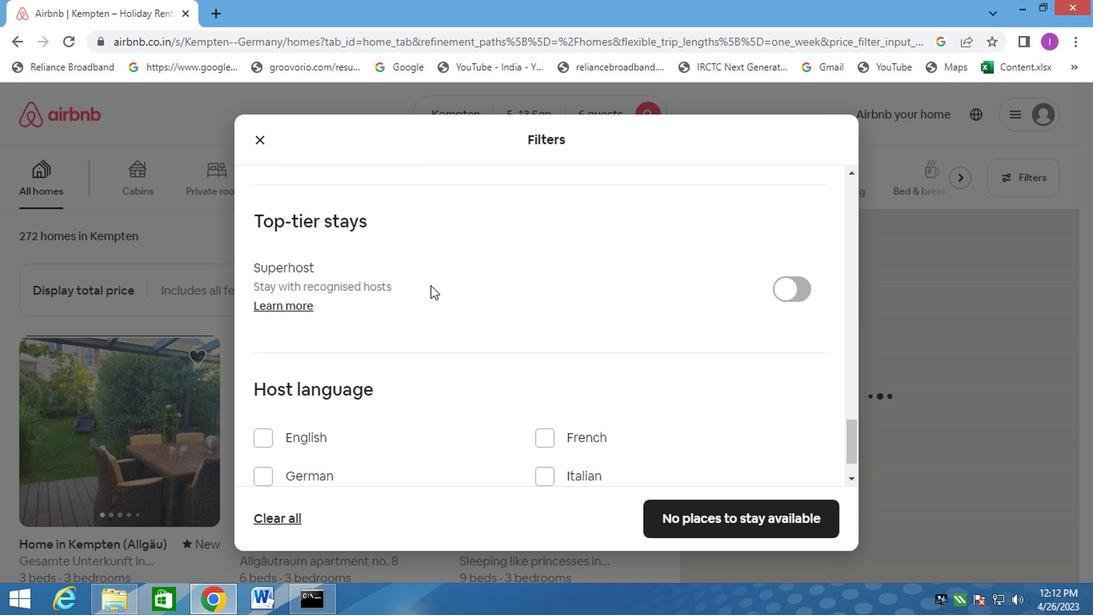
Action: Mouse scrolled (430, 280) with delta (0, 0)
Screenshot: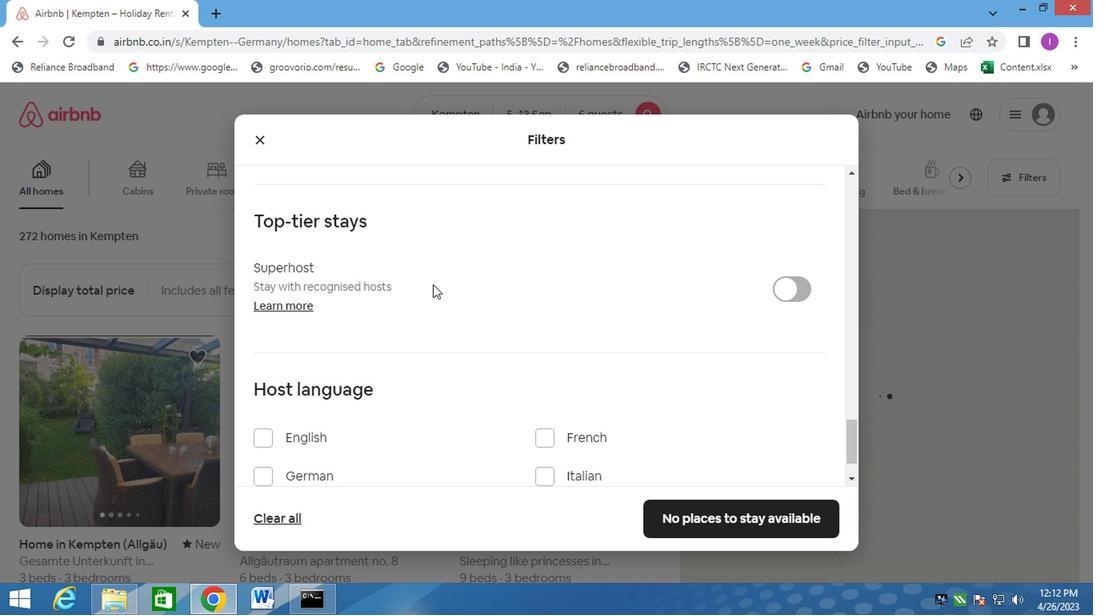 
Action: Mouse scrolled (430, 280) with delta (0, 0)
Screenshot: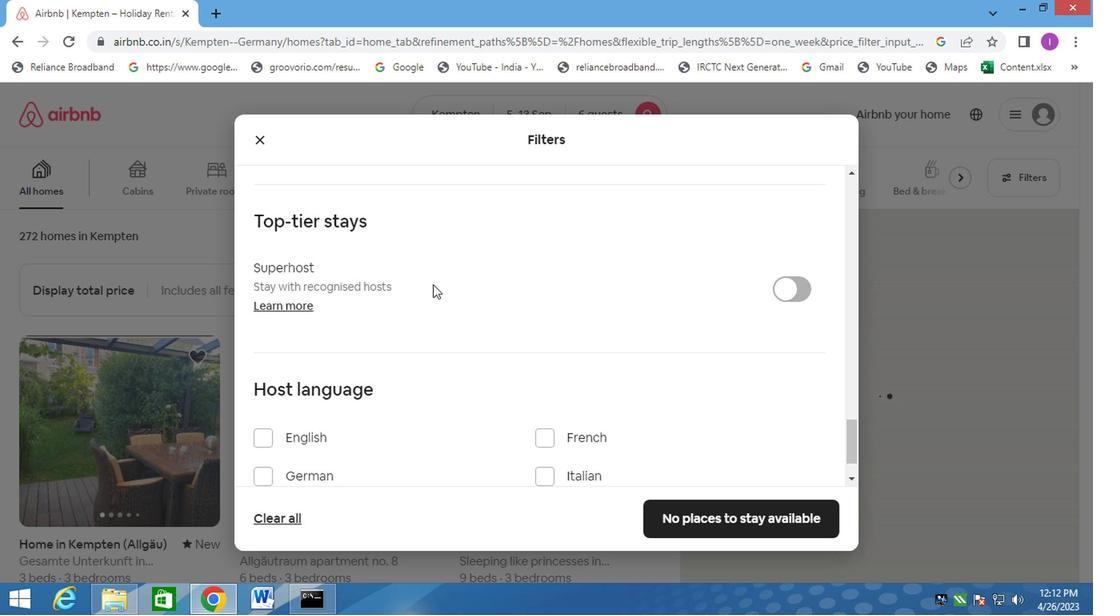 
Action: Mouse moved to (257, 377)
Screenshot: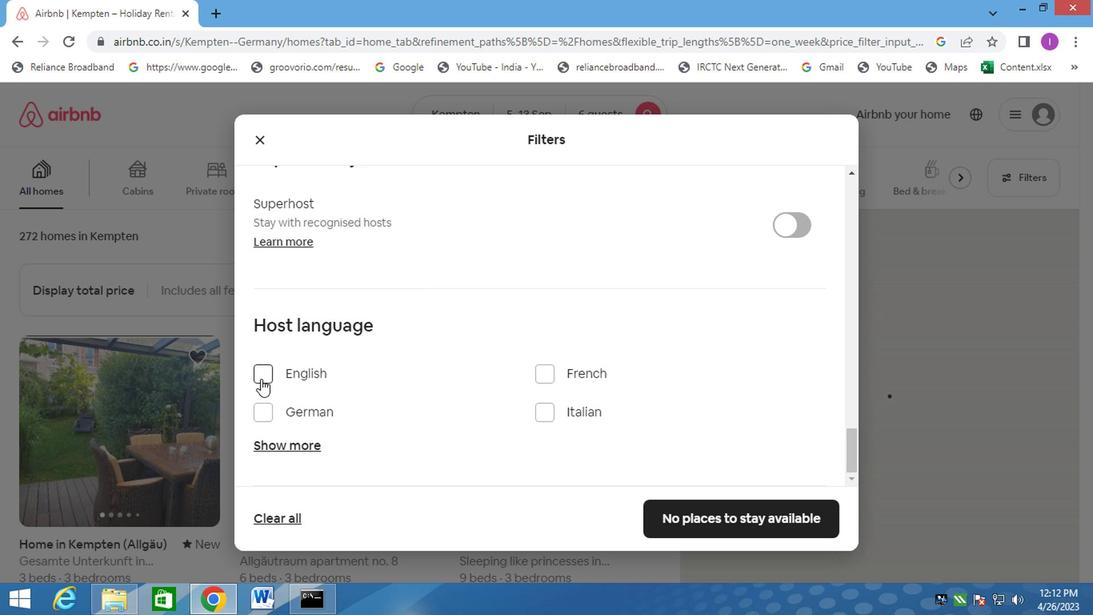 
Action: Mouse pressed left at (257, 377)
Screenshot: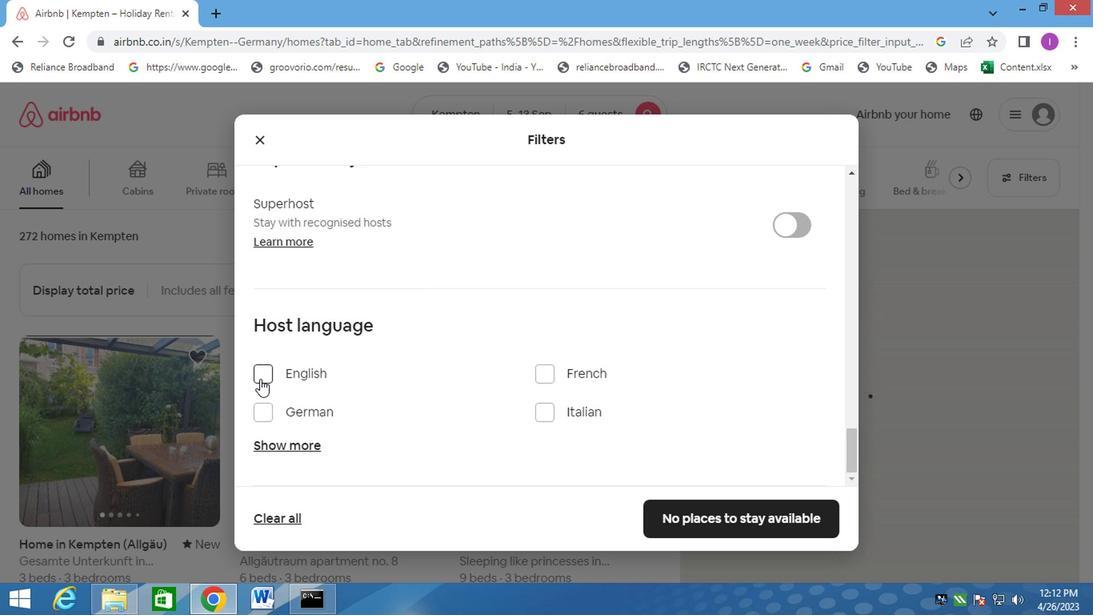 
Action: Mouse moved to (530, 416)
Screenshot: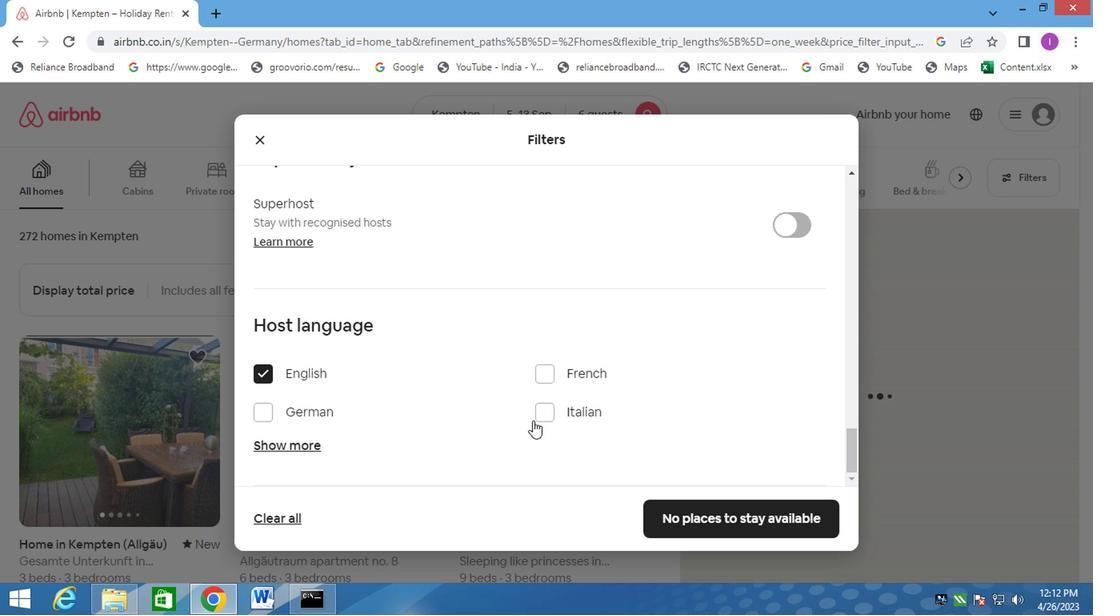 
Action: Mouse scrolled (530, 415) with delta (0, -1)
Screenshot: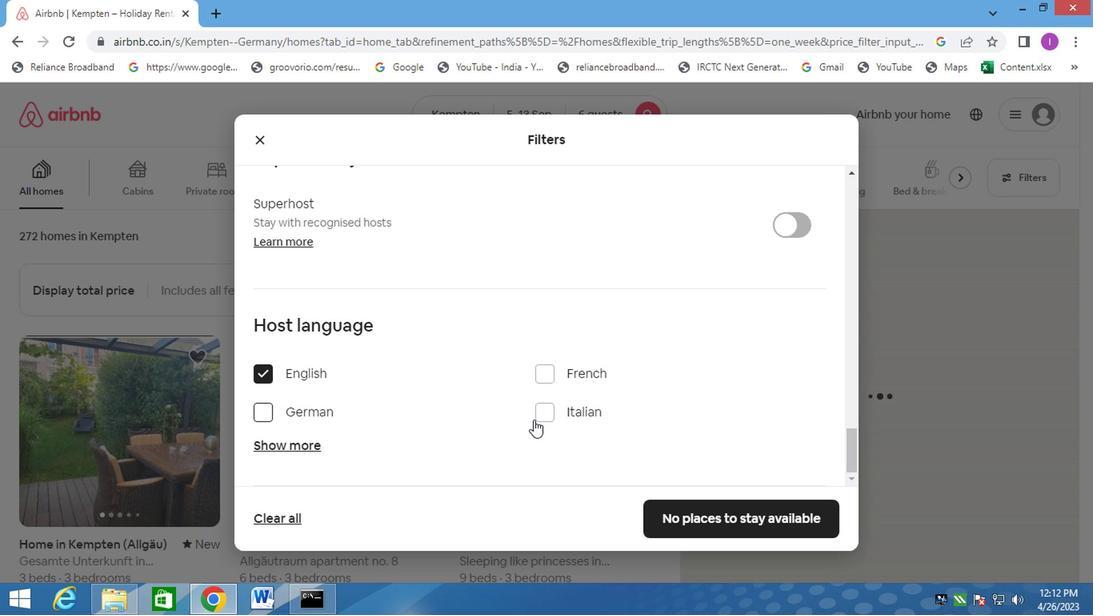 
Action: Mouse scrolled (530, 415) with delta (0, -1)
Screenshot: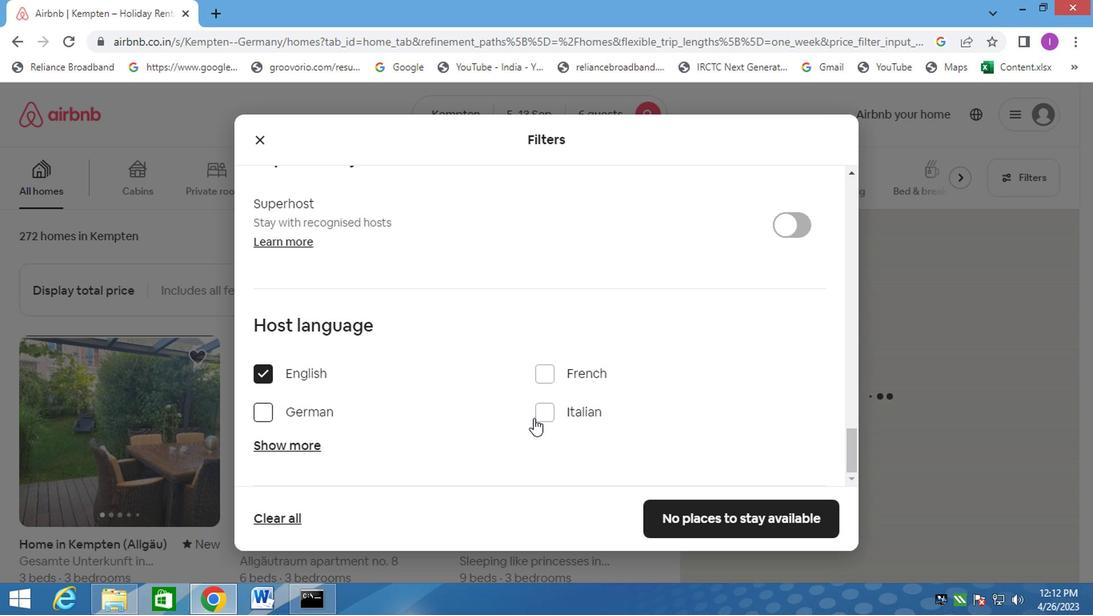 
Action: Mouse scrolled (530, 415) with delta (0, -1)
Screenshot: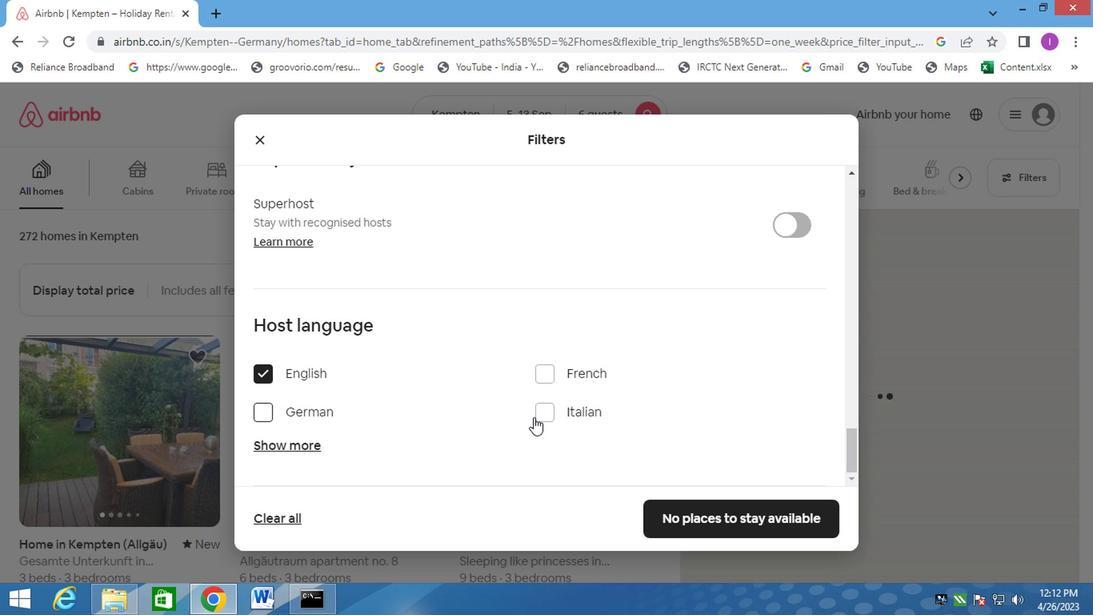 
Action: Mouse scrolled (530, 415) with delta (0, -1)
Screenshot: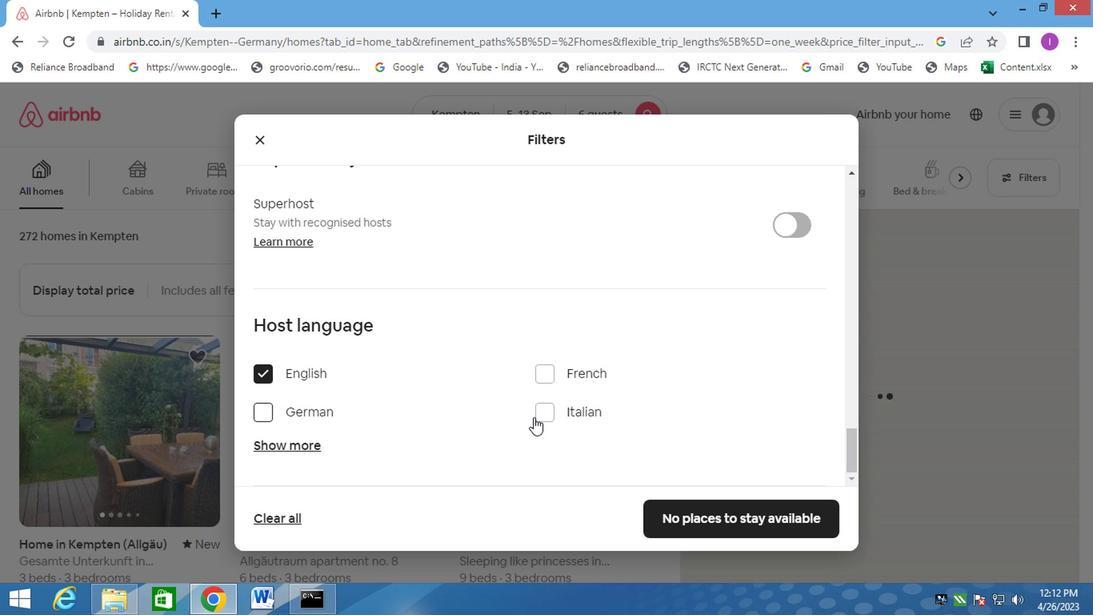 
Action: Mouse moved to (756, 523)
Screenshot: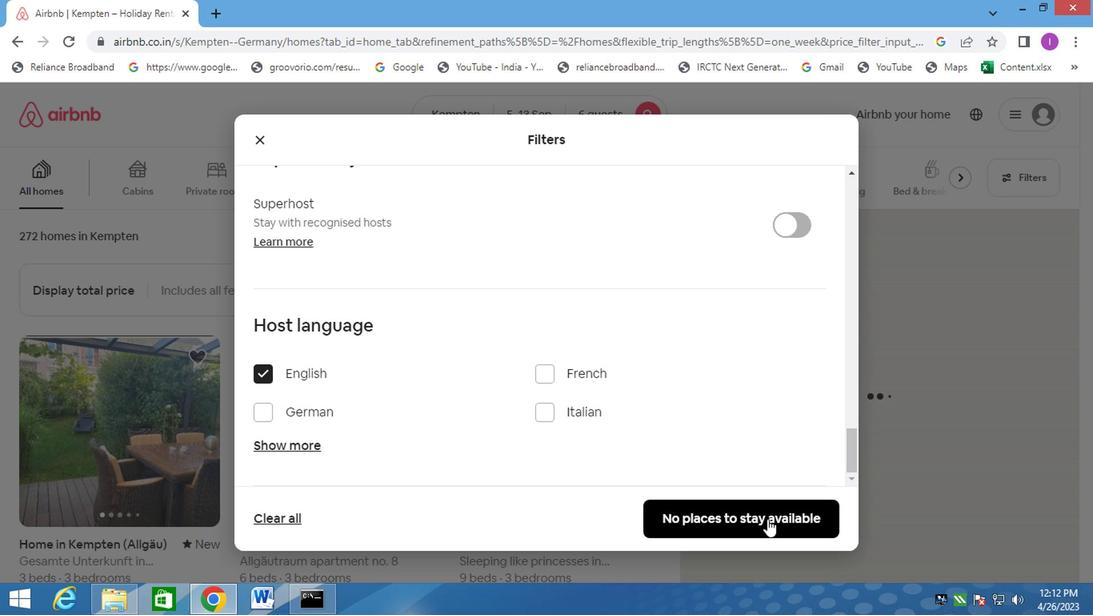 
Action: Mouse pressed left at (756, 523)
Screenshot: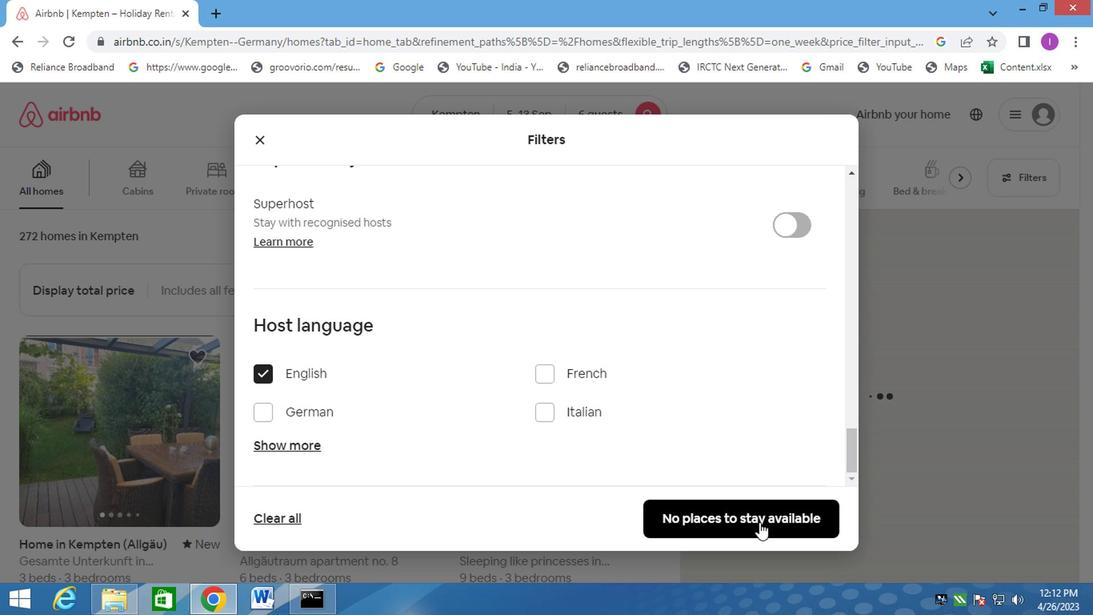 
Action: Mouse moved to (1038, 438)
Screenshot: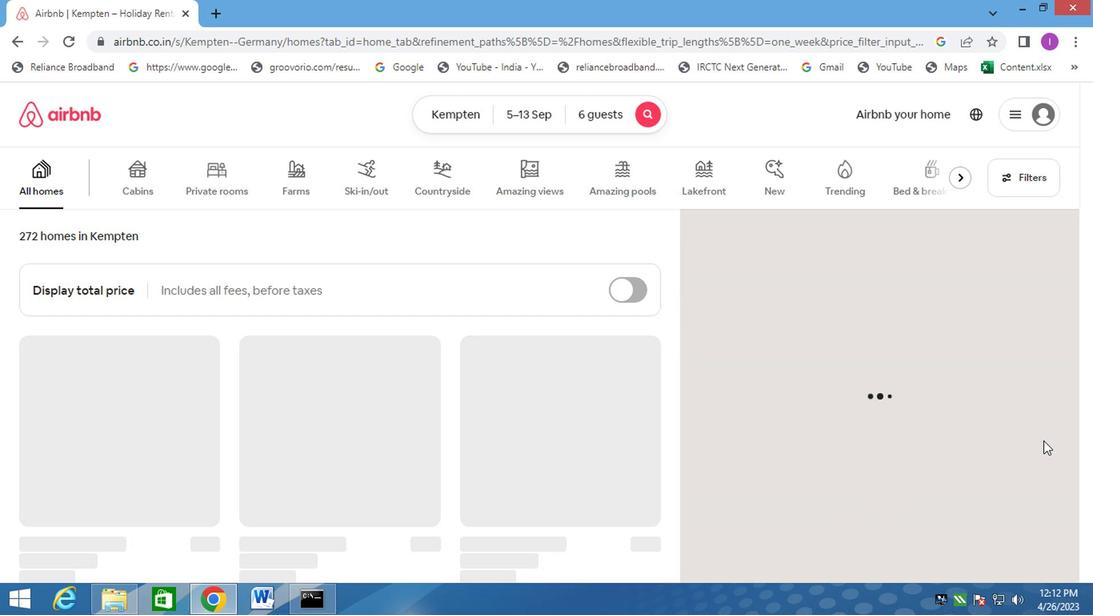 
